 Task: Buy 5 Table Pads from Accessories section under best seller category for shipping address: Guillermo Adams, 3112 Abia Martin Drive, Panther Burn, Mississippi 38765, Cell Number 6314971043. Pay from credit card ending with 6759, CVV 506
Action: Mouse moved to (16, 77)
Screenshot: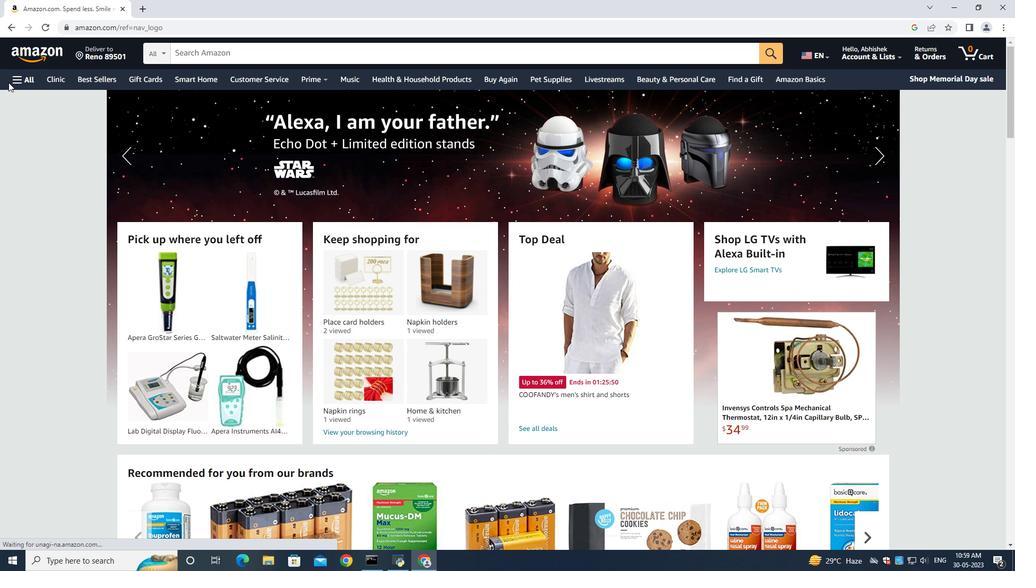 
Action: Mouse pressed left at (16, 77)
Screenshot: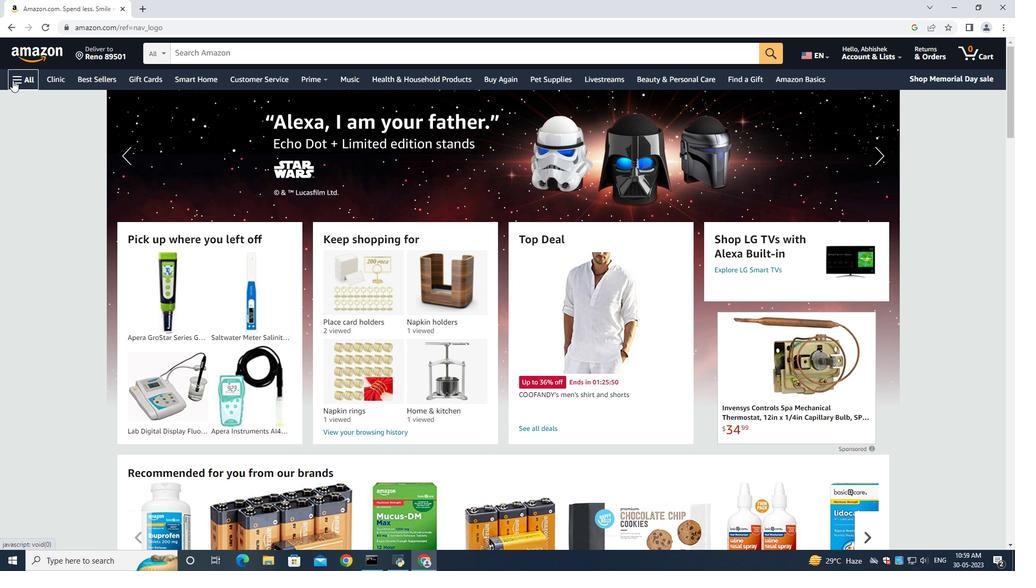 
Action: Mouse moved to (43, 102)
Screenshot: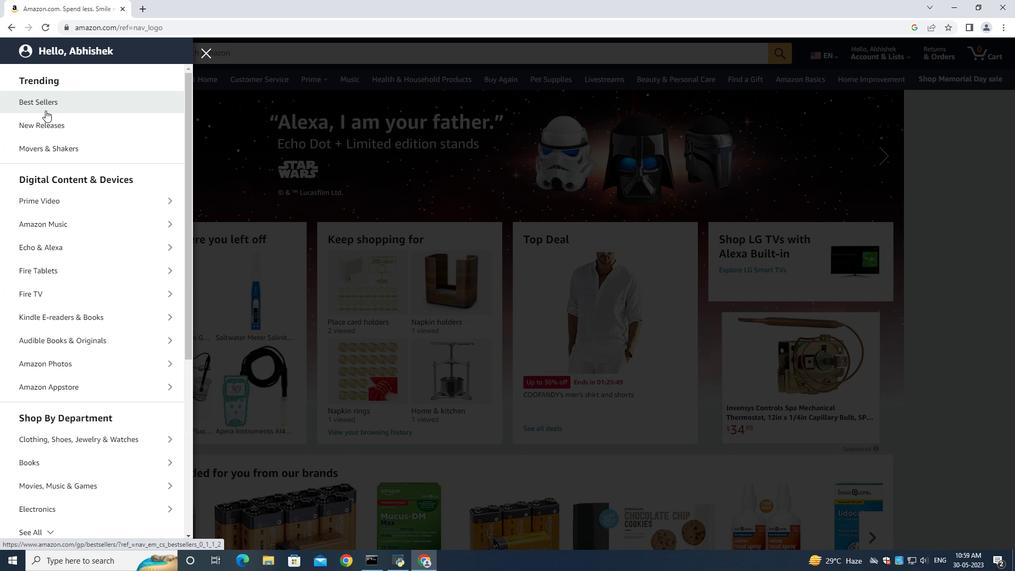
Action: Mouse pressed left at (43, 102)
Screenshot: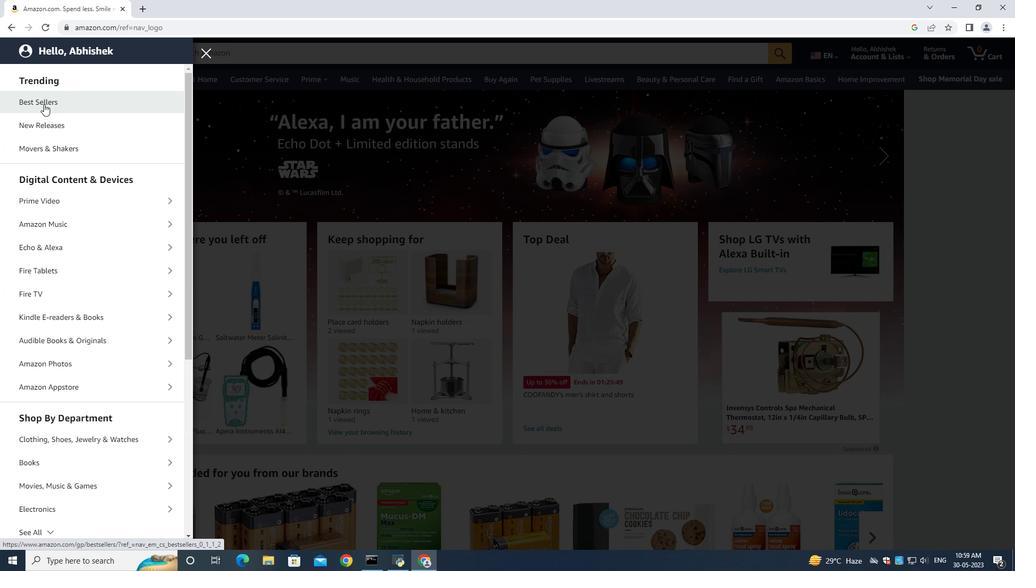 
Action: Mouse moved to (185, 51)
Screenshot: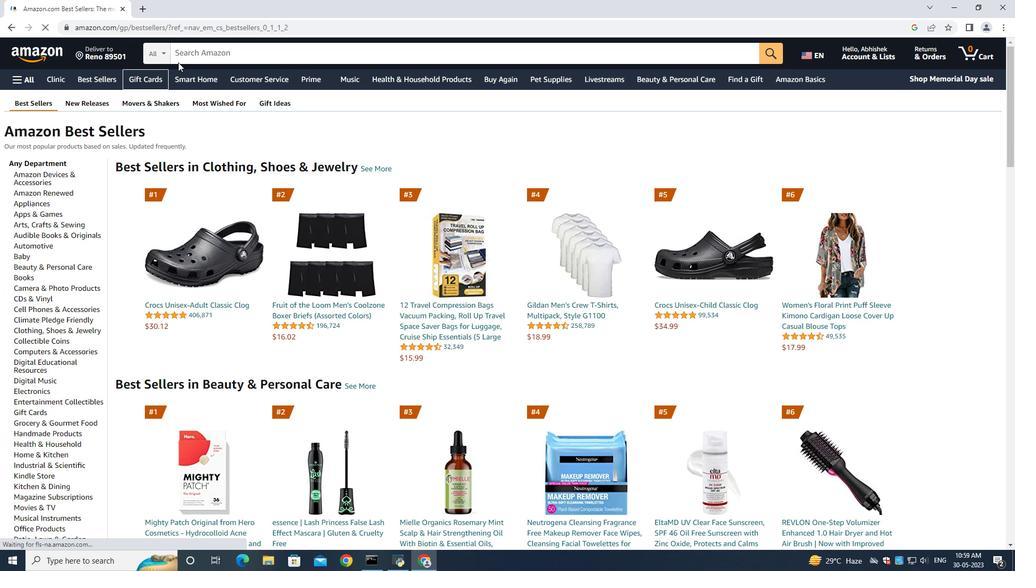 
Action: Mouse pressed left at (185, 51)
Screenshot: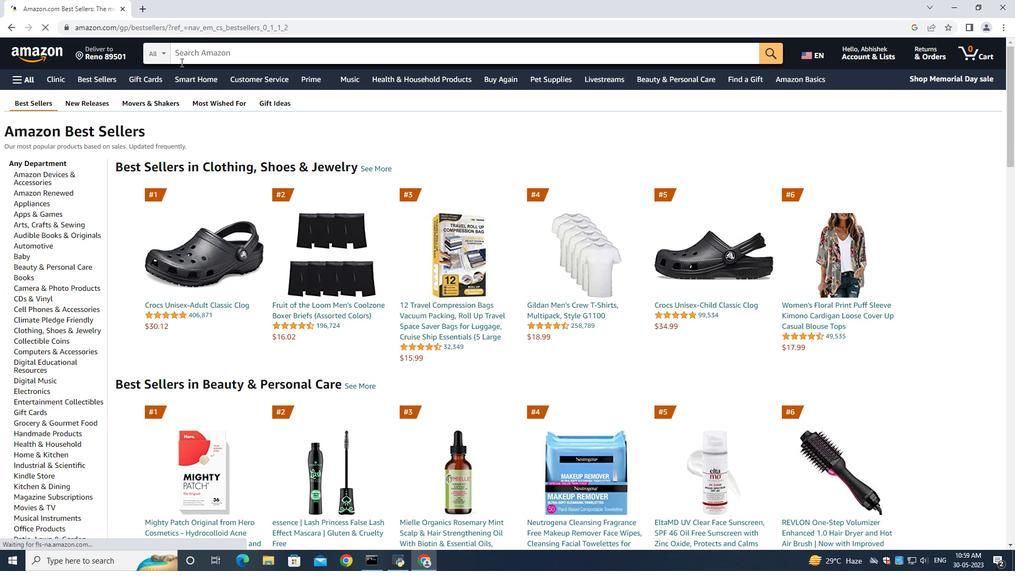 
Action: Key pressed <Key.shift>Tavle<Key.space><Key.shift><Key.shift><Key.shift><Key.shift><Key.shift><Key.shift><Key.shift><Key.shift><Key.shift><Key.shift><Key.shift><Key.shift><Key.shift><Key.shift><Key.shift><Key.shift><Key.shift><Key.shift><Key.shift><Key.shift>Pads<Key.space><Key.enter>
Screenshot: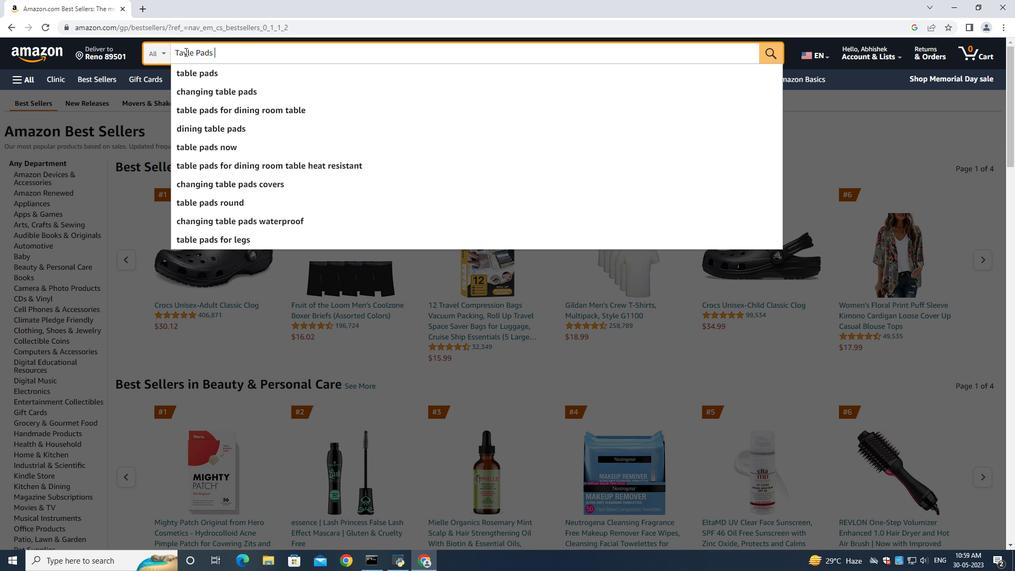 
Action: Mouse moved to (74, 338)
Screenshot: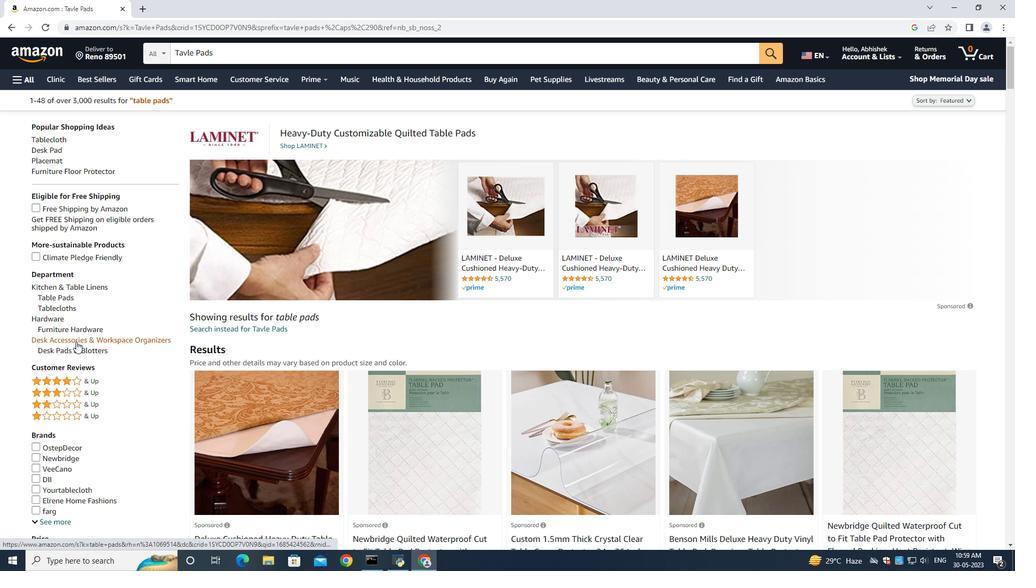 
Action: Mouse pressed left at (74, 338)
Screenshot: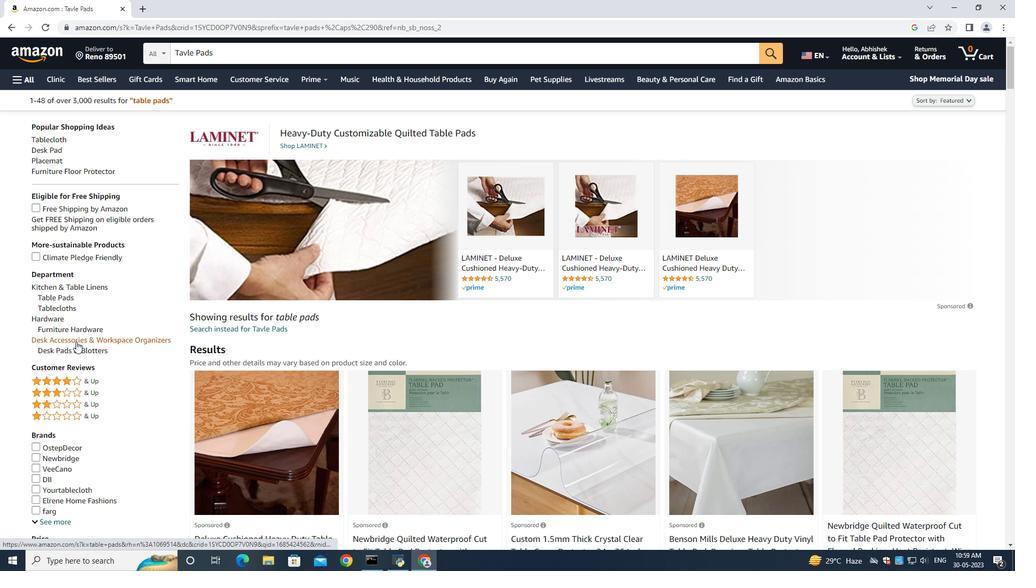 
Action: Mouse moved to (410, 327)
Screenshot: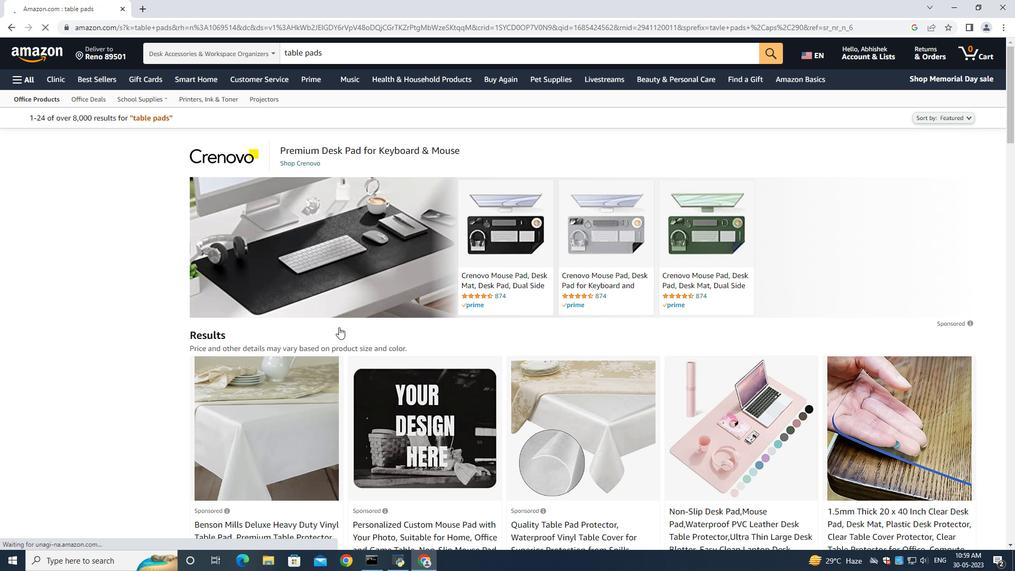 
Action: Mouse scrolled (410, 327) with delta (0, 0)
Screenshot: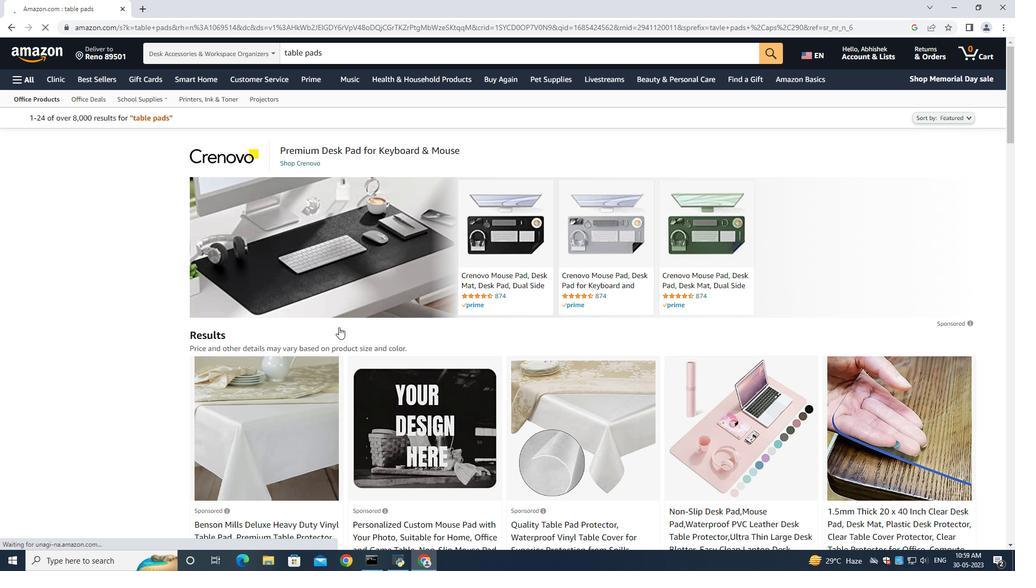 
Action: Mouse scrolled (410, 327) with delta (0, 0)
Screenshot: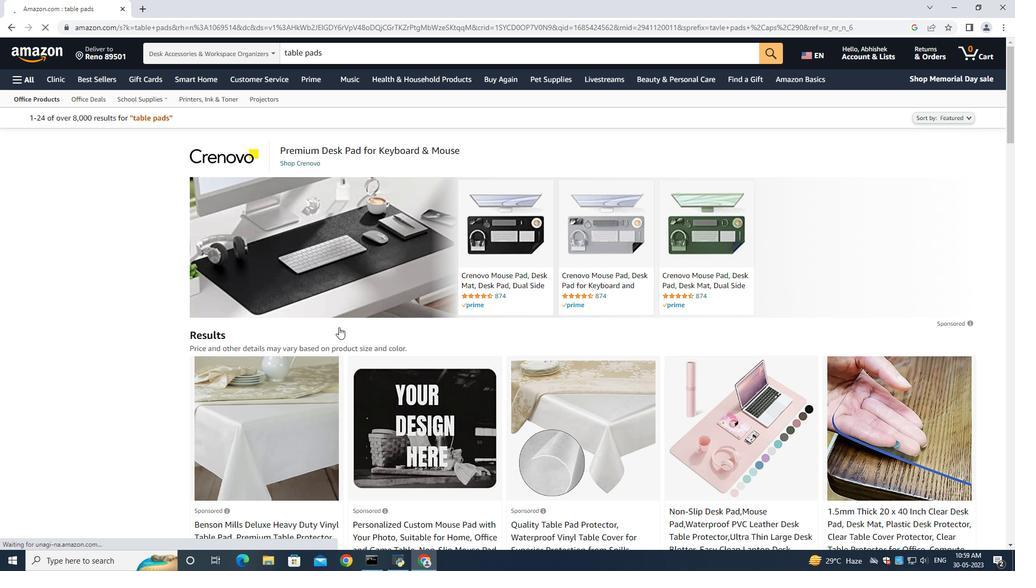 
Action: Mouse scrolled (410, 327) with delta (0, 0)
Screenshot: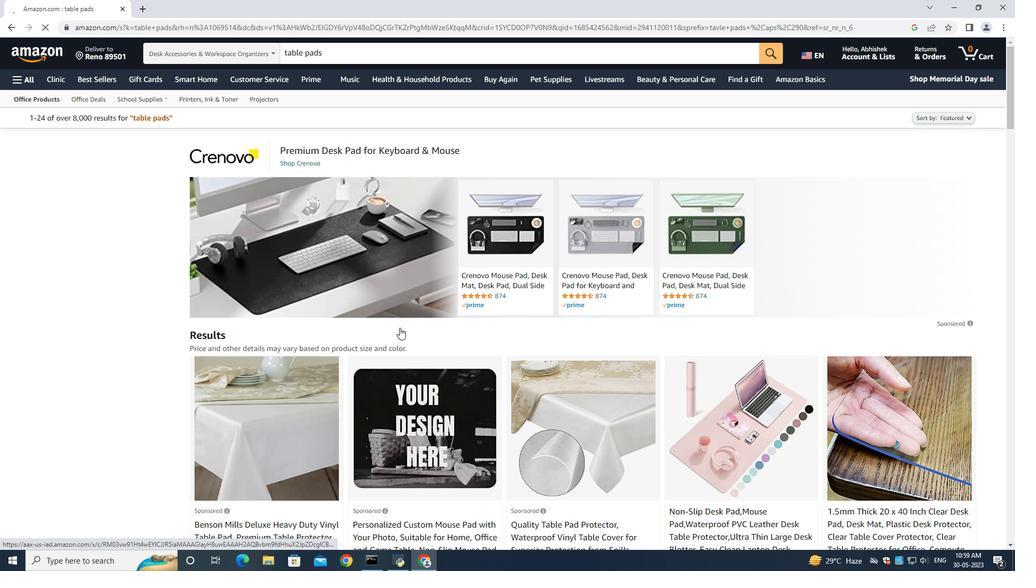 
Action: Mouse moved to (594, 373)
Screenshot: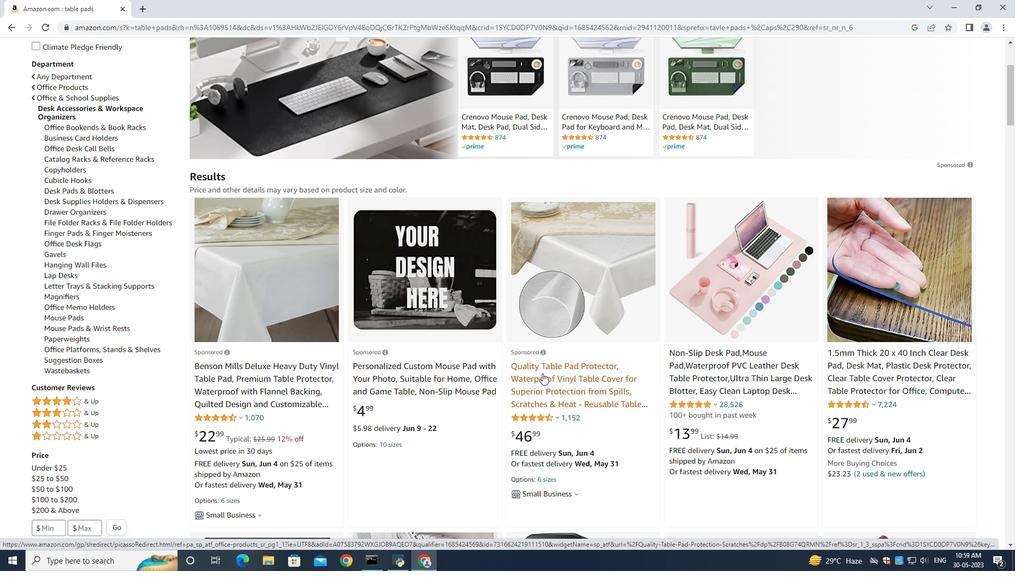 
Action: Mouse scrolled (594, 372) with delta (0, 0)
Screenshot: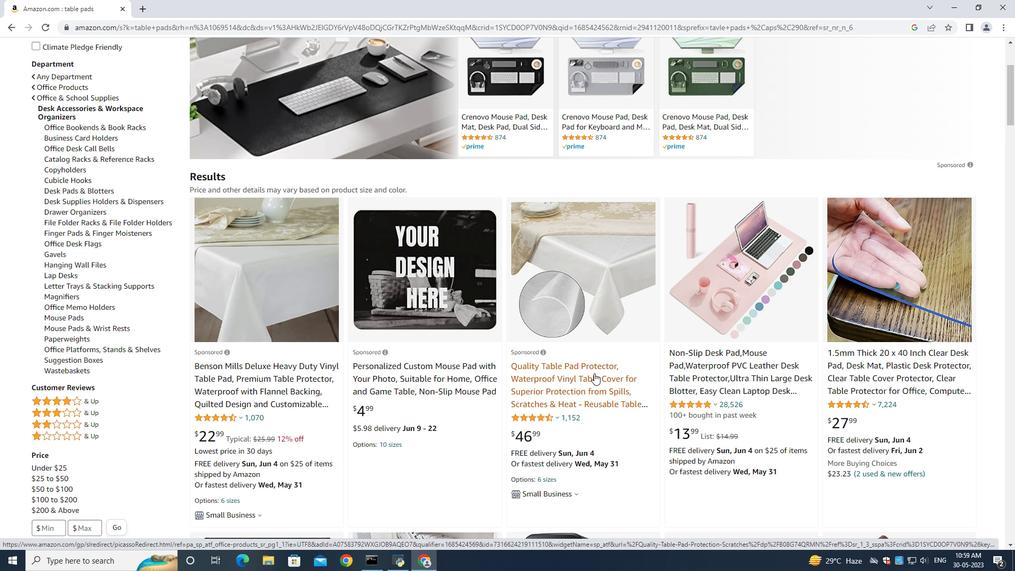 
Action: Mouse moved to (594, 372)
Screenshot: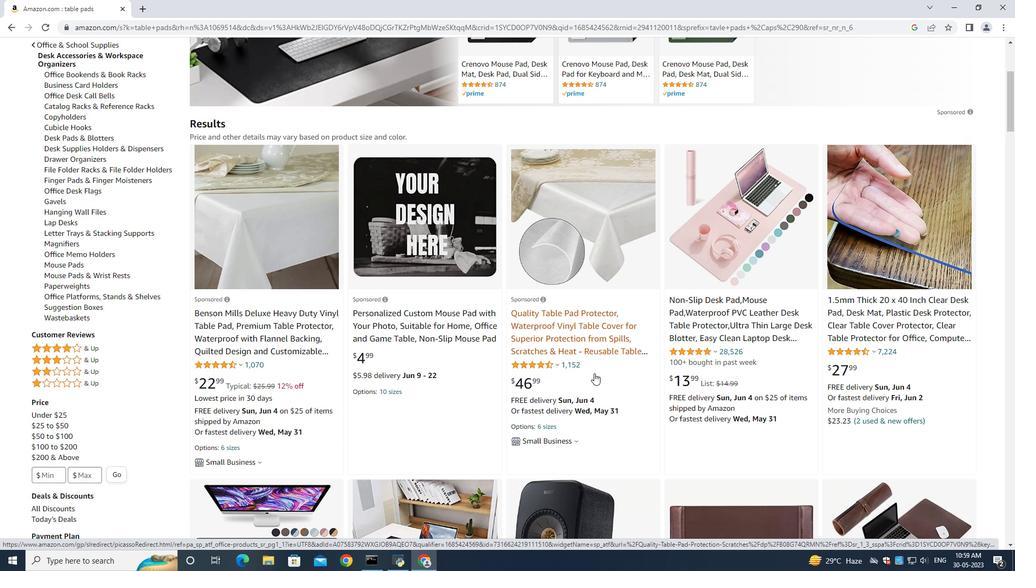 
Action: Mouse scrolled (594, 372) with delta (0, 0)
Screenshot: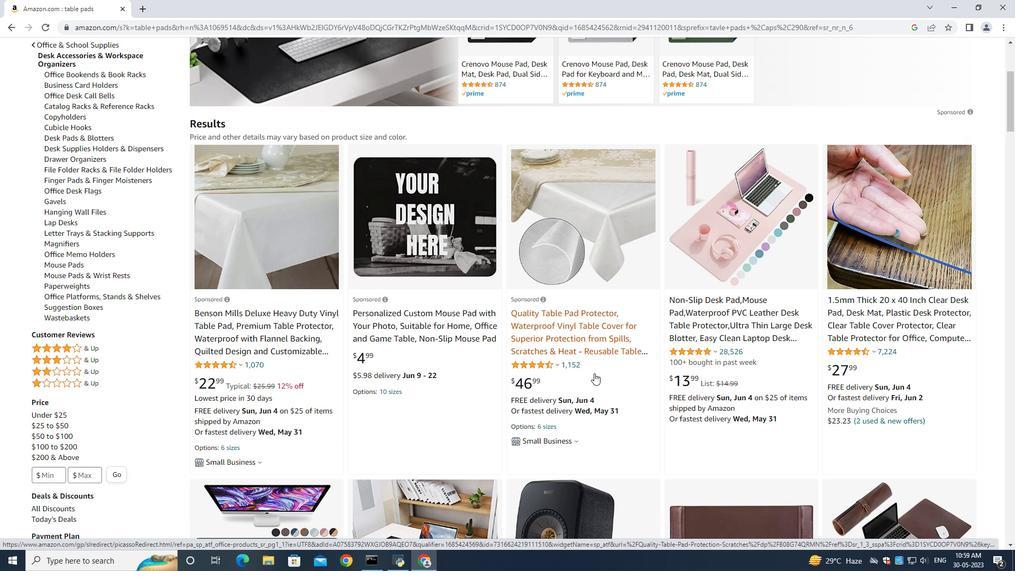 
Action: Mouse scrolled (594, 372) with delta (0, 0)
Screenshot: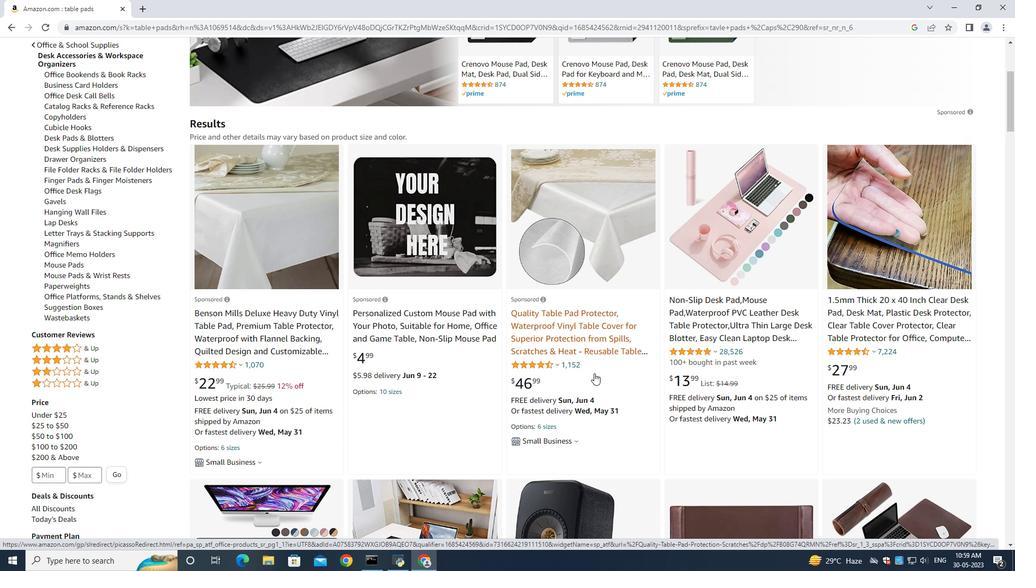 
Action: Mouse scrolled (594, 372) with delta (0, 0)
Screenshot: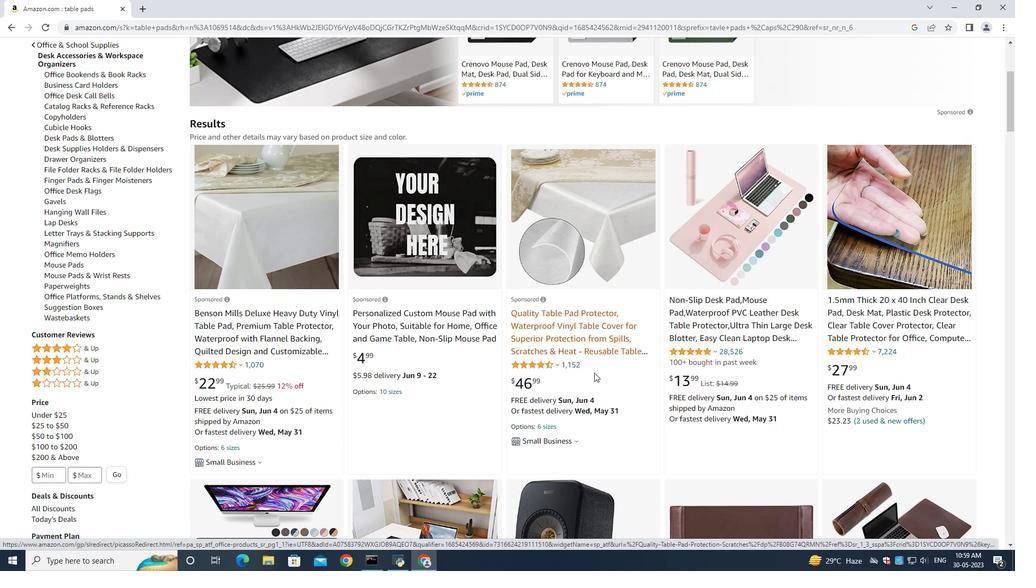 
Action: Mouse moved to (594, 372)
Screenshot: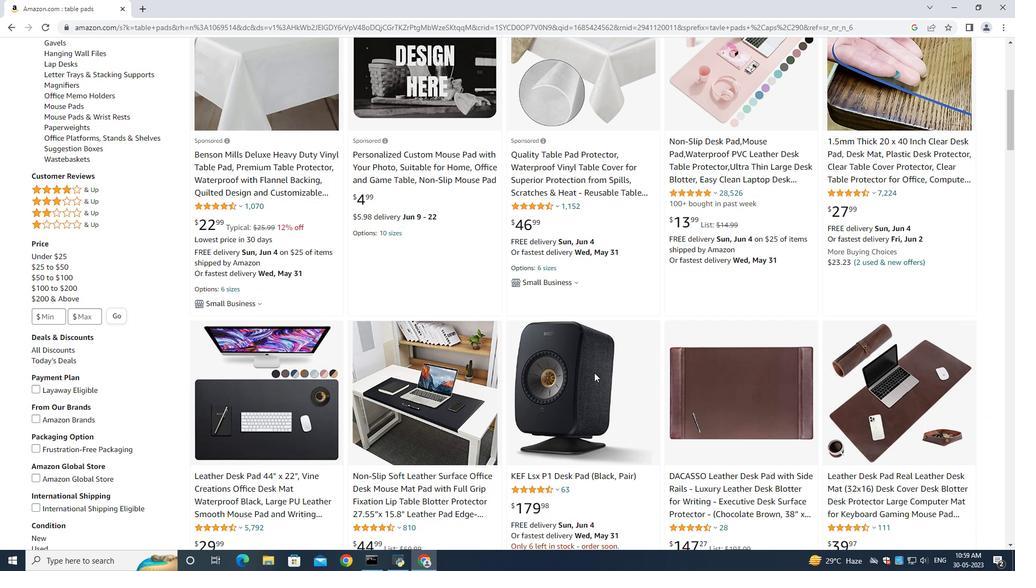 
Action: Mouse scrolled (594, 373) with delta (0, 0)
Screenshot: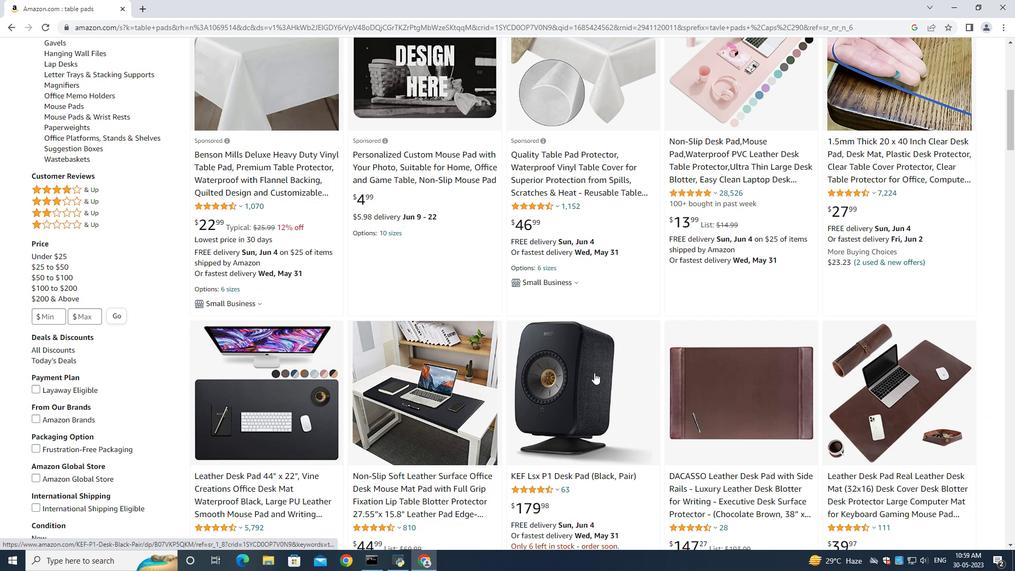 
Action: Mouse scrolled (594, 373) with delta (0, 0)
Screenshot: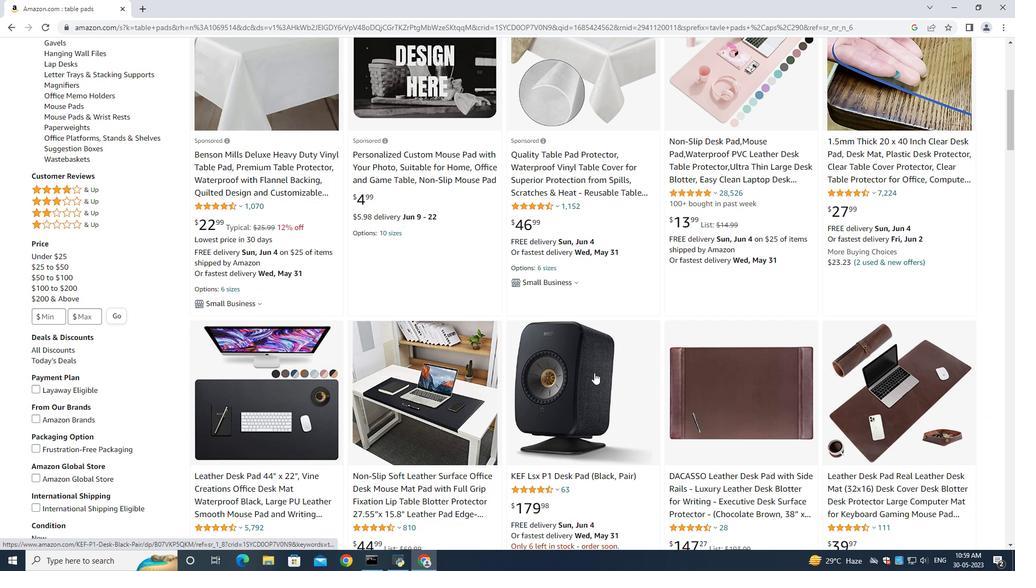 
Action: Mouse scrolled (594, 373) with delta (0, 0)
Screenshot: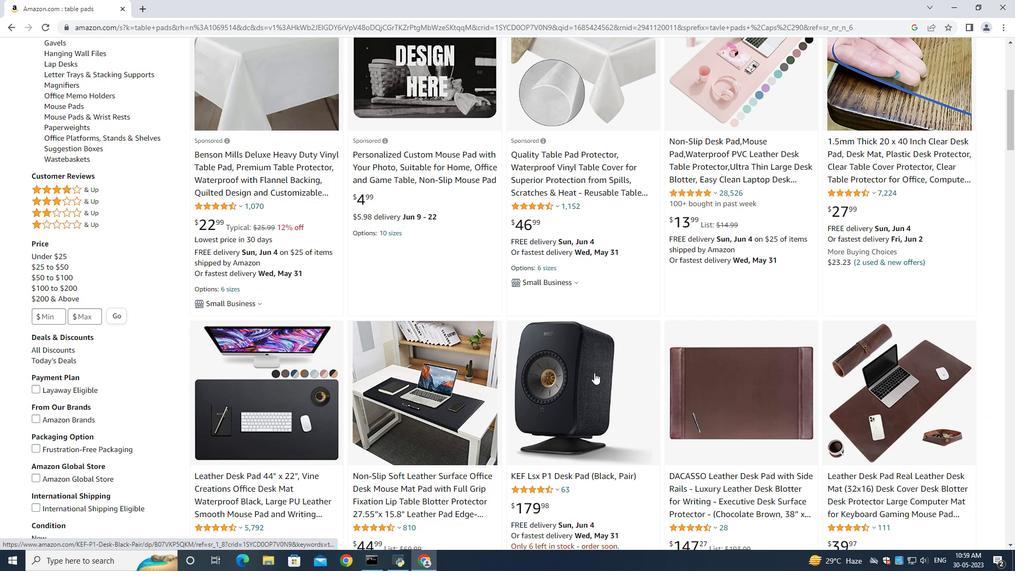 
Action: Mouse scrolled (594, 373) with delta (0, 0)
Screenshot: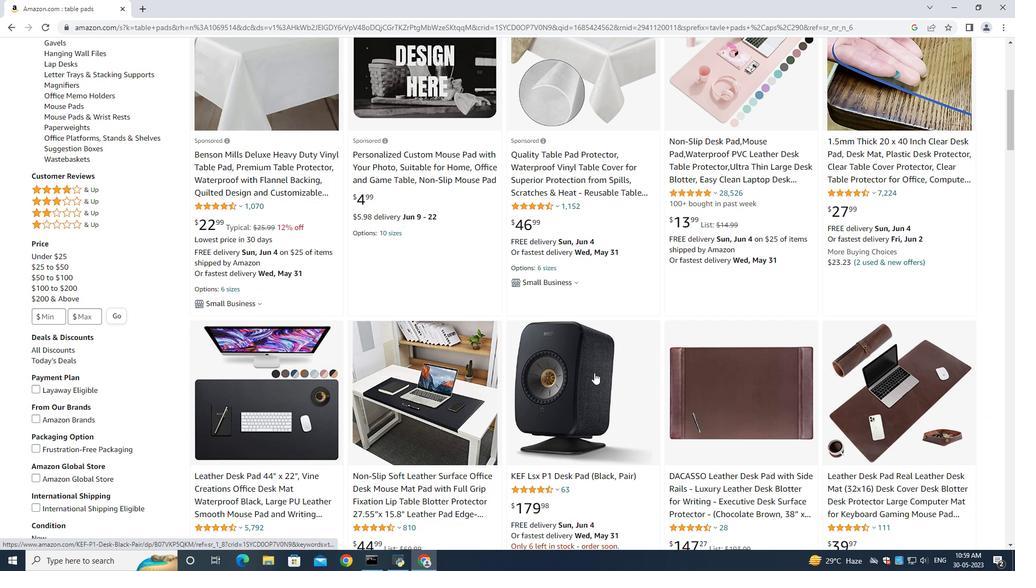 
Action: Mouse moved to (573, 364)
Screenshot: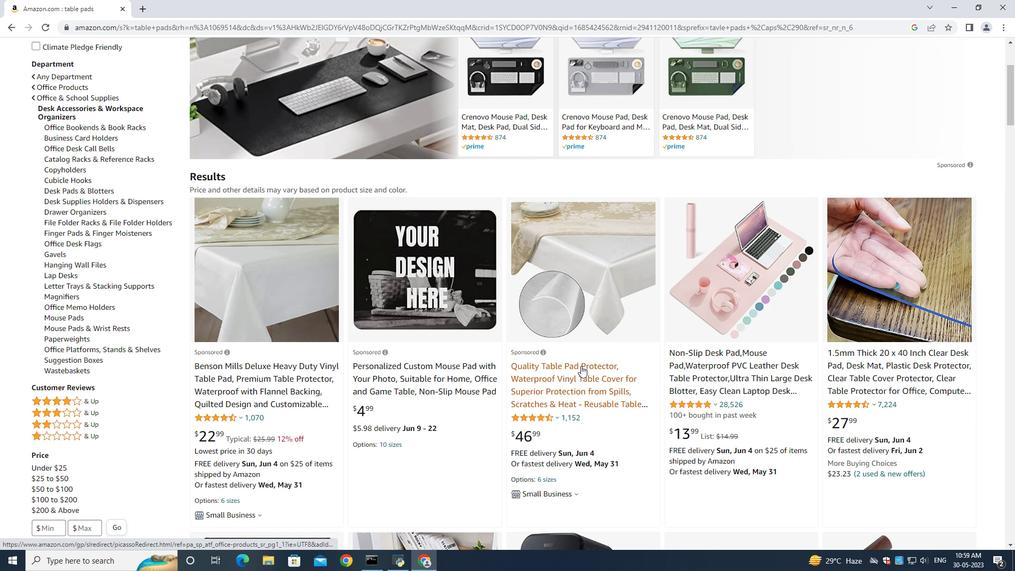
Action: Mouse pressed left at (573, 364)
Screenshot: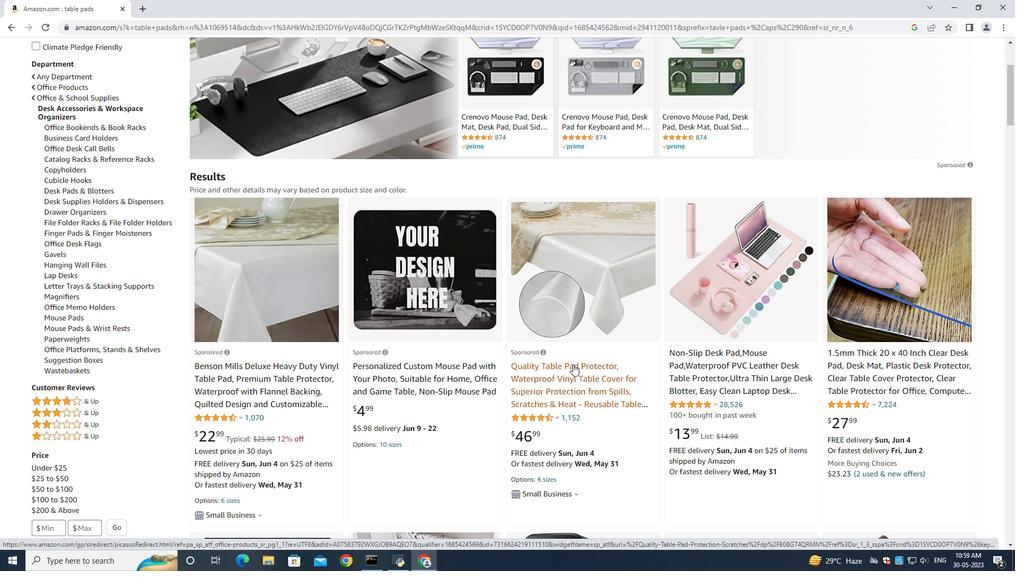 
Action: Mouse moved to (784, 346)
Screenshot: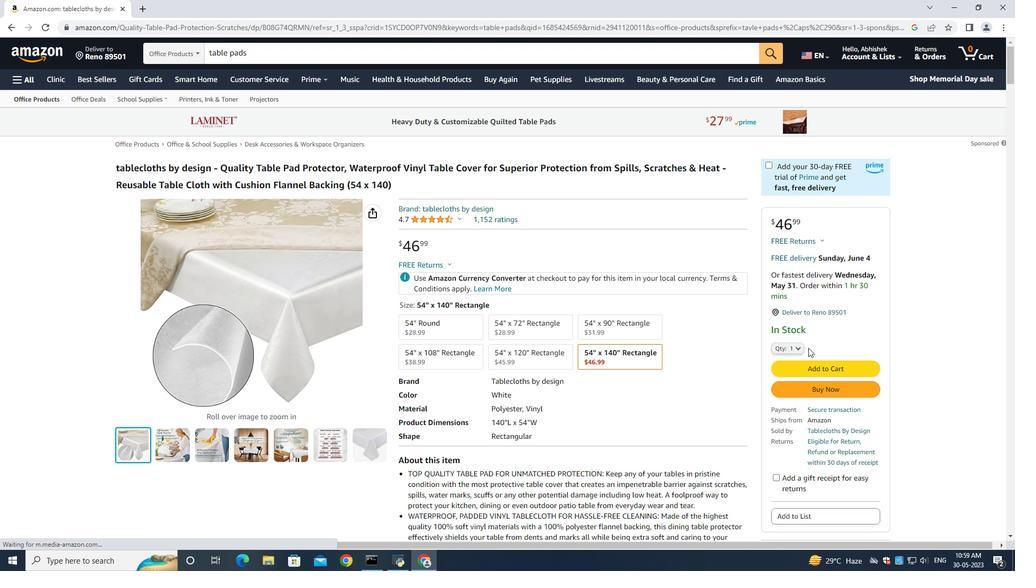 
Action: Mouse pressed left at (784, 346)
Screenshot: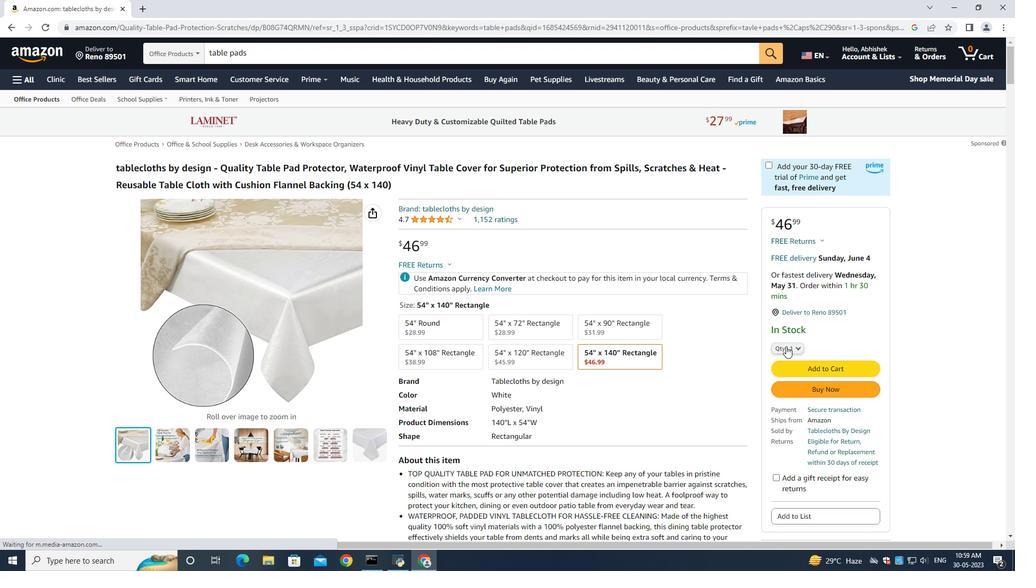 
Action: Mouse moved to (777, 113)
Screenshot: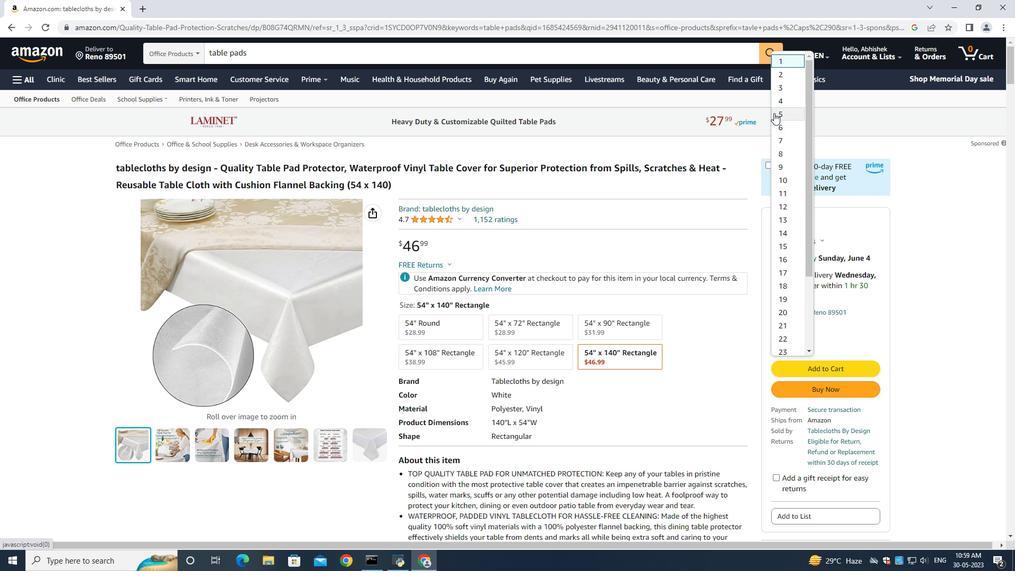 
Action: Mouse pressed left at (777, 113)
Screenshot: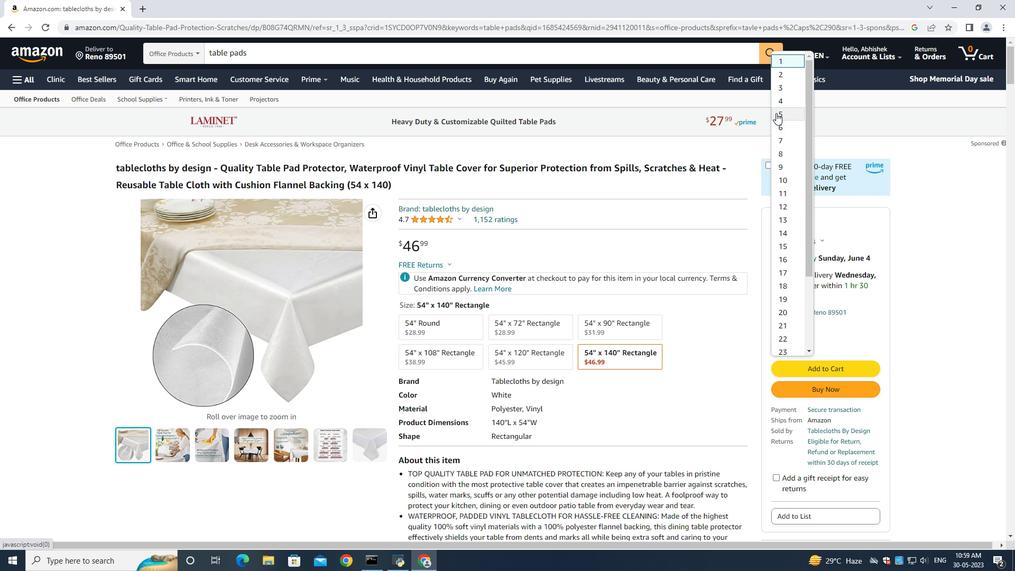 
Action: Mouse moved to (805, 385)
Screenshot: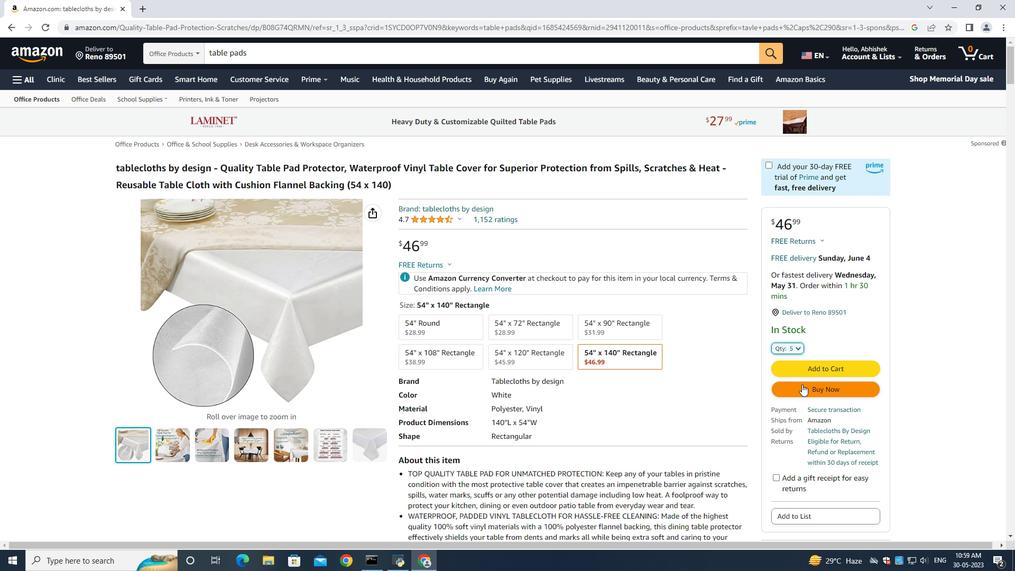 
Action: Mouse pressed left at (805, 385)
Screenshot: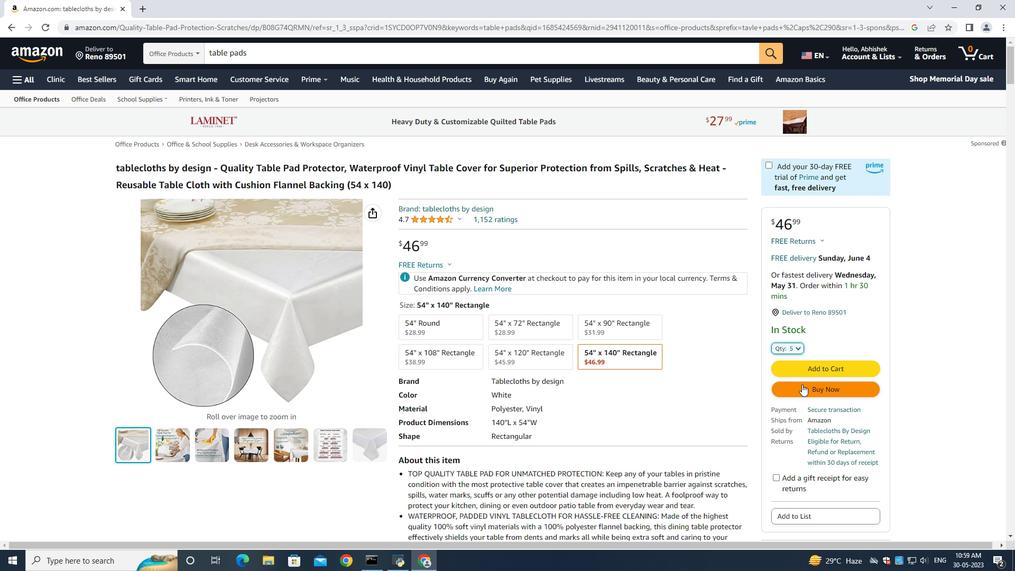
Action: Mouse moved to (512, 298)
Screenshot: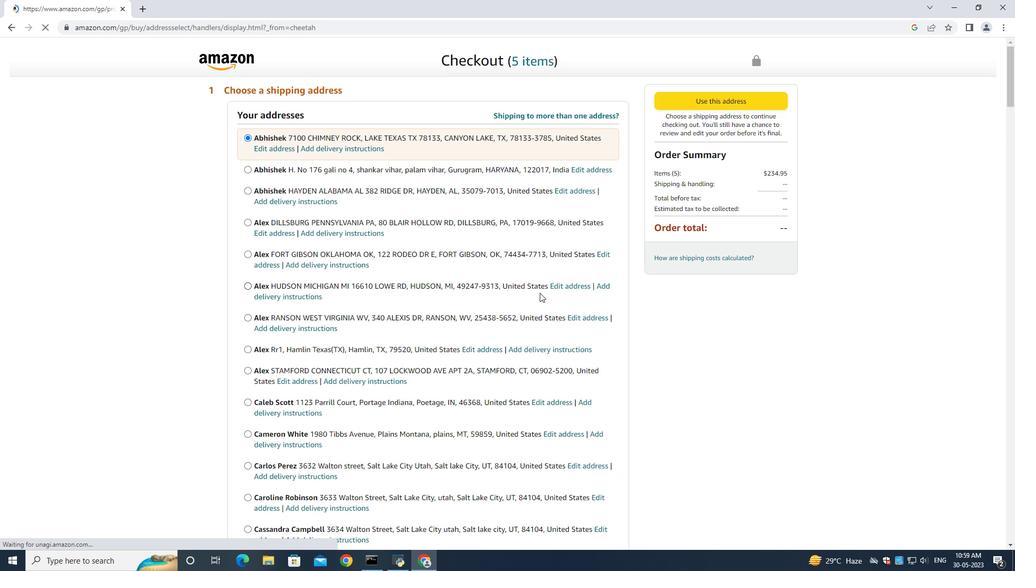 
Action: Mouse scrolled (512, 297) with delta (0, 0)
Screenshot: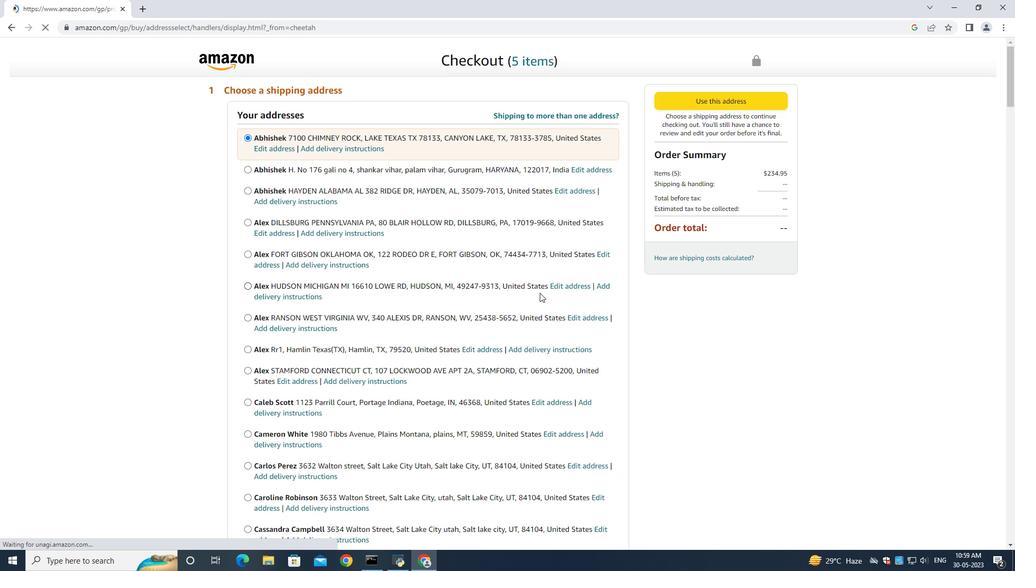 
Action: Mouse moved to (509, 300)
Screenshot: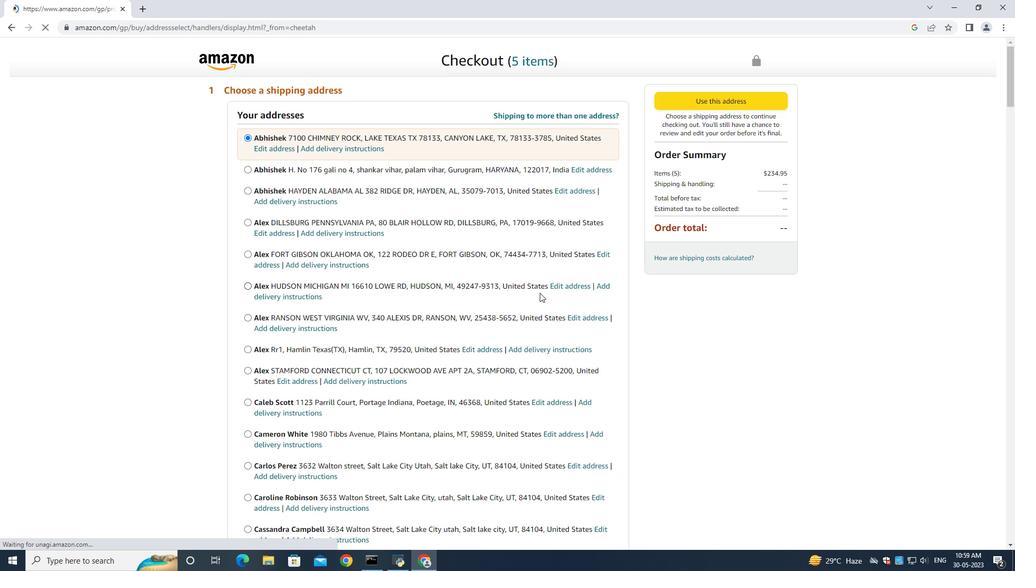 
Action: Mouse scrolled (509, 300) with delta (0, 0)
Screenshot: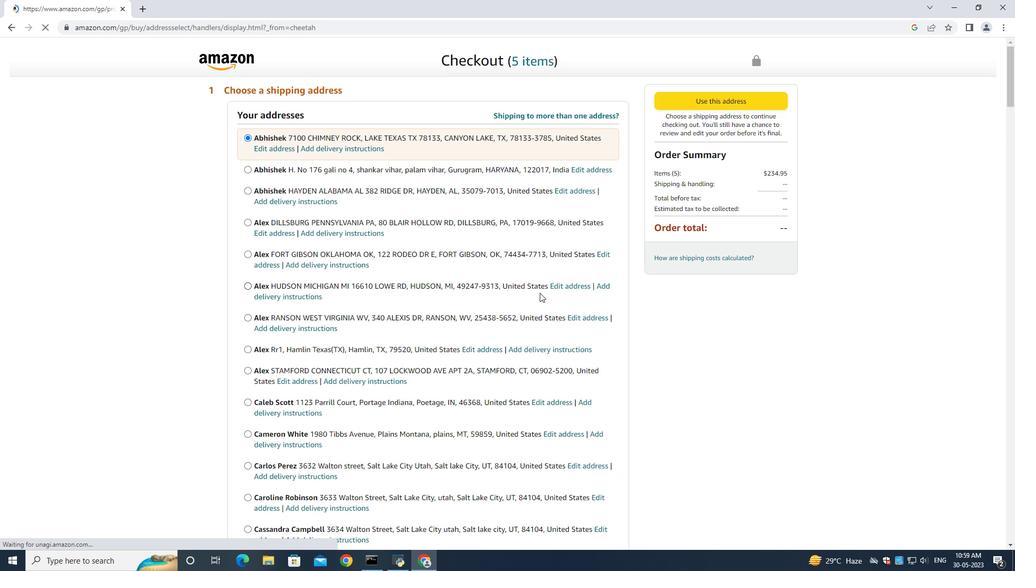 
Action: Mouse moved to (507, 301)
Screenshot: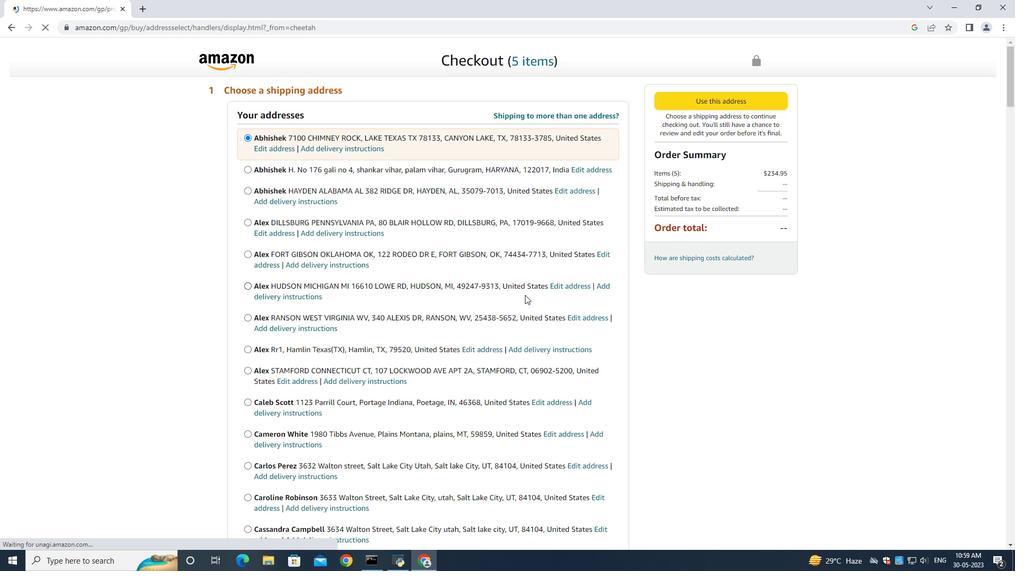
Action: Mouse scrolled (507, 301) with delta (0, 0)
Screenshot: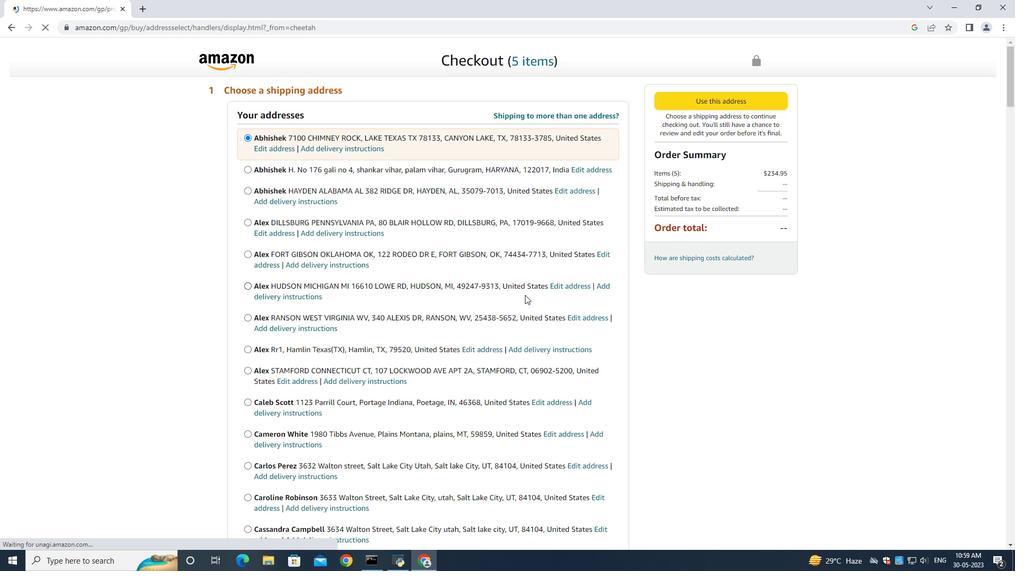 
Action: Mouse moved to (506, 301)
Screenshot: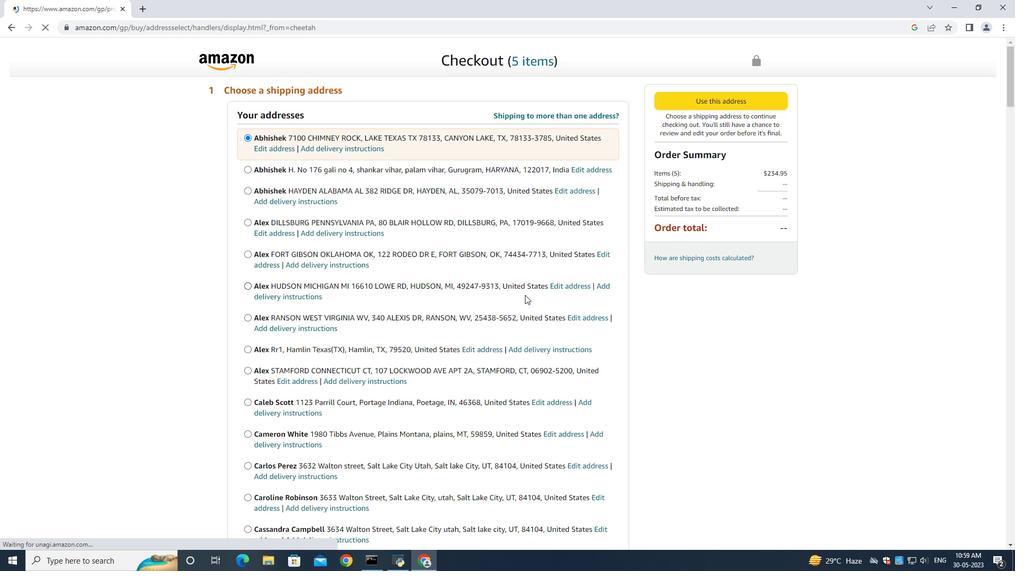 
Action: Mouse scrolled (507, 301) with delta (0, 0)
Screenshot: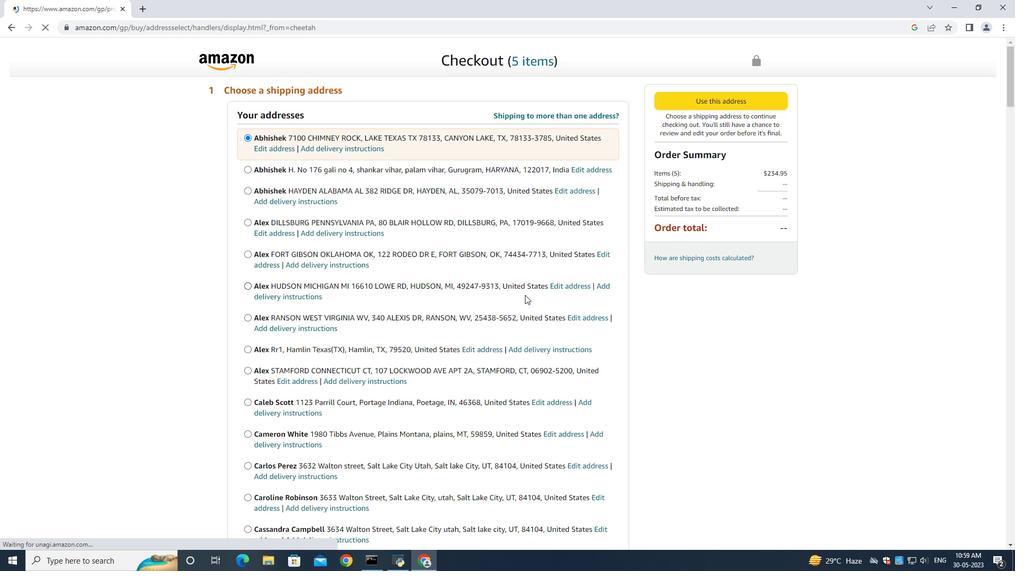 
Action: Mouse moved to (506, 301)
Screenshot: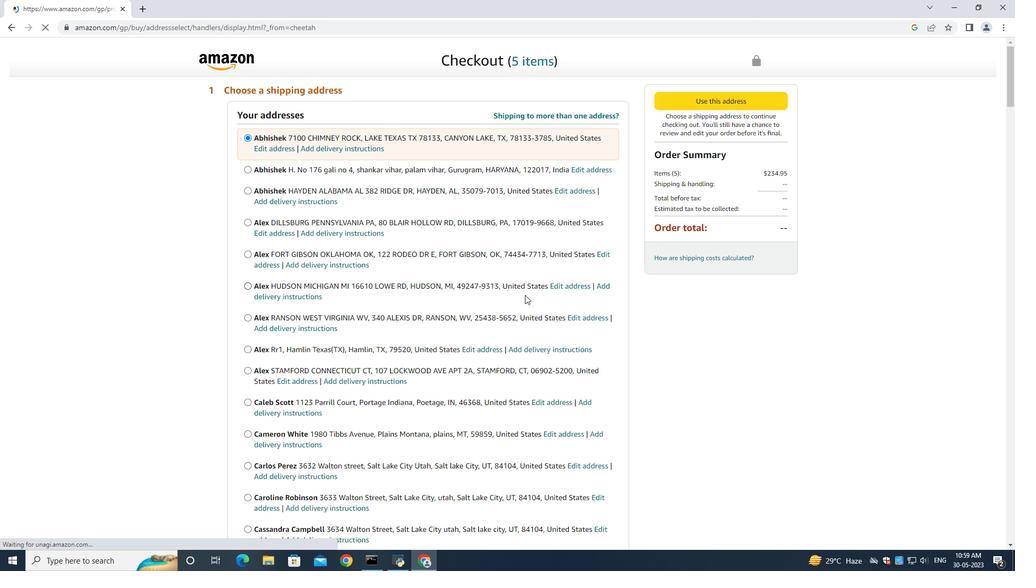 
Action: Mouse scrolled (506, 301) with delta (0, 0)
Screenshot: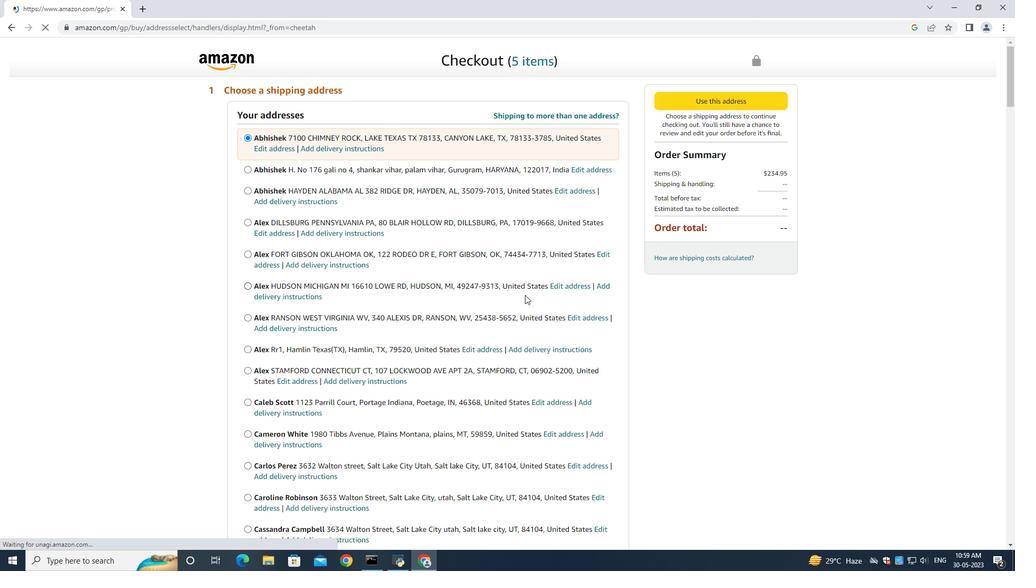 
Action: Mouse moved to (505, 301)
Screenshot: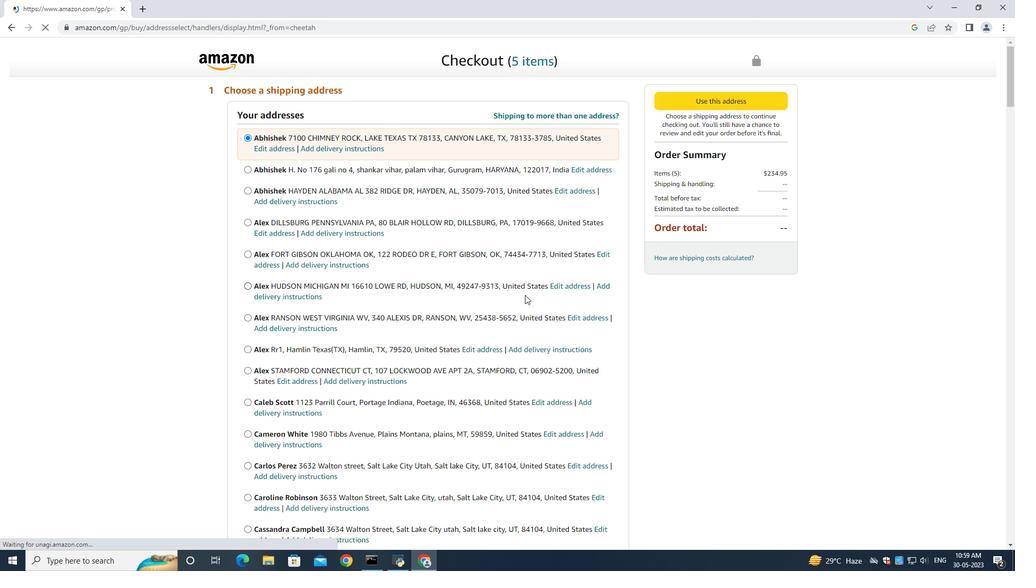 
Action: Mouse scrolled (506, 301) with delta (0, 0)
Screenshot: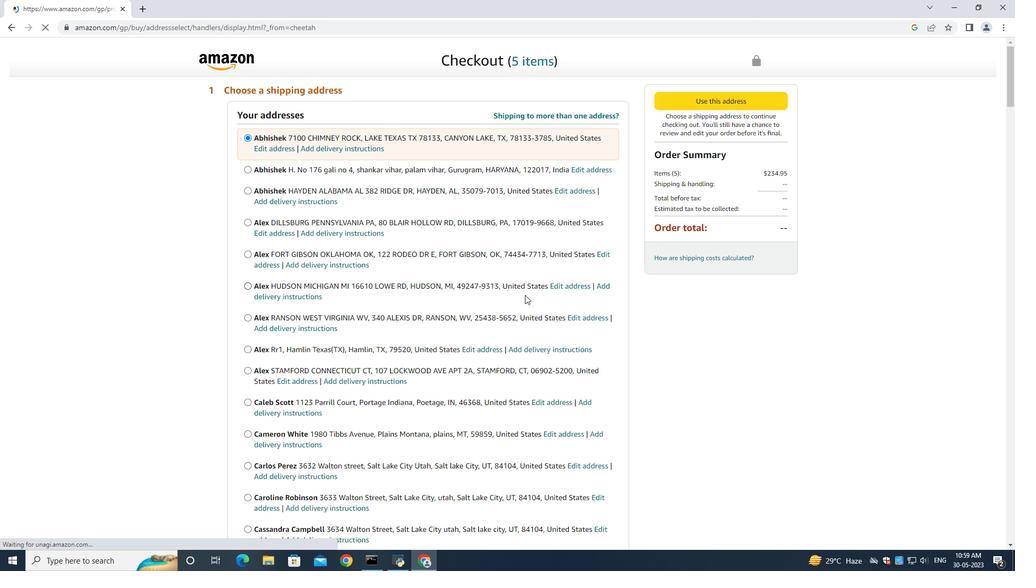 
Action: Mouse moved to (502, 301)
Screenshot: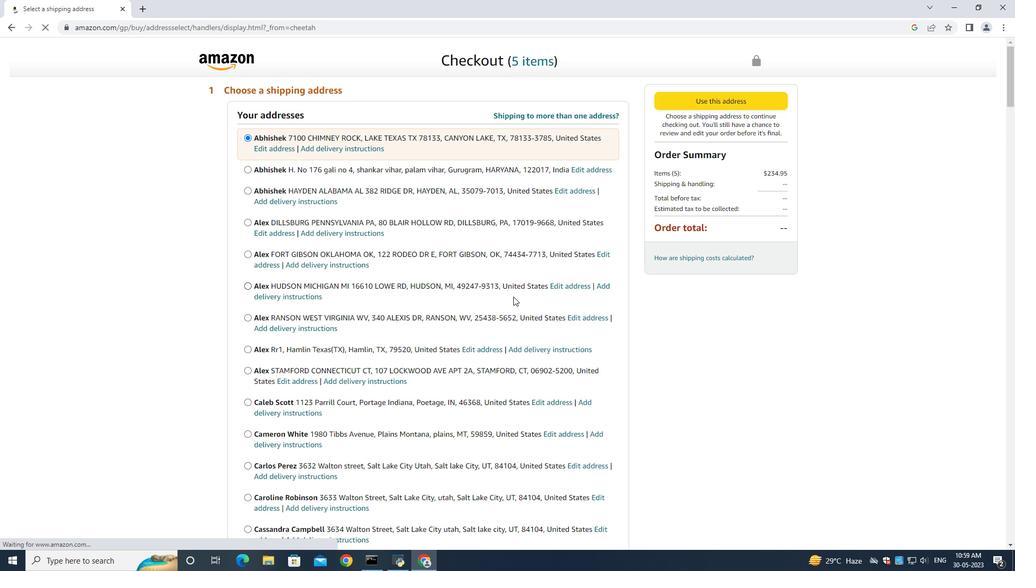 
Action: Mouse scrolled (505, 301) with delta (0, 0)
Screenshot: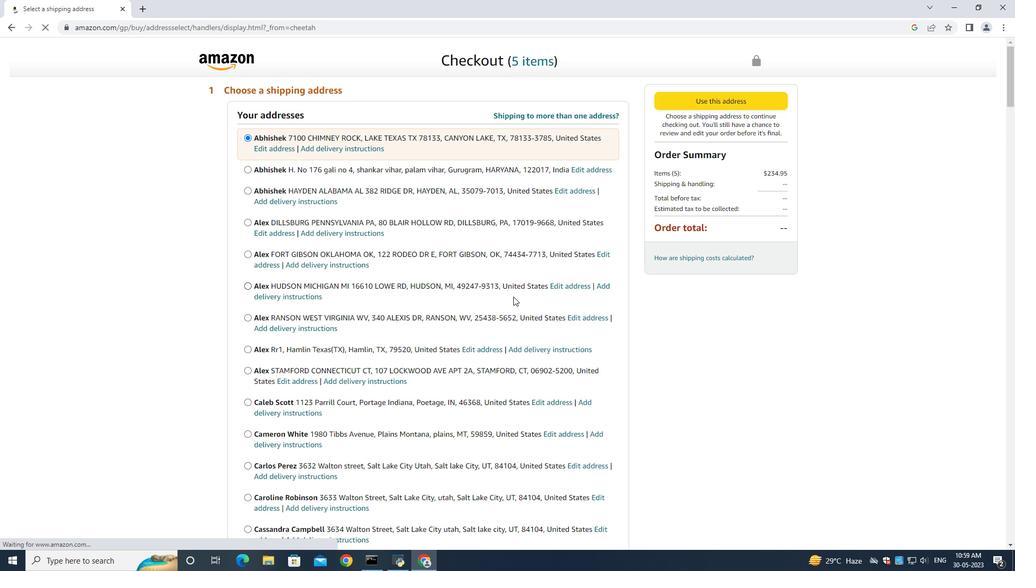 
Action: Mouse moved to (497, 300)
Screenshot: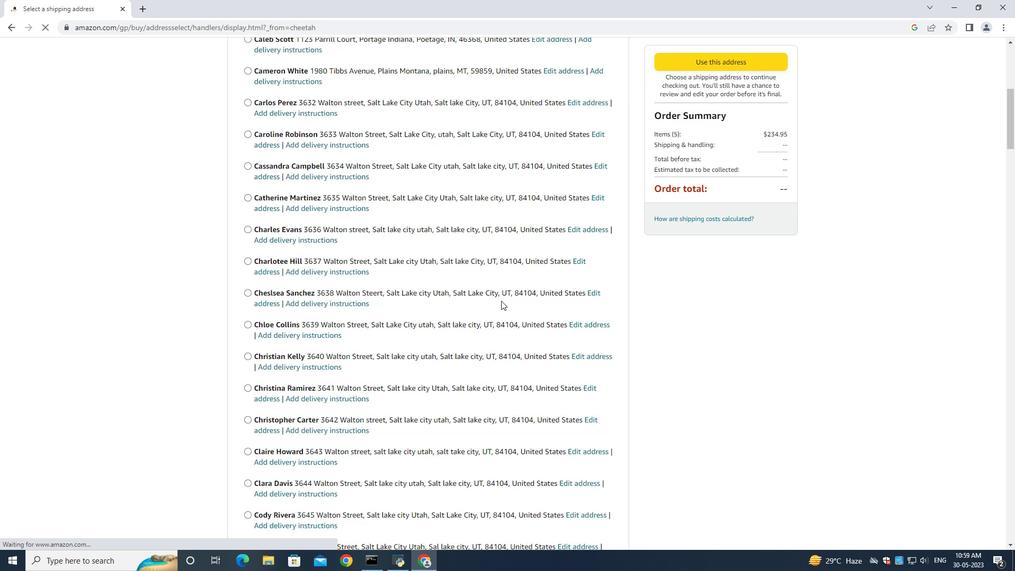 
Action: Mouse scrolled (497, 300) with delta (0, 0)
Screenshot: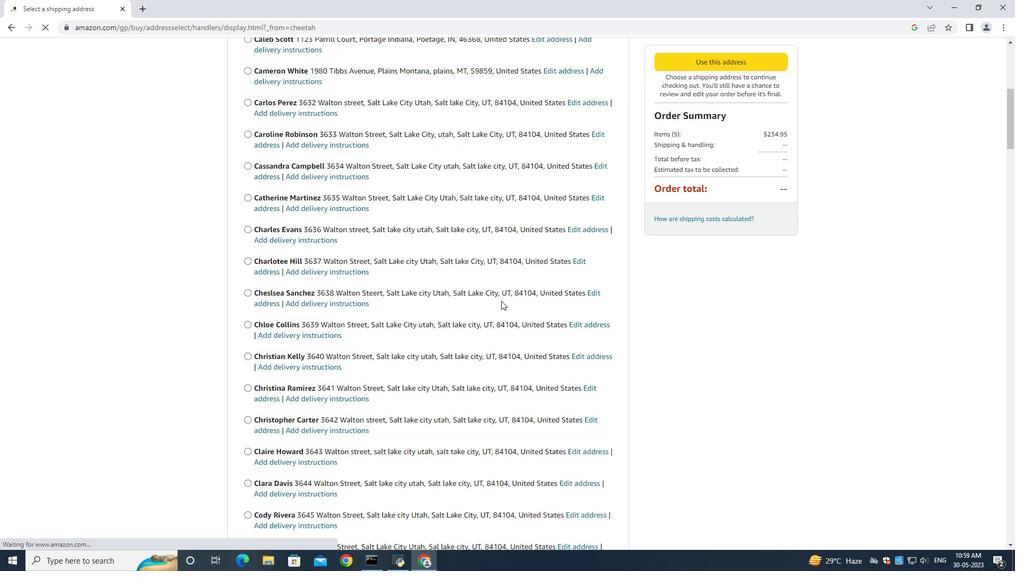 
Action: Mouse moved to (497, 301)
Screenshot: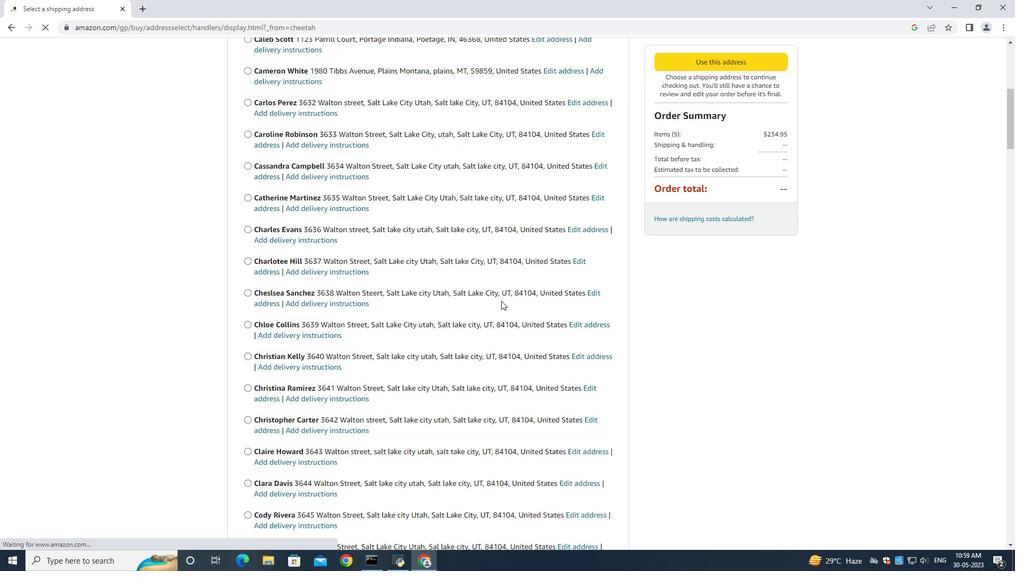 
Action: Mouse scrolled (497, 300) with delta (0, 0)
Screenshot: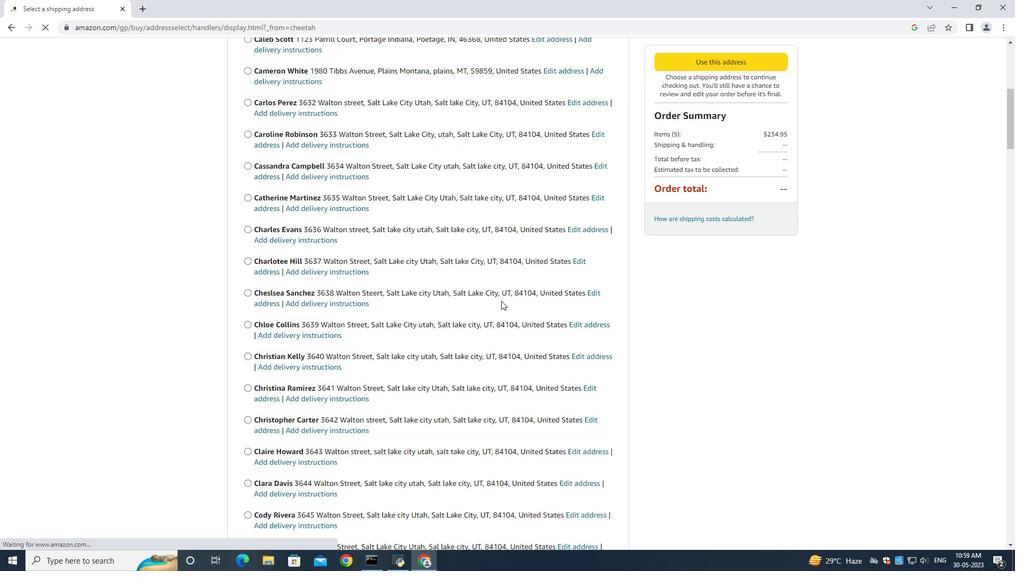 
Action: Mouse moved to (496, 302)
Screenshot: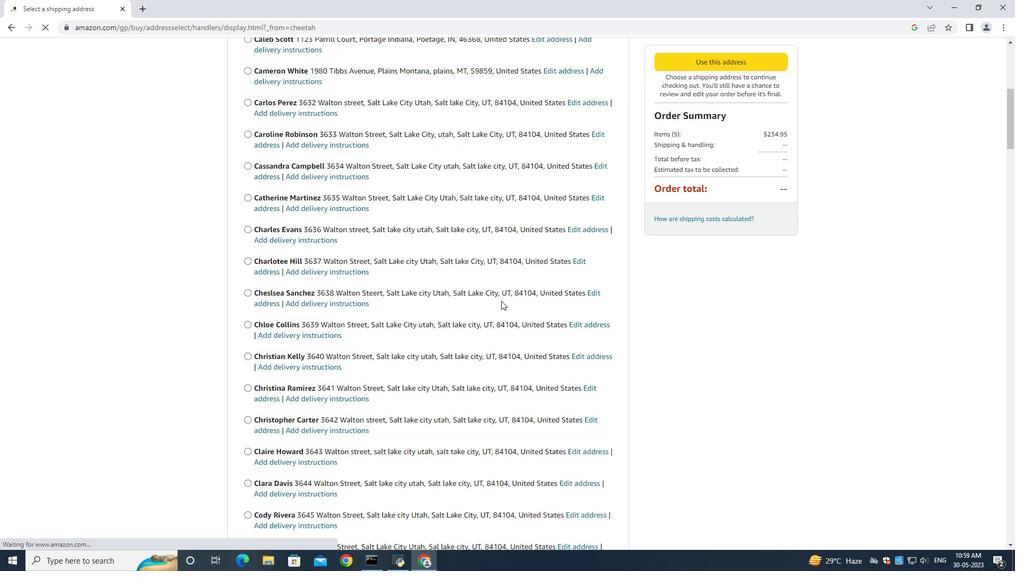 
Action: Mouse scrolled (496, 301) with delta (0, 0)
Screenshot: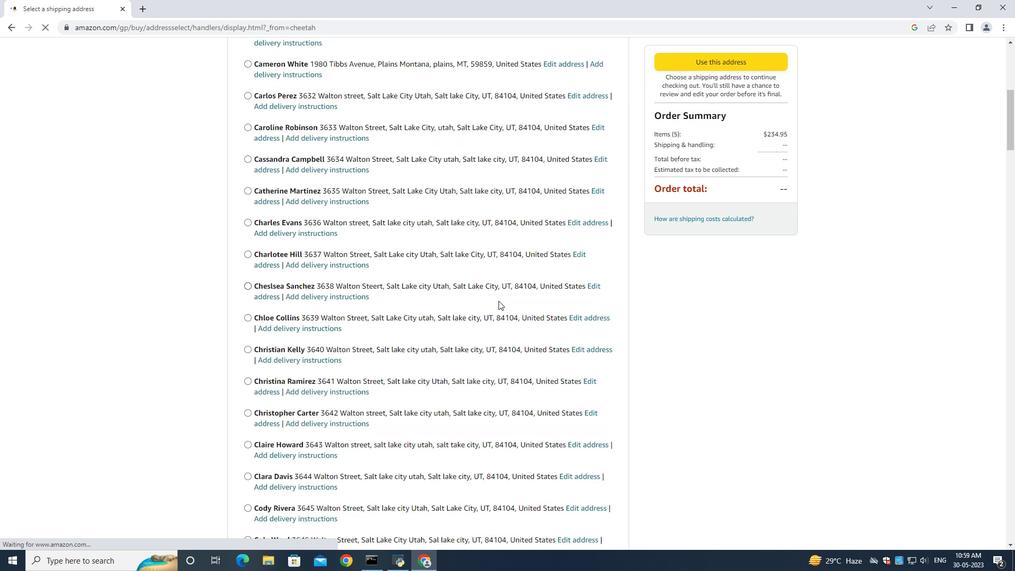 
Action: Mouse moved to (496, 302)
Screenshot: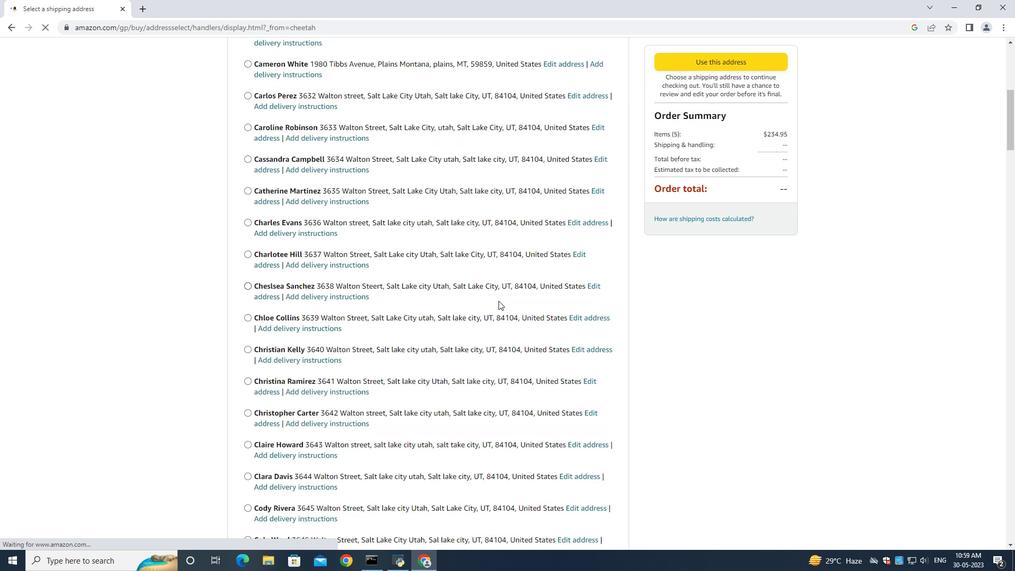 
Action: Mouse scrolled (496, 301) with delta (0, 0)
Screenshot: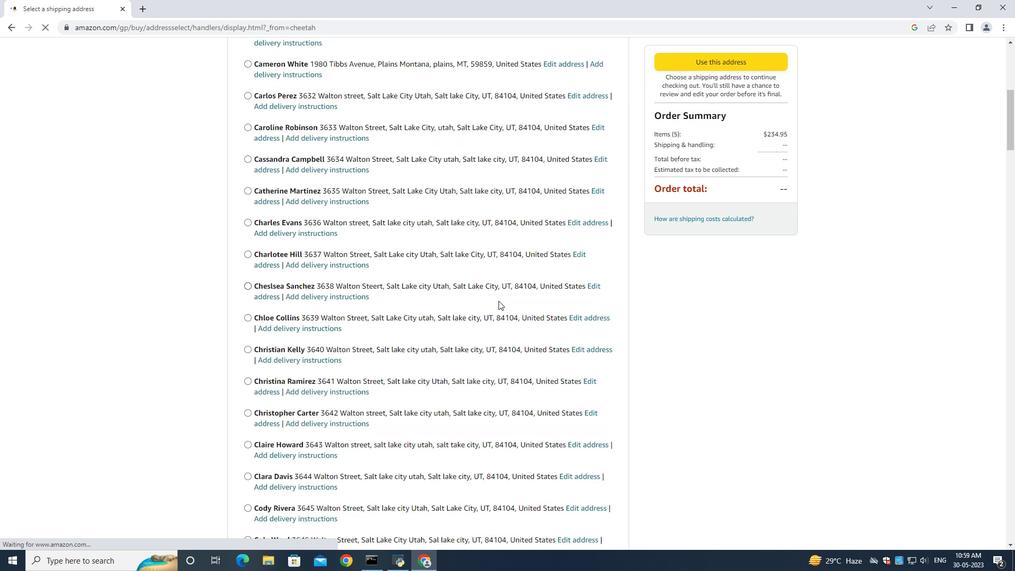 
Action: Mouse moved to (495, 302)
Screenshot: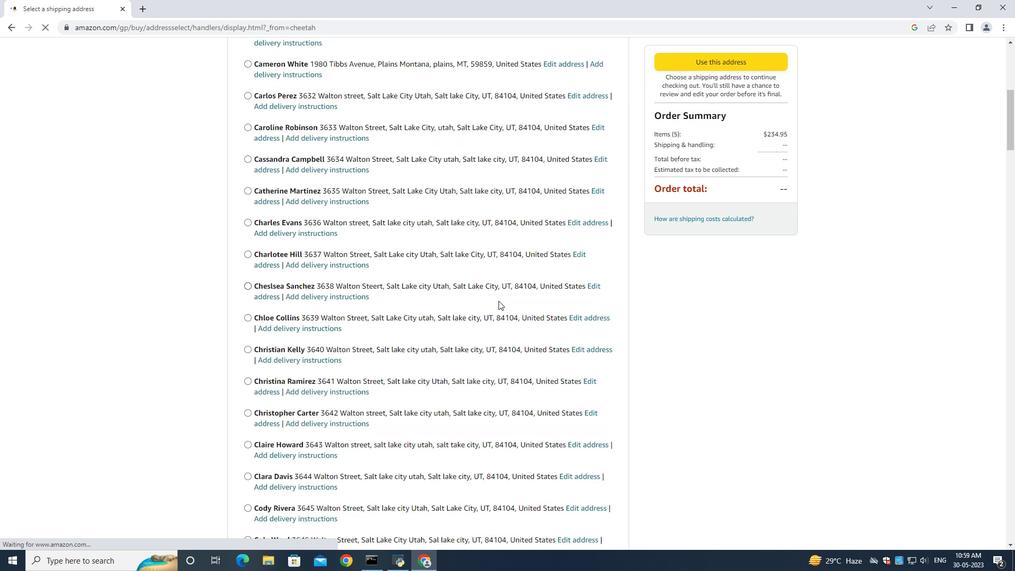 
Action: Mouse scrolled (495, 301) with delta (0, 0)
Screenshot: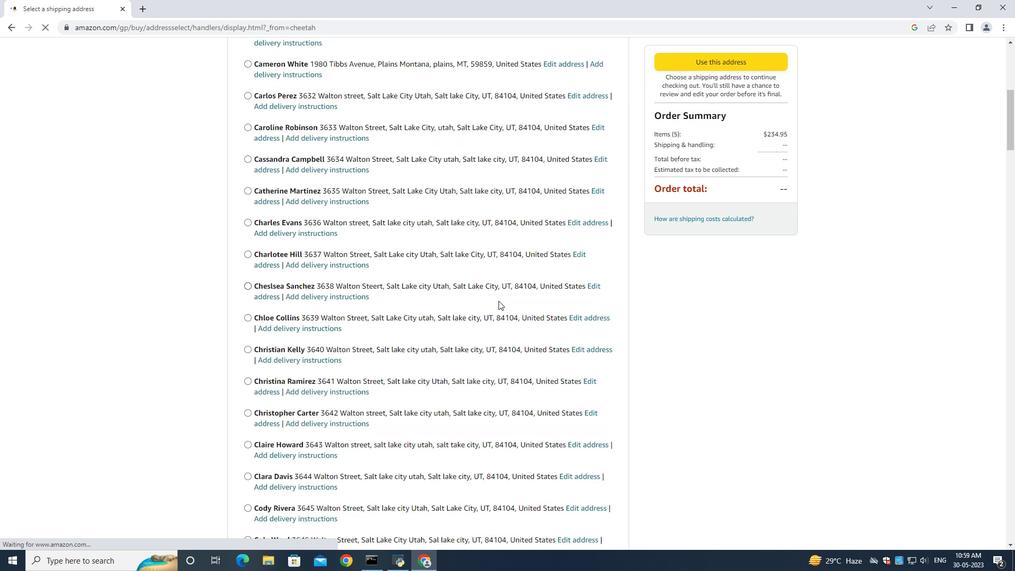 
Action: Mouse moved to (494, 302)
Screenshot: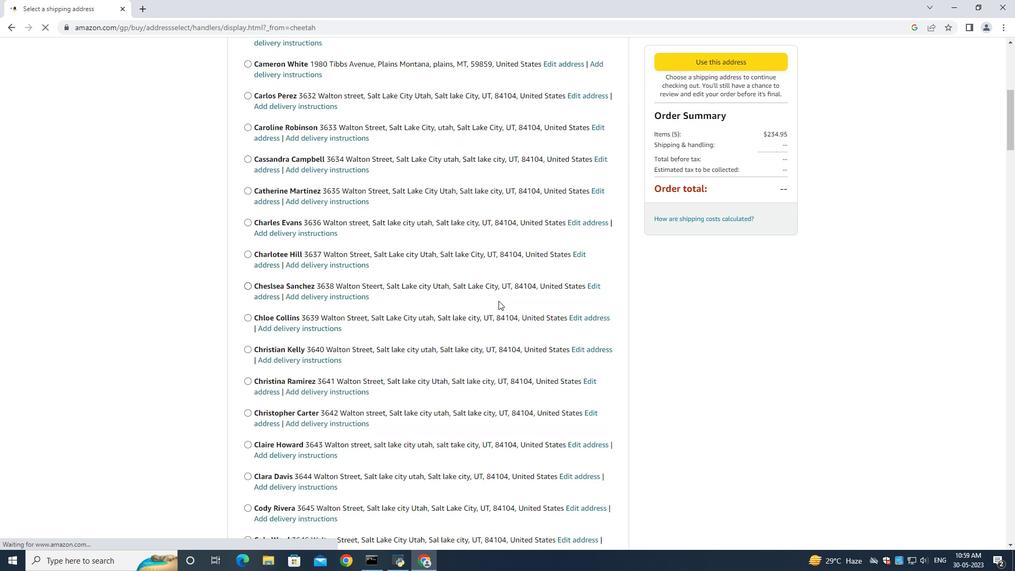 
Action: Mouse scrolled (494, 301) with delta (0, 0)
Screenshot: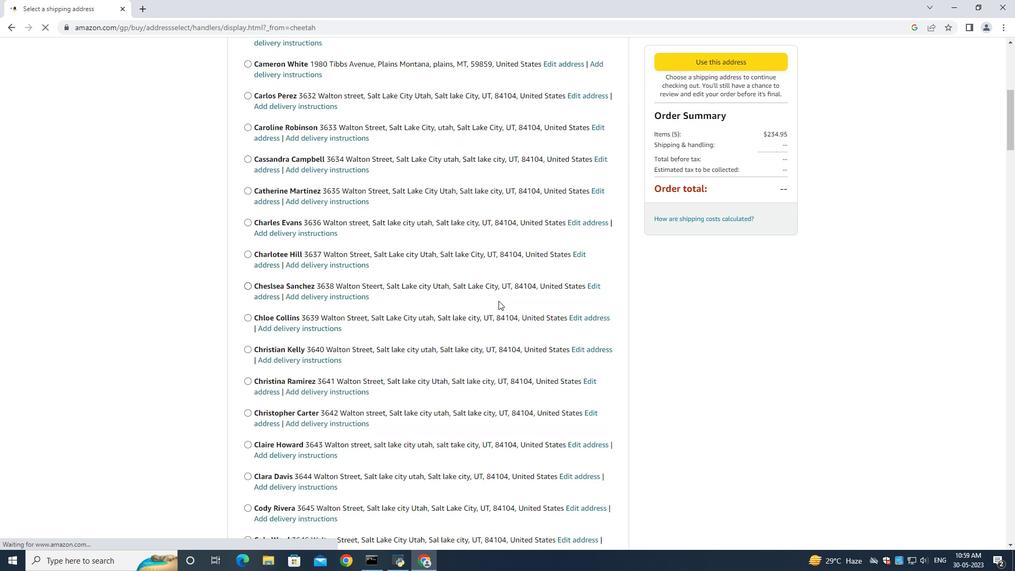 
Action: Mouse scrolled (494, 301) with delta (0, 0)
Screenshot: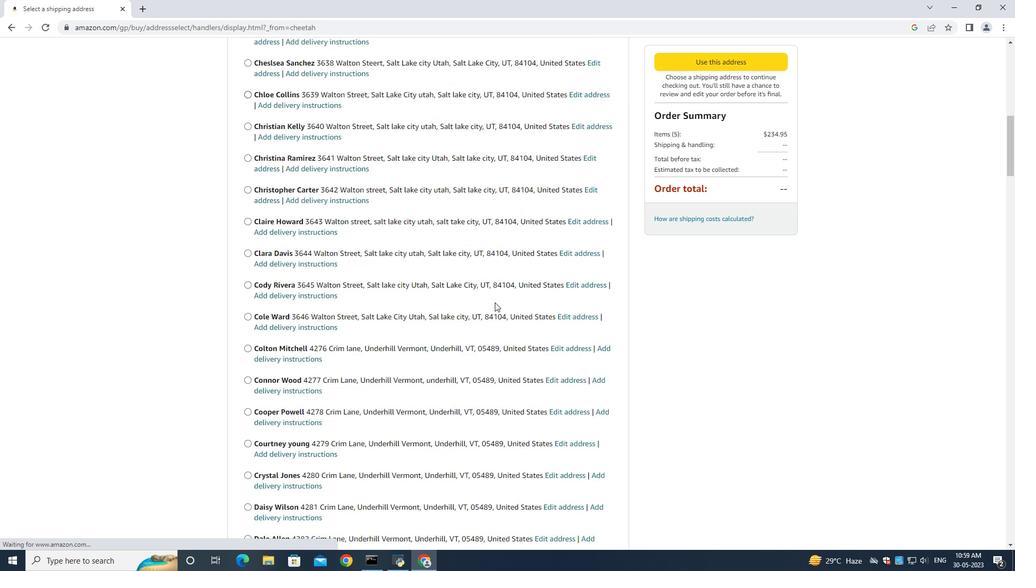 
Action: Mouse scrolled (494, 301) with delta (0, 0)
Screenshot: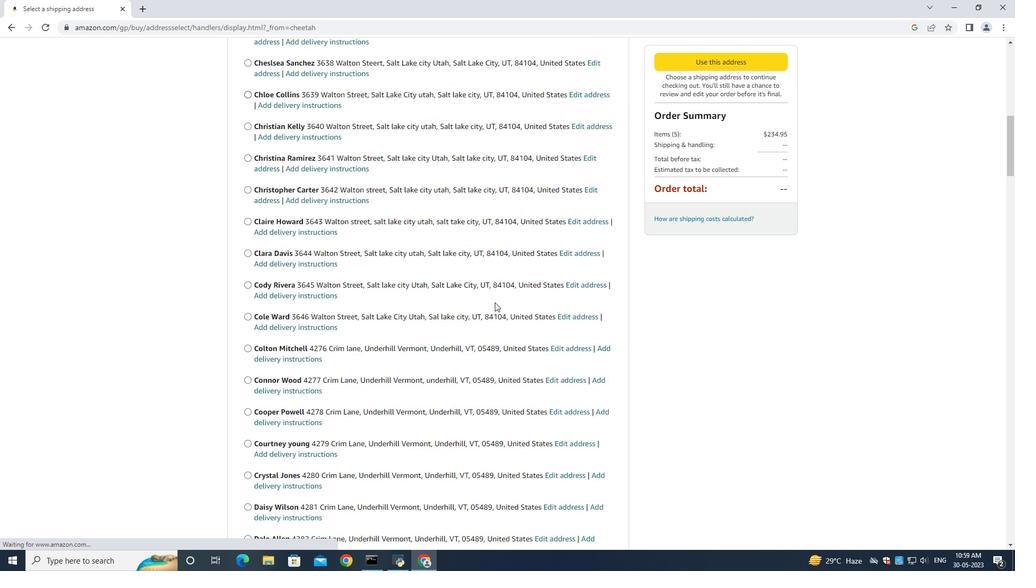 
Action: Mouse scrolled (494, 301) with delta (0, 0)
Screenshot: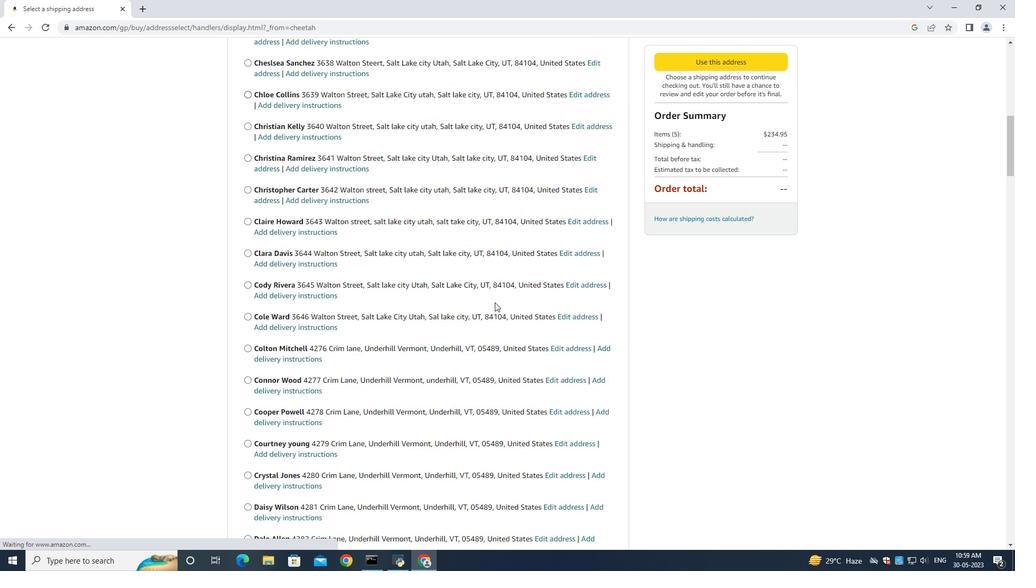 
Action: Mouse scrolled (494, 301) with delta (0, 0)
Screenshot: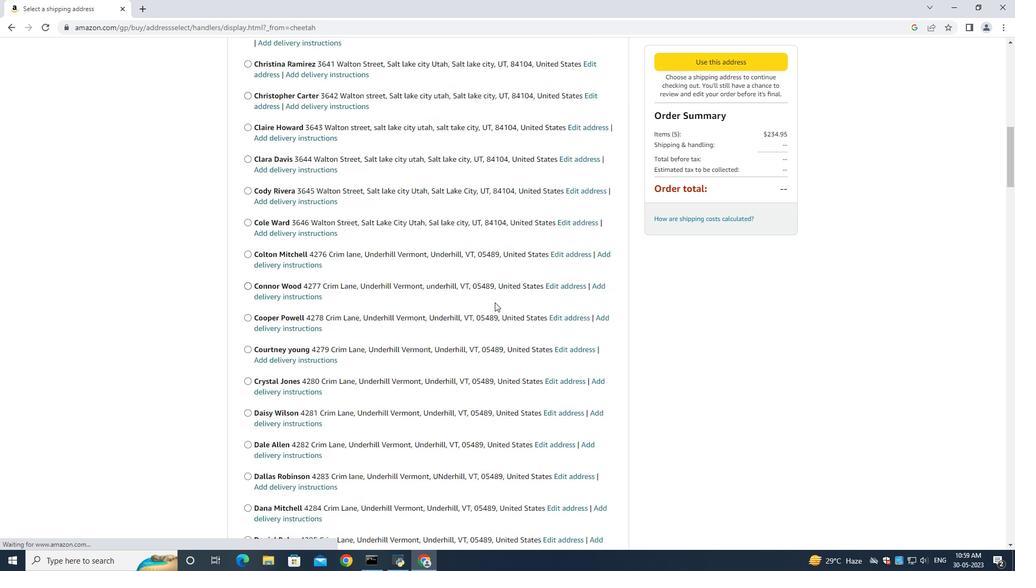 
Action: Mouse moved to (495, 302)
Screenshot: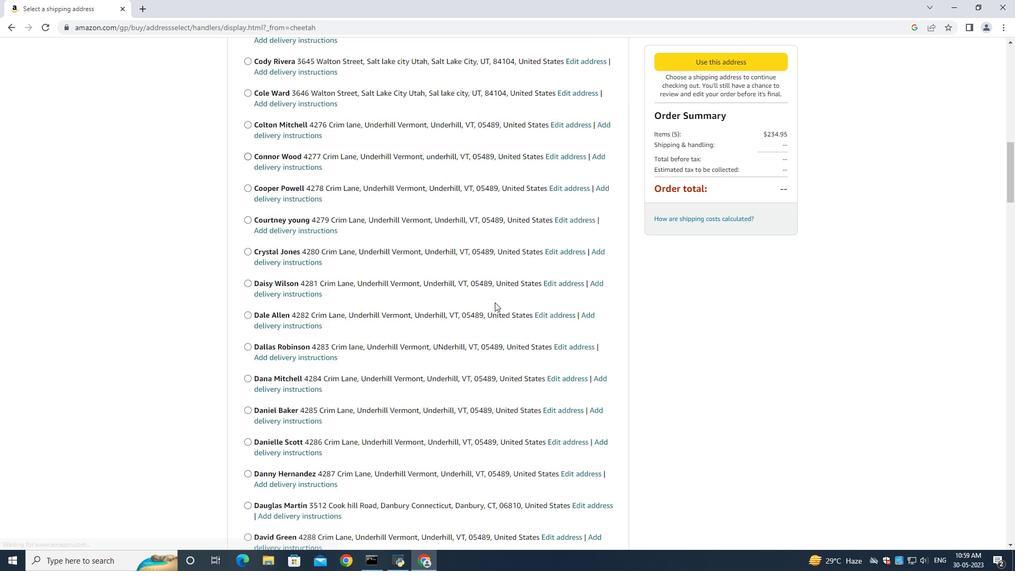 
Action: Mouse scrolled (495, 301) with delta (0, 0)
Screenshot: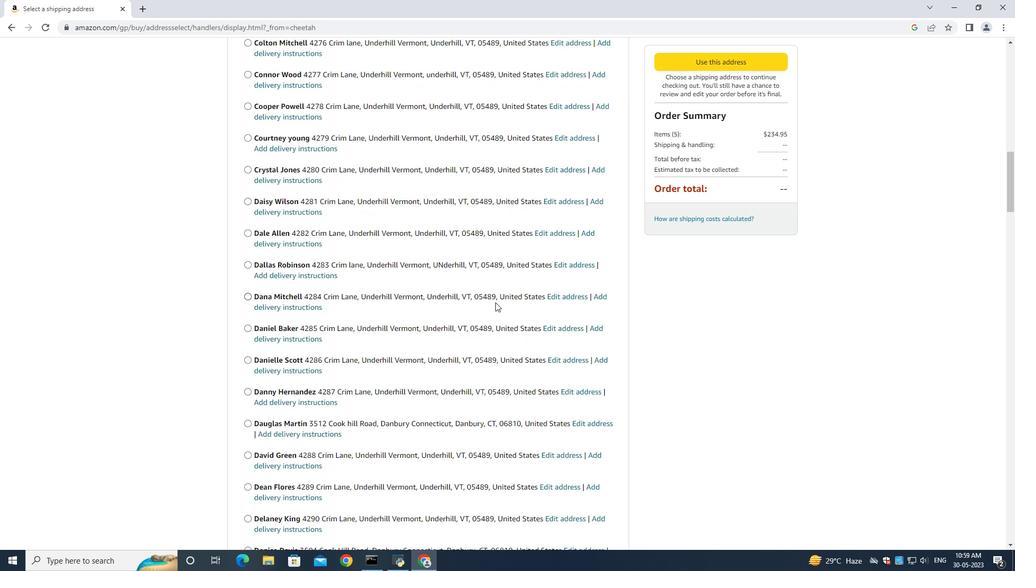 
Action: Mouse scrolled (495, 301) with delta (0, 0)
Screenshot: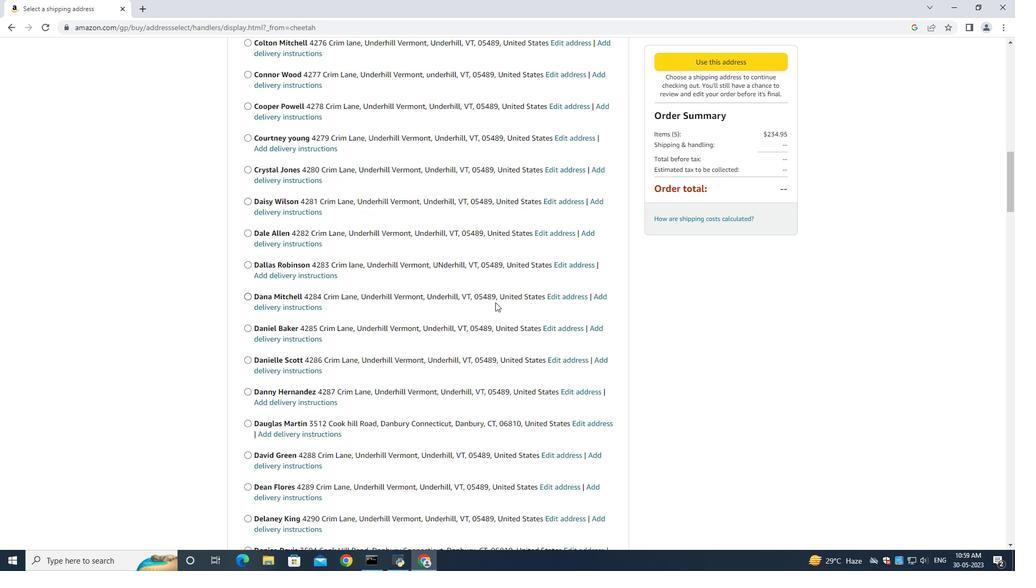 
Action: Mouse scrolled (495, 301) with delta (0, 0)
Screenshot: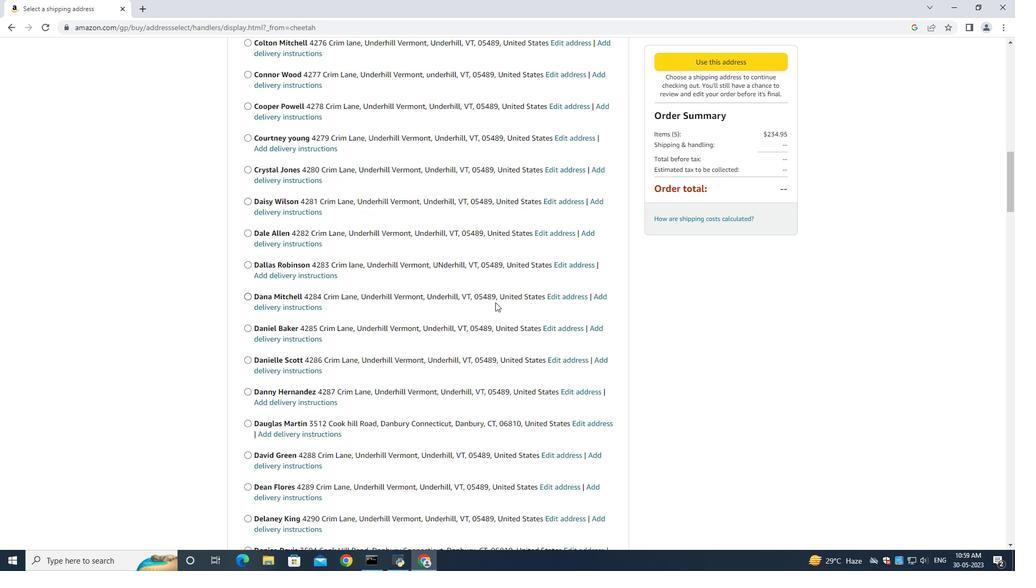 
Action: Mouse moved to (495, 303)
Screenshot: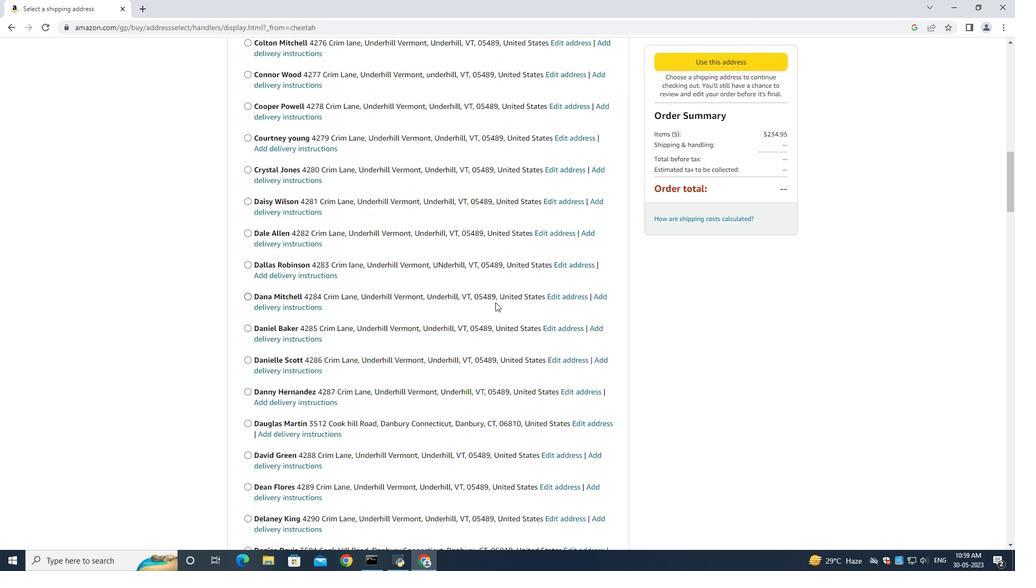 
Action: Mouse scrolled (495, 302) with delta (0, 0)
Screenshot: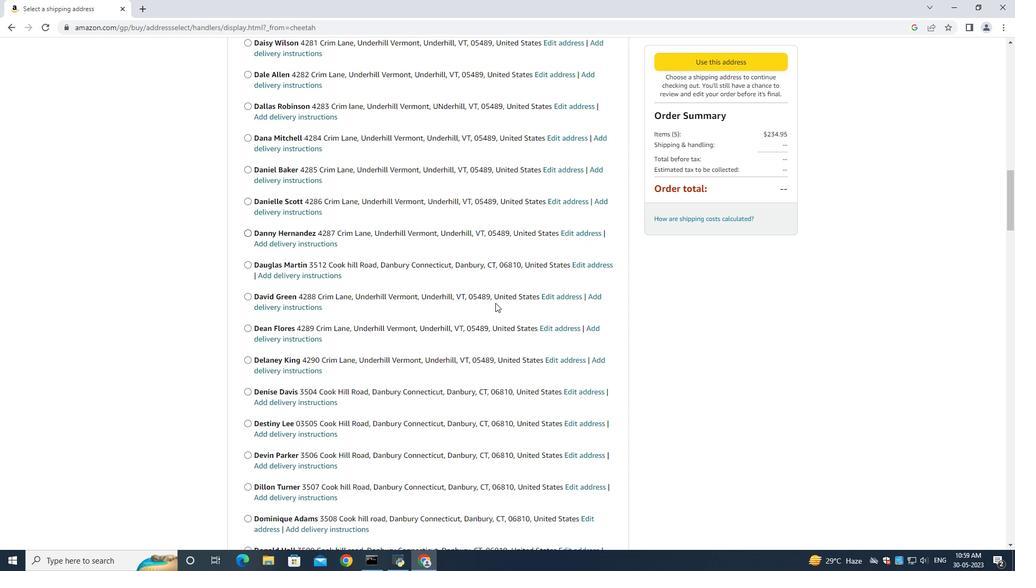
Action: Mouse scrolled (495, 302) with delta (0, 0)
Screenshot: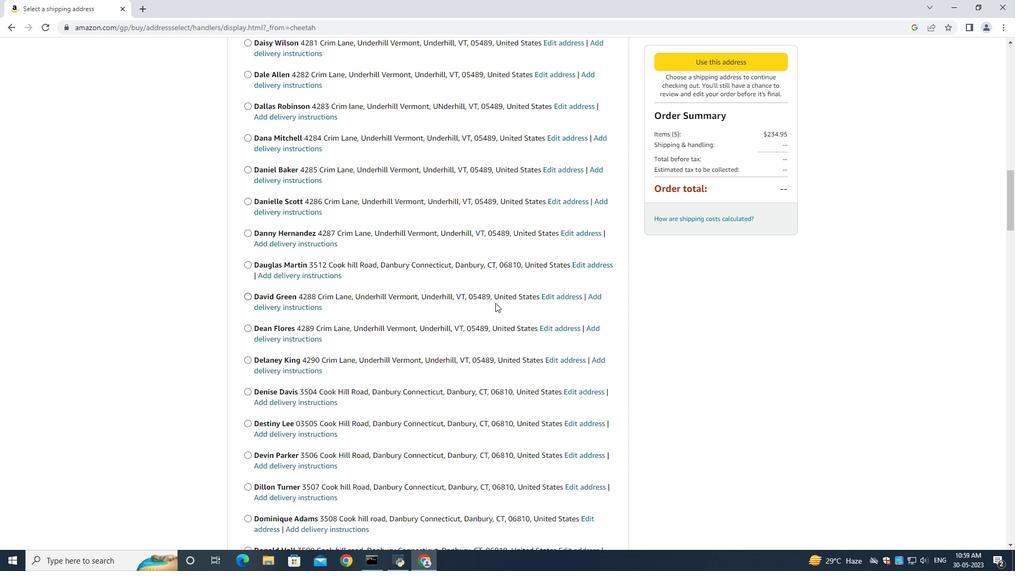 
Action: Mouse scrolled (495, 302) with delta (0, 0)
Screenshot: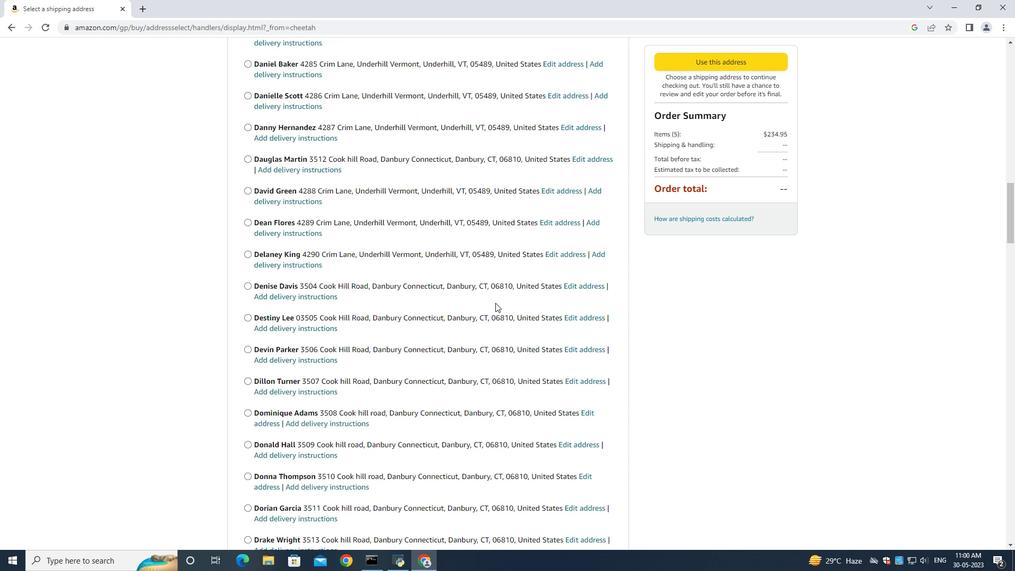 
Action: Mouse scrolled (495, 302) with delta (0, 0)
Screenshot: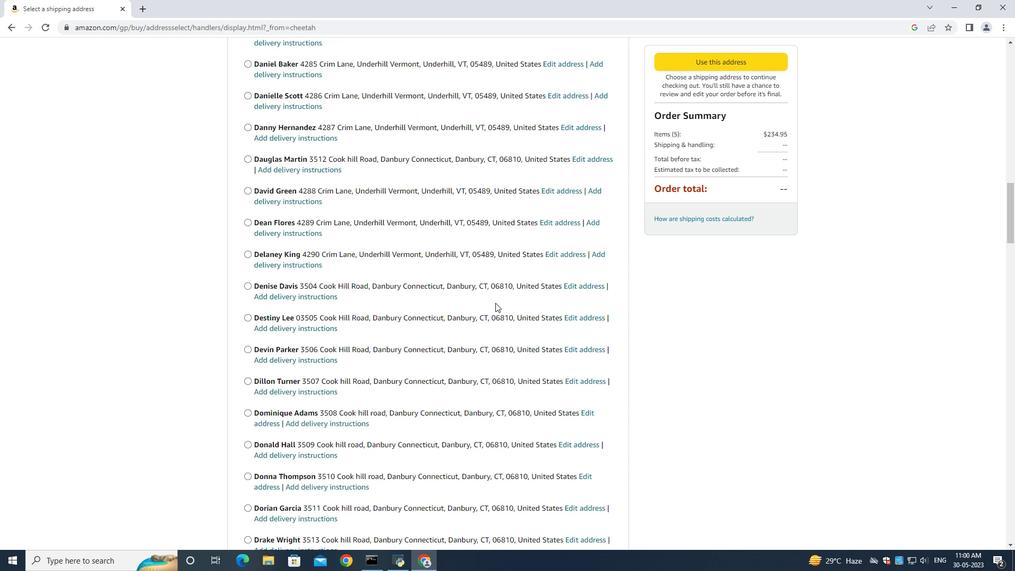 
Action: Mouse moved to (455, 310)
Screenshot: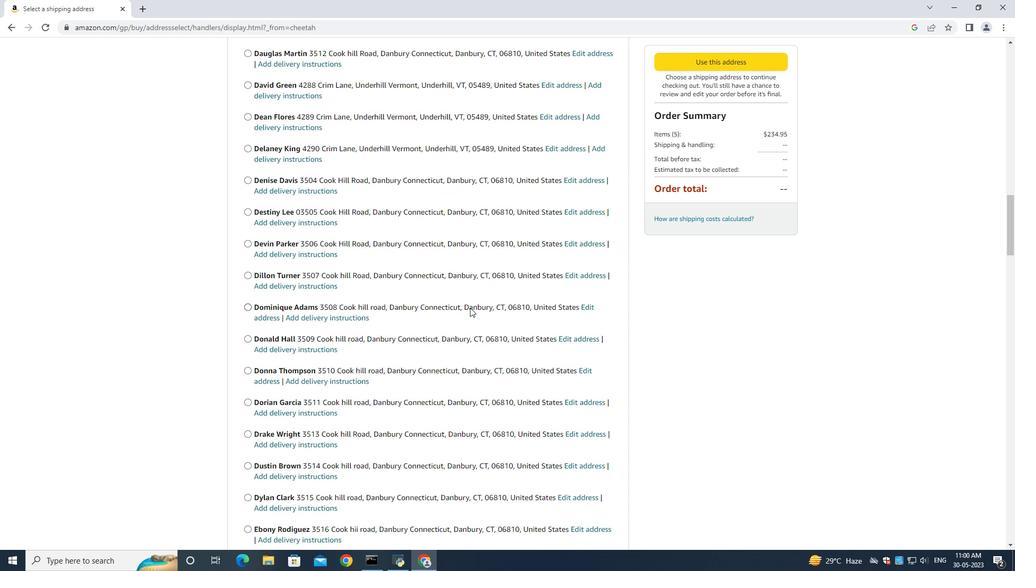 
Action: Mouse scrolled (455, 310) with delta (0, 0)
Screenshot: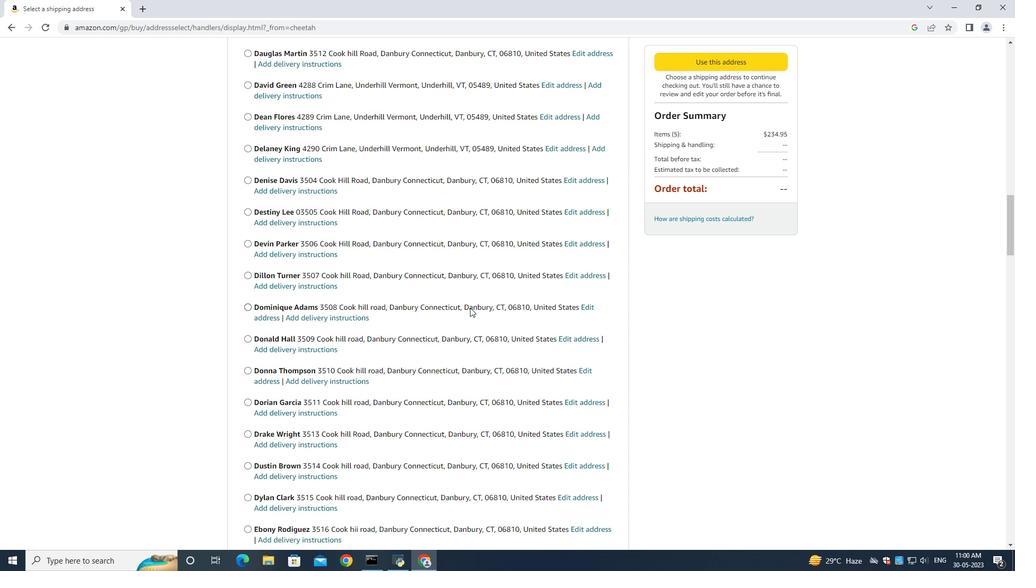 
Action: Mouse moved to (455, 310)
Screenshot: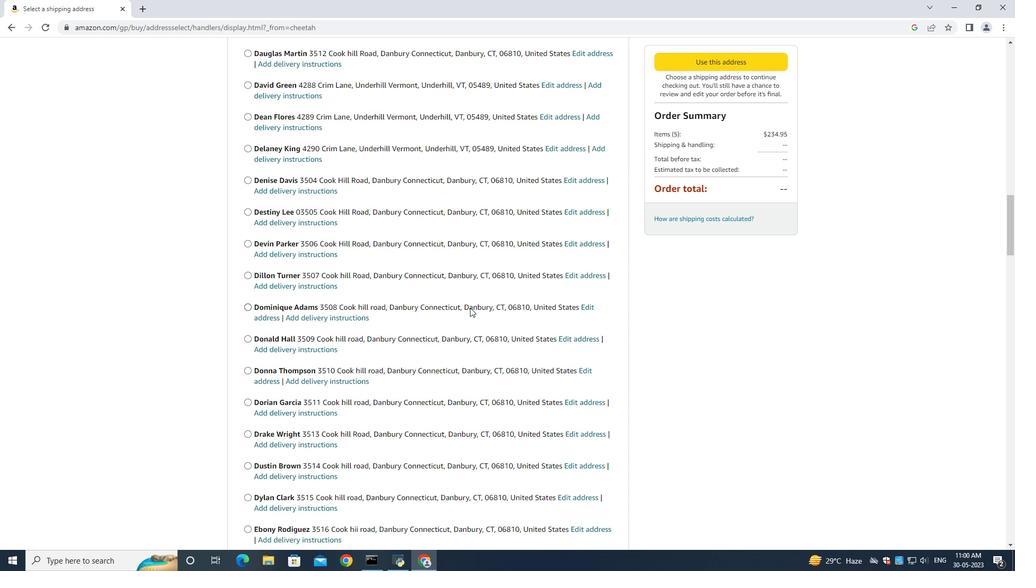
Action: Mouse scrolled (455, 310) with delta (0, 0)
Screenshot: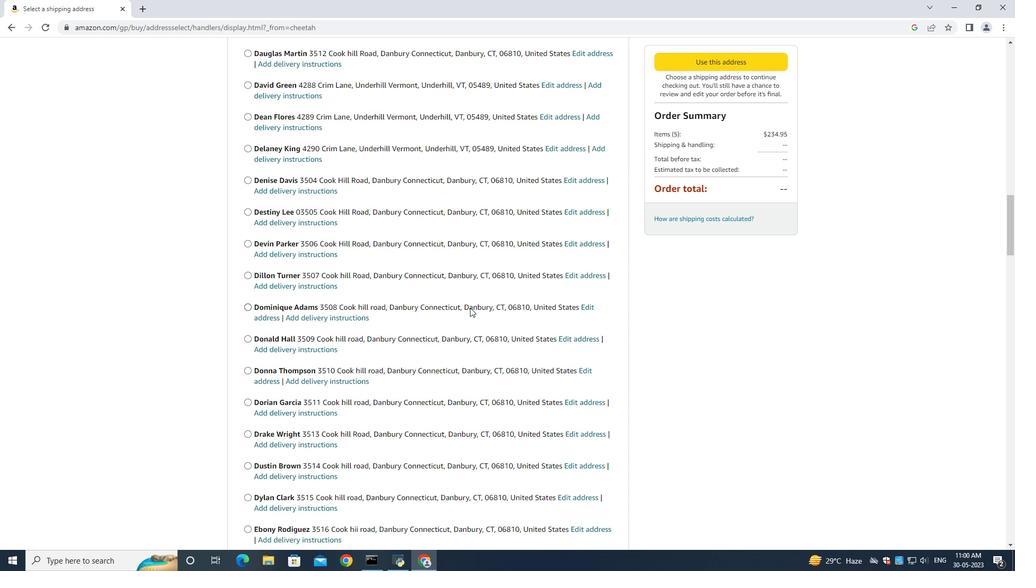 
Action: Mouse moved to (455, 310)
Screenshot: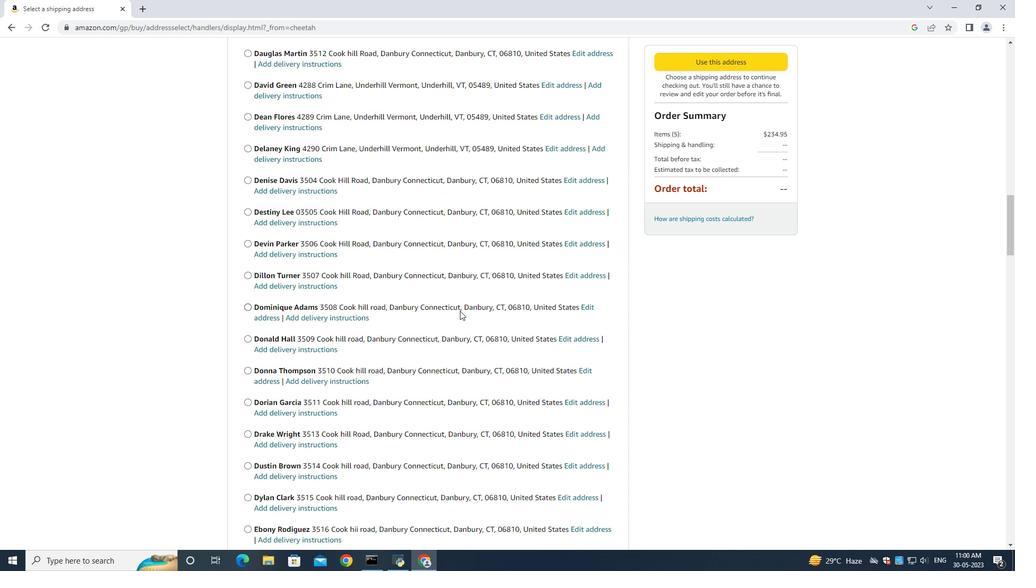 
Action: Mouse scrolled (455, 310) with delta (0, 0)
Screenshot: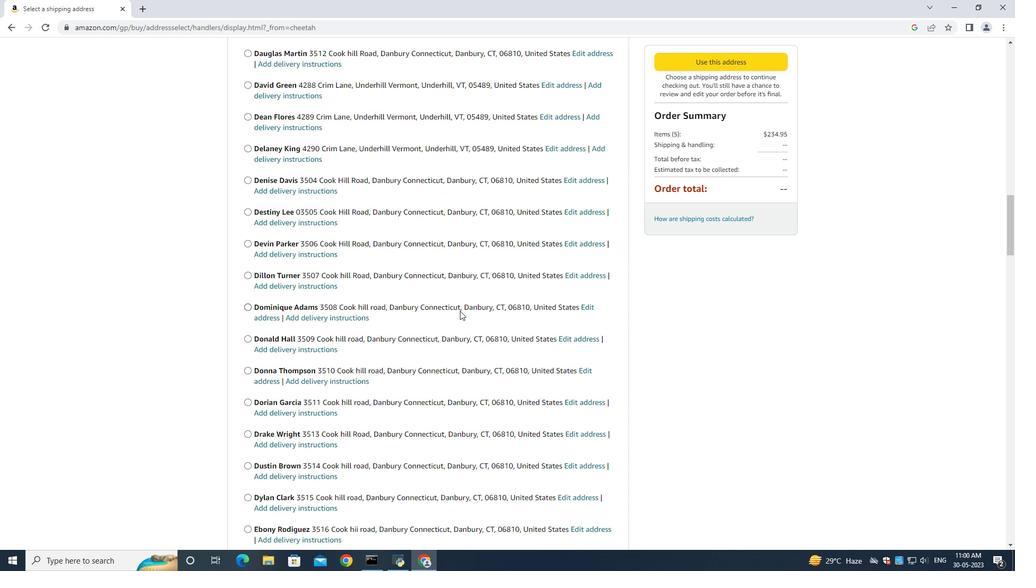
Action: Mouse moved to (454, 311)
Screenshot: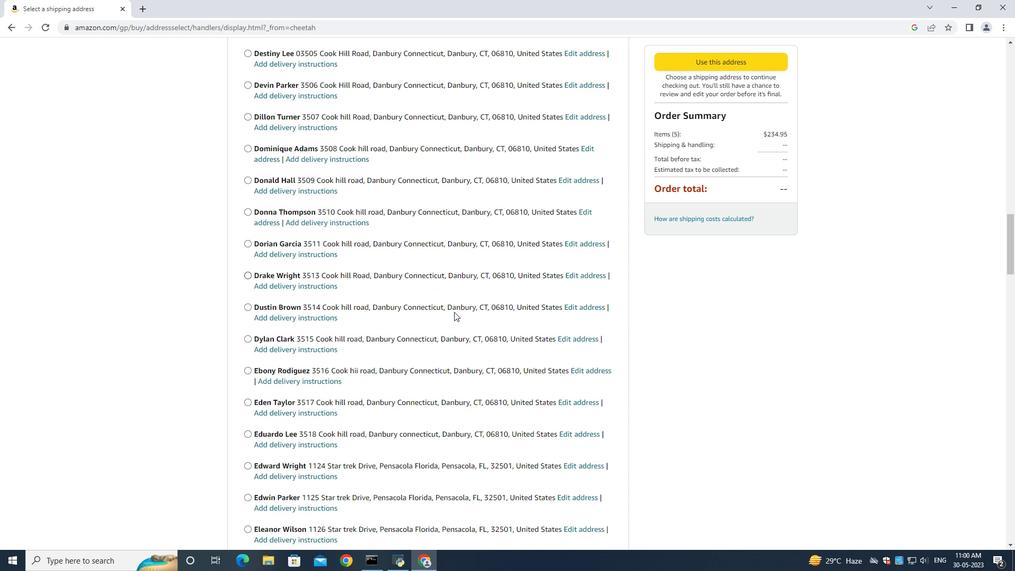 
Action: Mouse scrolled (454, 311) with delta (0, 0)
Screenshot: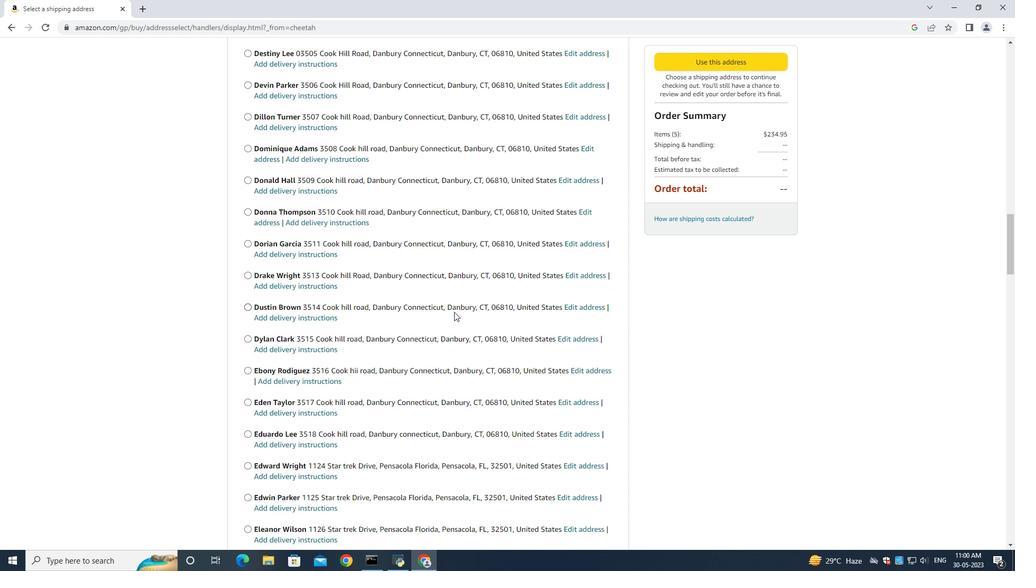 
Action: Mouse scrolled (454, 311) with delta (0, 0)
Screenshot: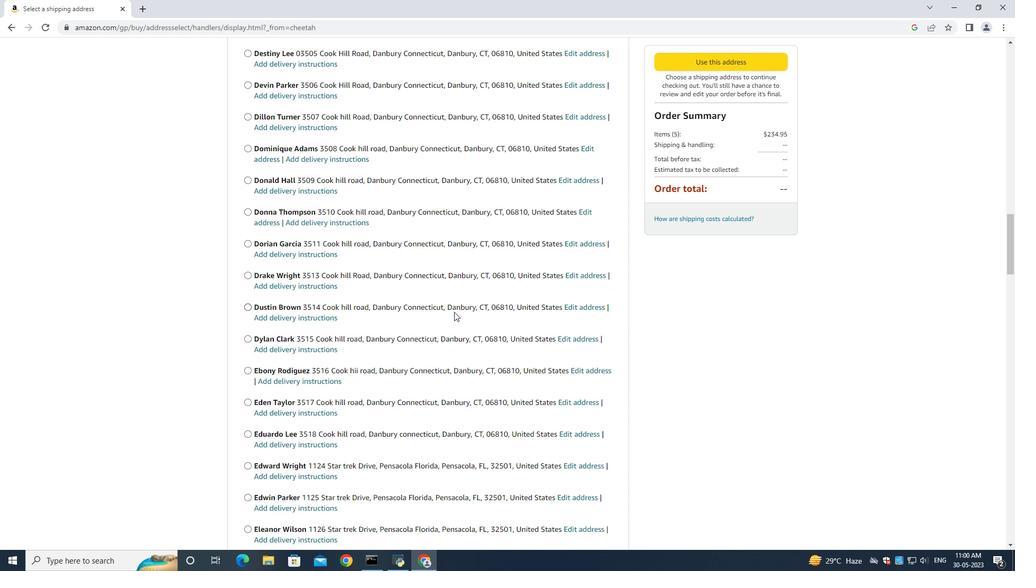 
Action: Mouse moved to (455, 311)
Screenshot: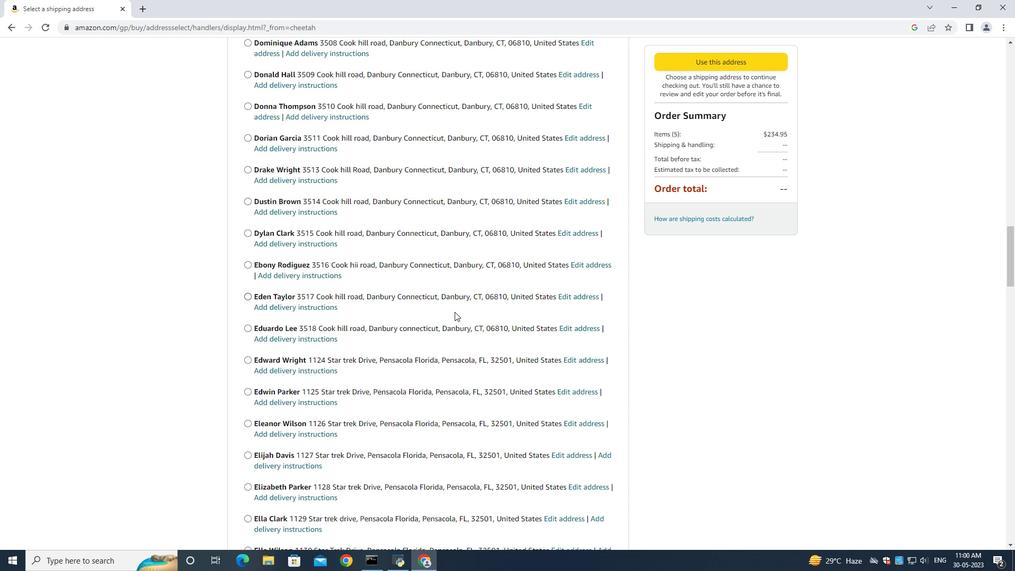 
Action: Mouse scrolled (455, 311) with delta (0, 0)
Screenshot: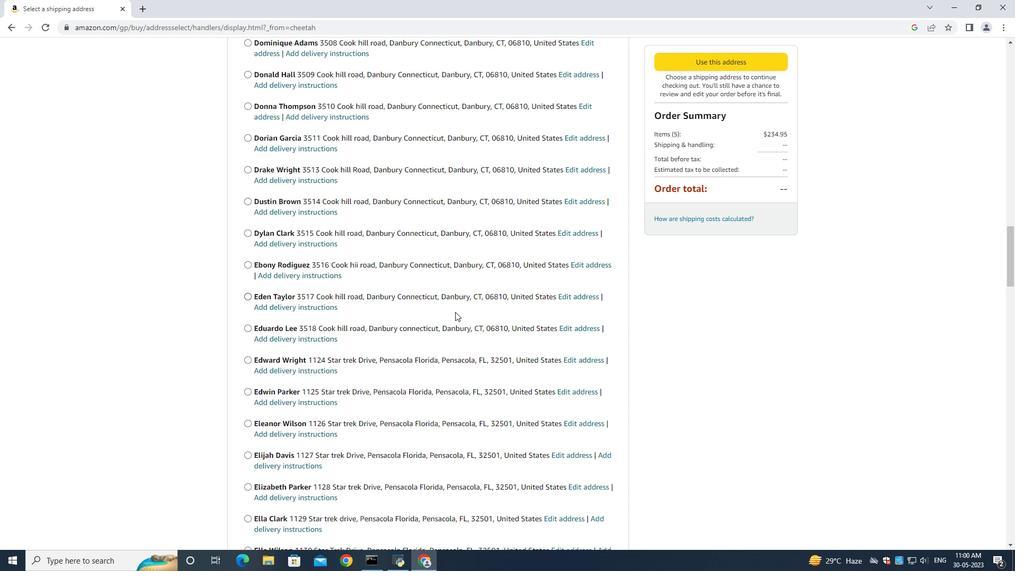 
Action: Mouse scrolled (455, 311) with delta (0, 0)
Screenshot: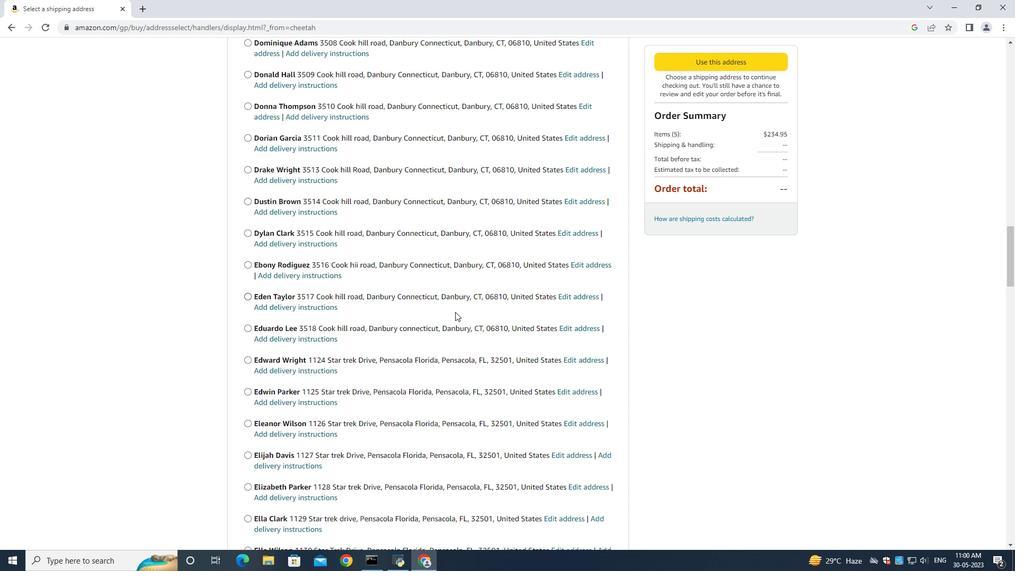 
Action: Mouse moved to (455, 312)
Screenshot: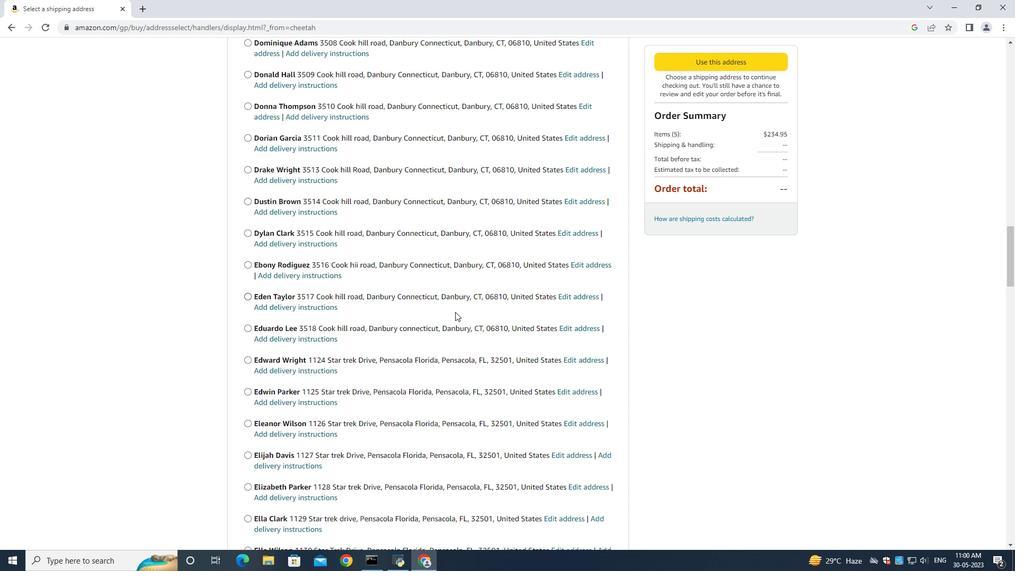 
Action: Mouse scrolled (455, 311) with delta (0, 0)
Screenshot: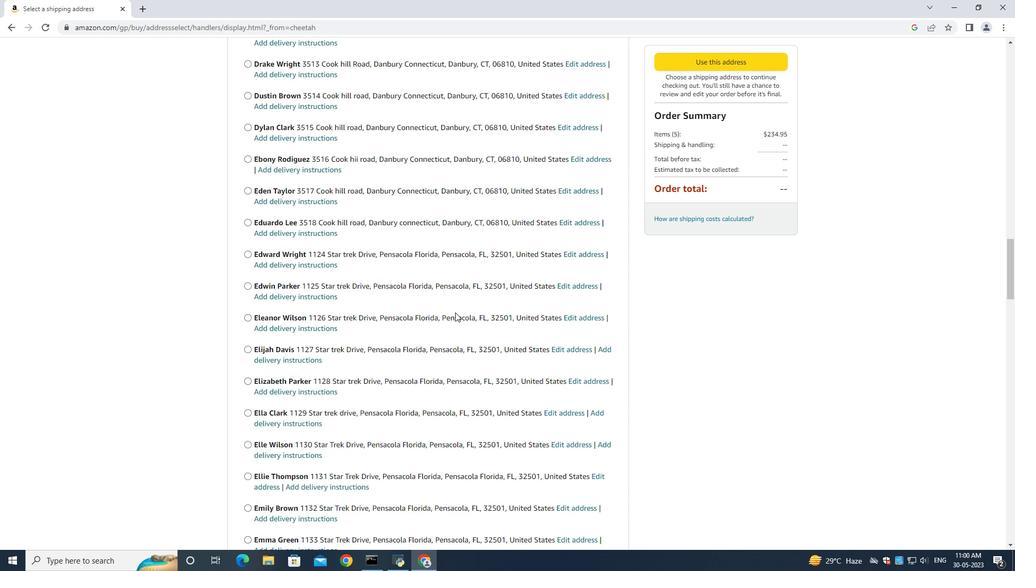 
Action: Mouse scrolled (455, 311) with delta (0, 0)
Screenshot: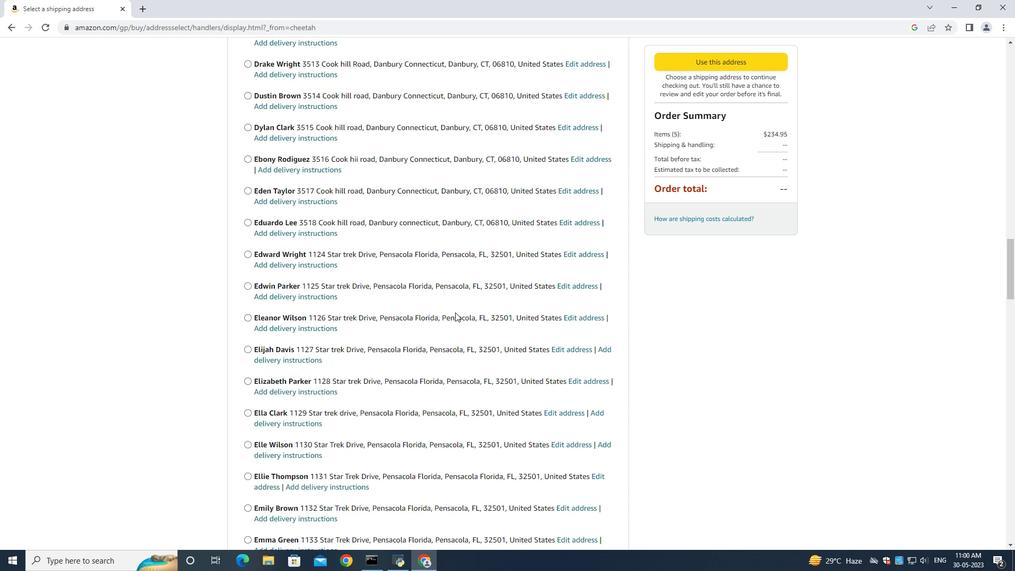 
Action: Mouse scrolled (455, 311) with delta (0, 0)
Screenshot: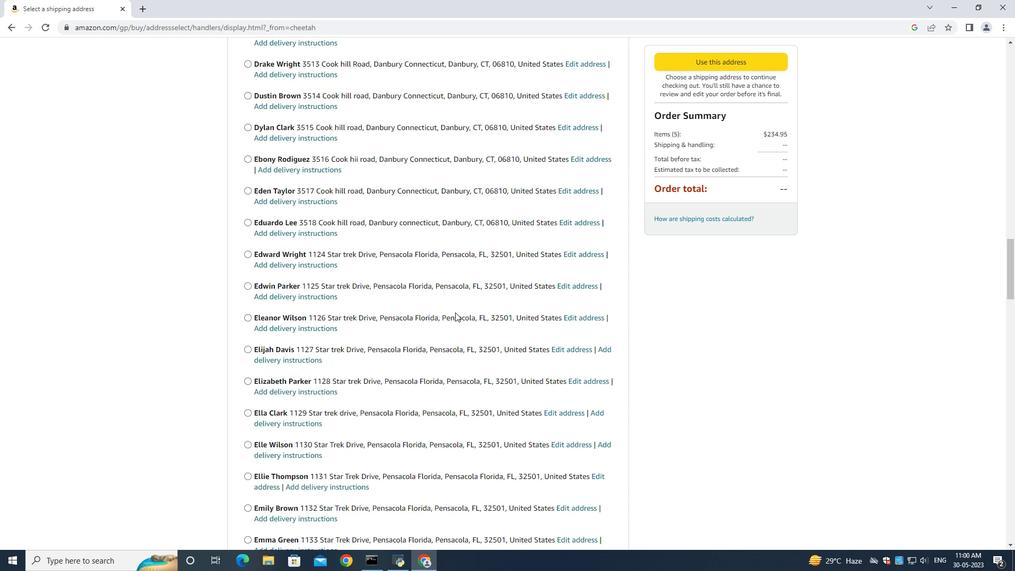 
Action: Mouse scrolled (455, 311) with delta (0, 0)
Screenshot: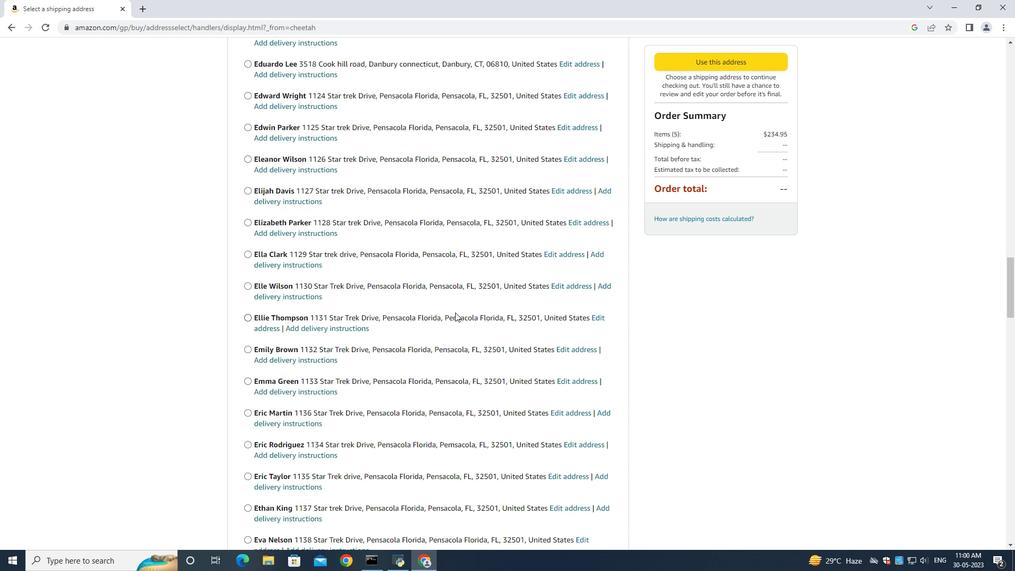 
Action: Mouse scrolled (455, 311) with delta (0, 0)
Screenshot: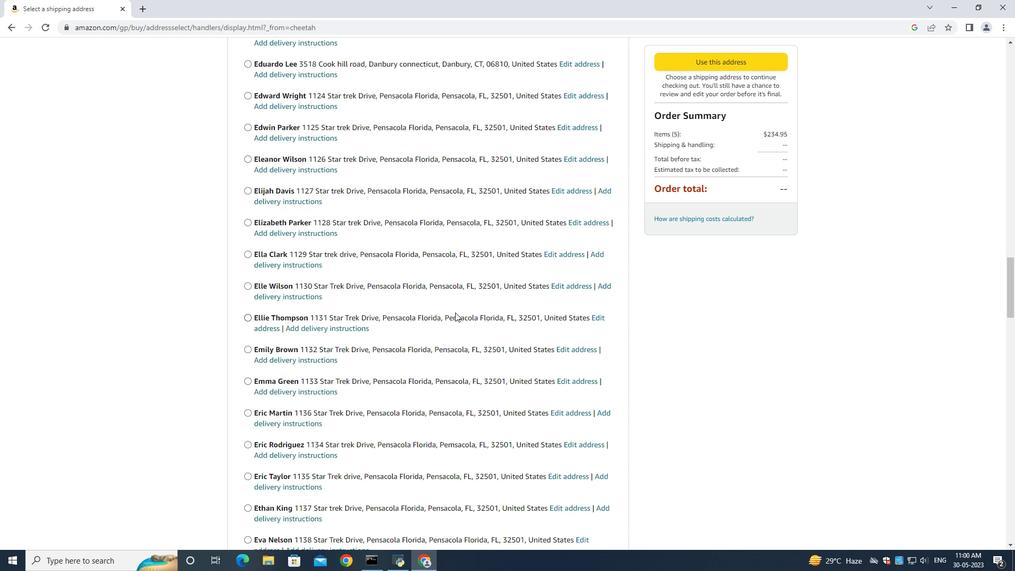 
Action: Mouse moved to (455, 312)
Screenshot: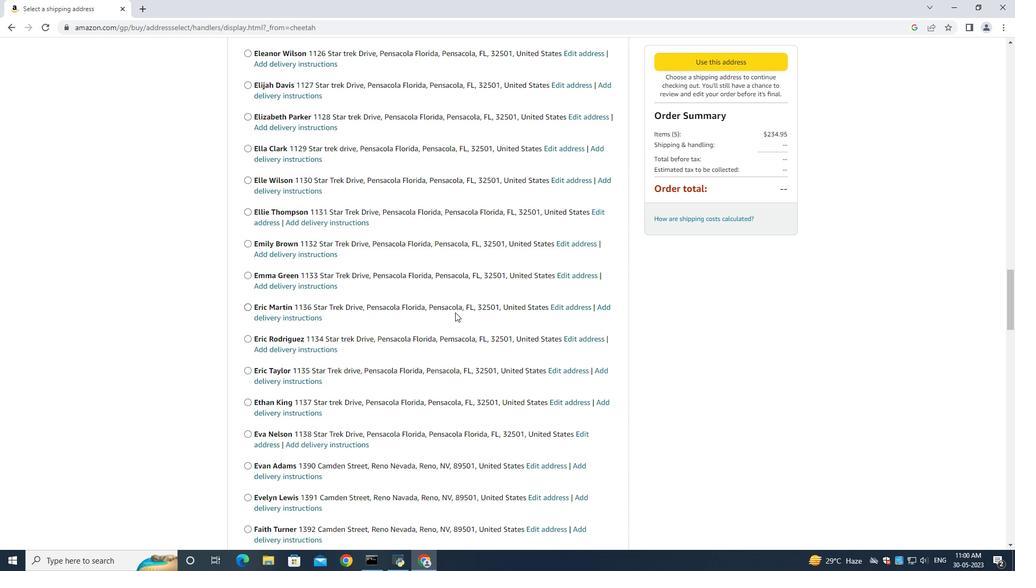 
Action: Mouse scrolled (455, 311) with delta (0, 0)
Screenshot: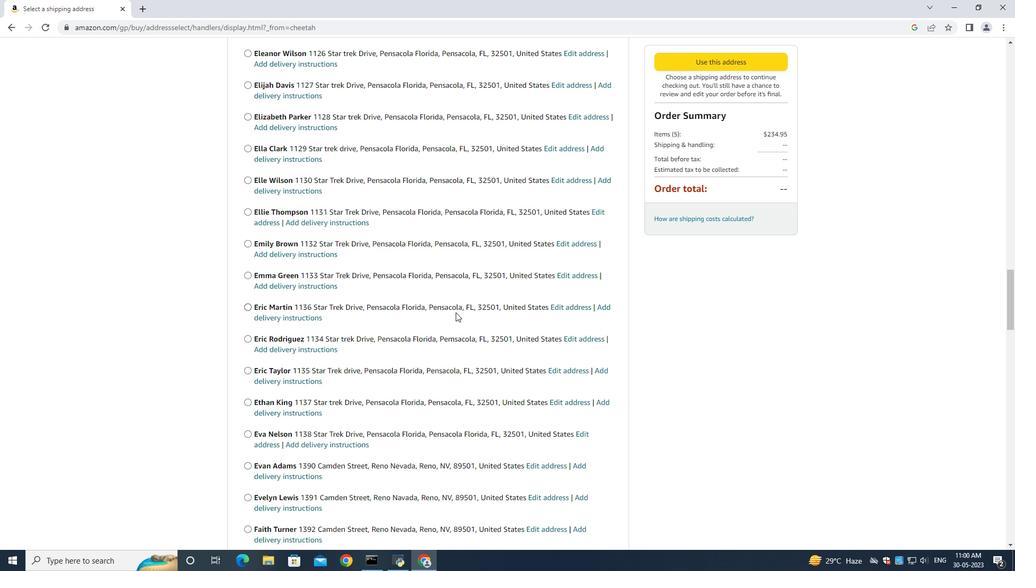 
Action: Mouse scrolled (455, 311) with delta (0, 0)
Screenshot: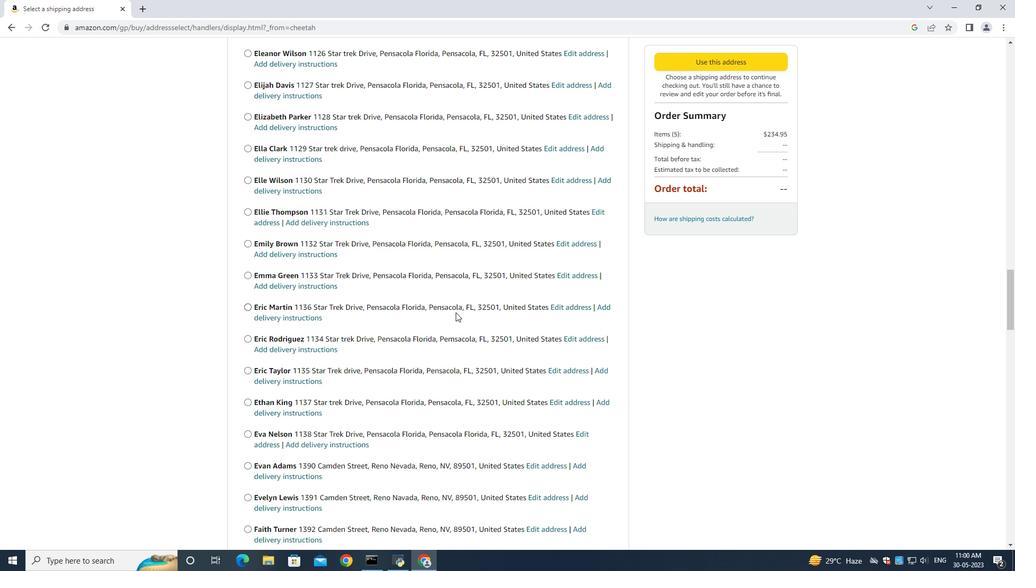 
Action: Mouse scrolled (455, 311) with delta (0, 0)
Screenshot: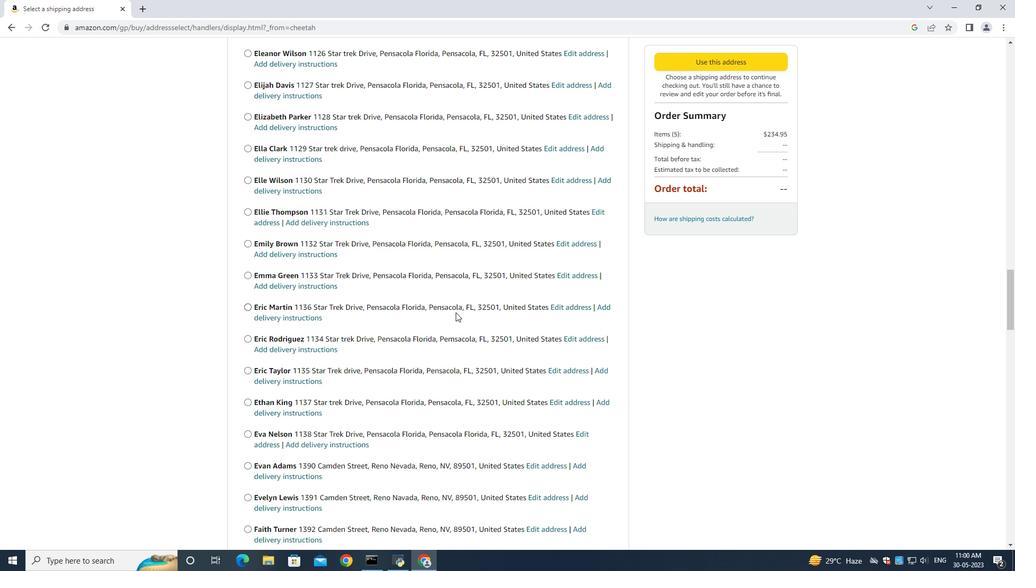 
Action: Mouse moved to (456, 312)
Screenshot: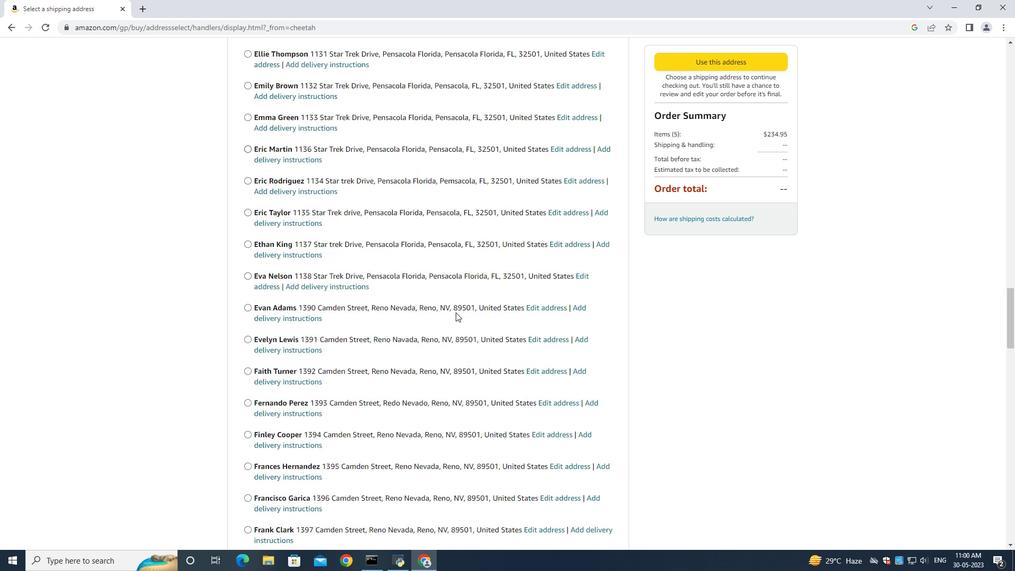 
Action: Mouse scrolled (456, 311) with delta (0, 0)
Screenshot: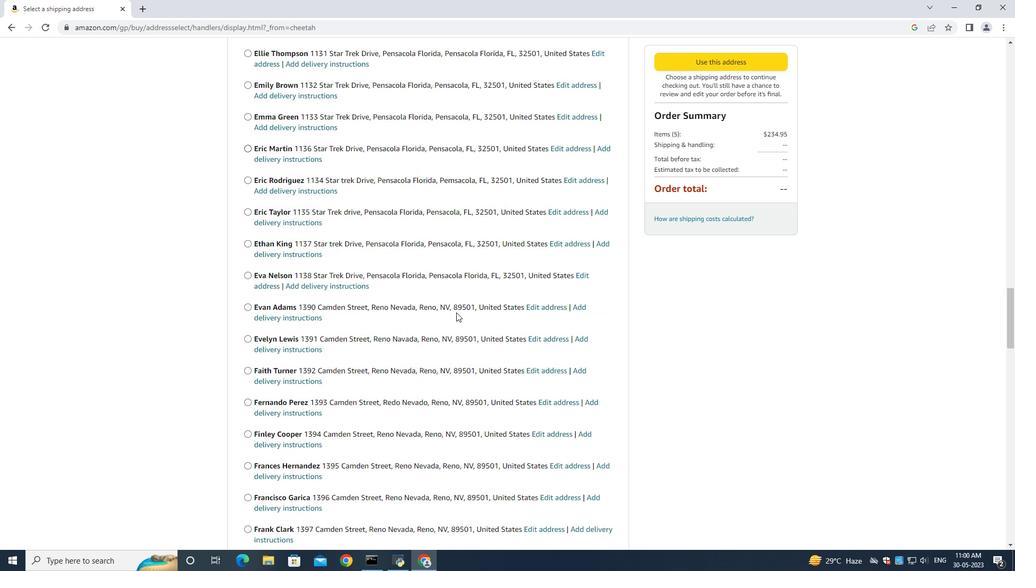 
Action: Mouse scrolled (456, 311) with delta (0, 0)
Screenshot: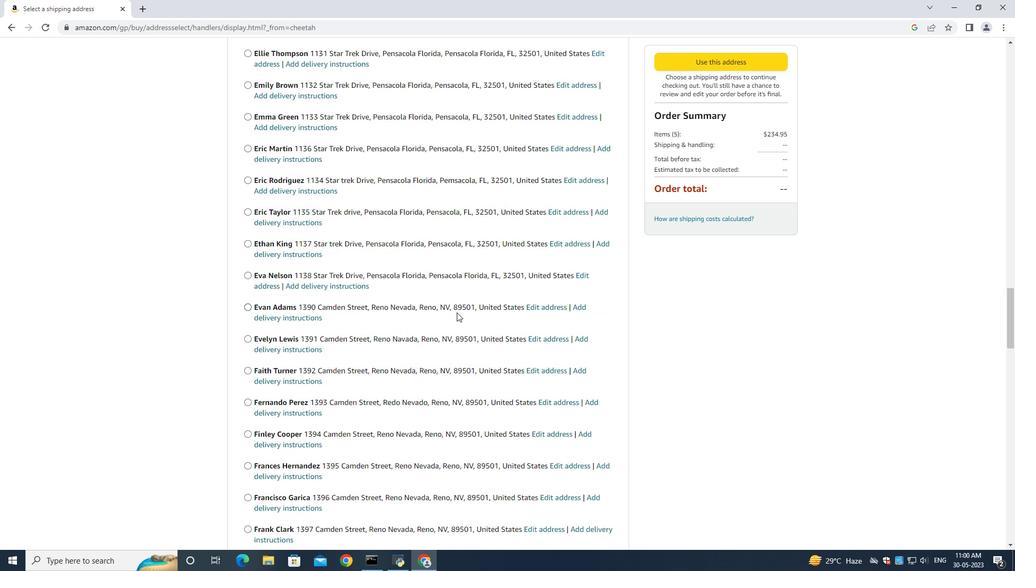 
Action: Mouse scrolled (456, 311) with delta (0, 0)
Screenshot: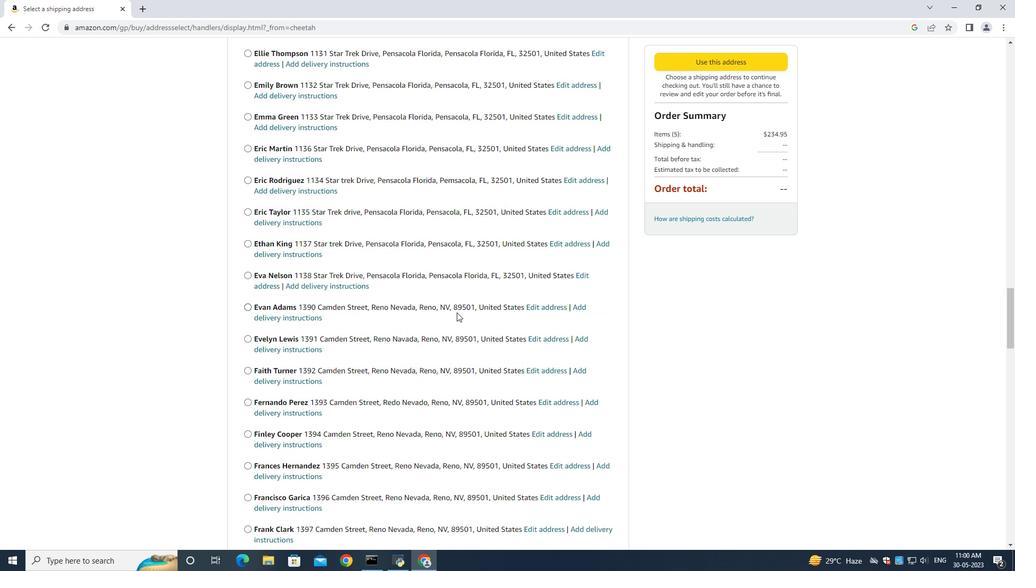 
Action: Mouse moved to (456, 313)
Screenshot: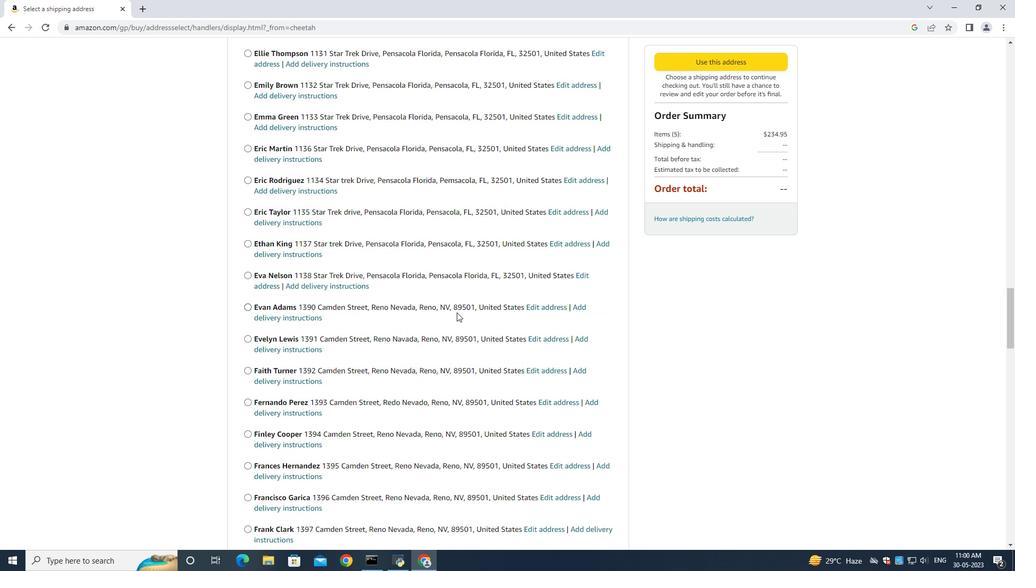 
Action: Mouse scrolled (456, 313) with delta (0, 0)
Screenshot: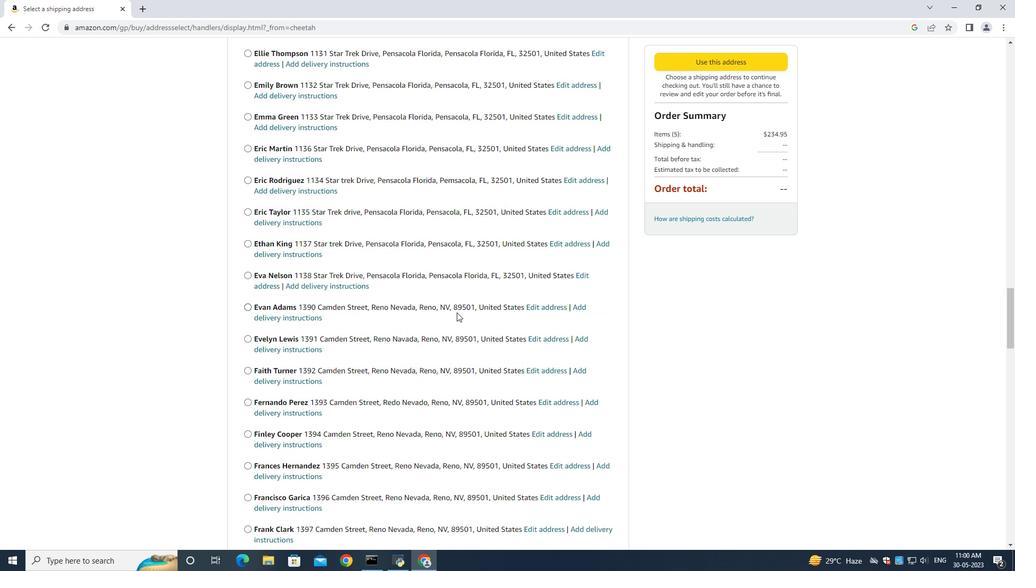
Action: Mouse moved to (456, 313)
Screenshot: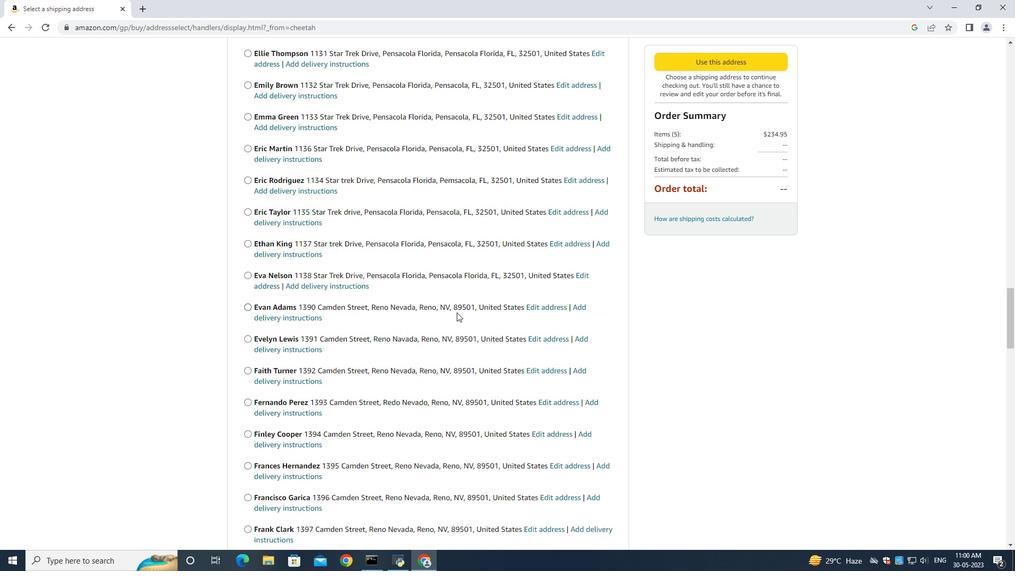 
Action: Mouse scrolled (456, 313) with delta (0, 0)
Screenshot: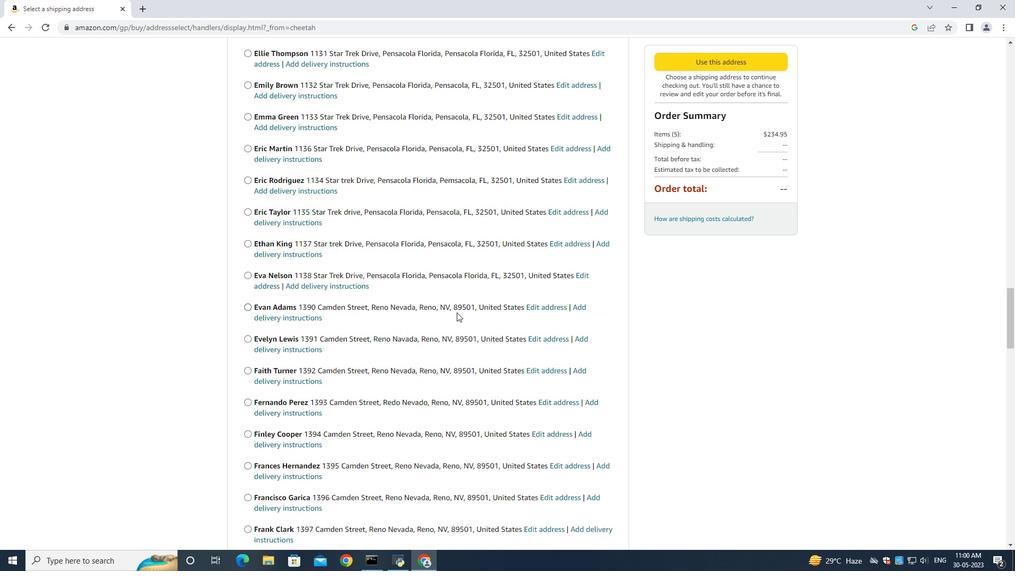 
Action: Mouse scrolled (456, 313) with delta (0, 0)
Screenshot: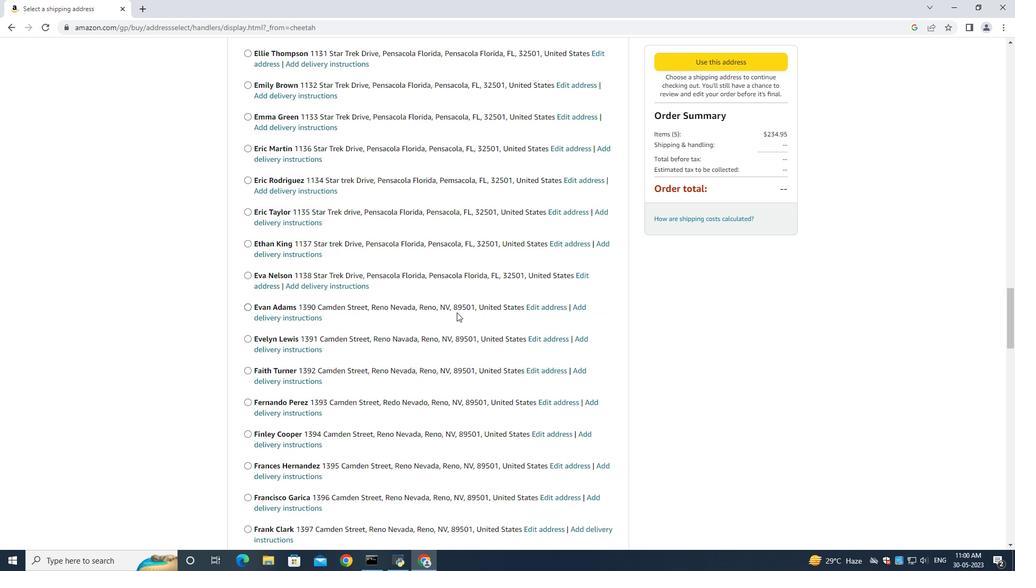 
Action: Mouse moved to (455, 313)
Screenshot: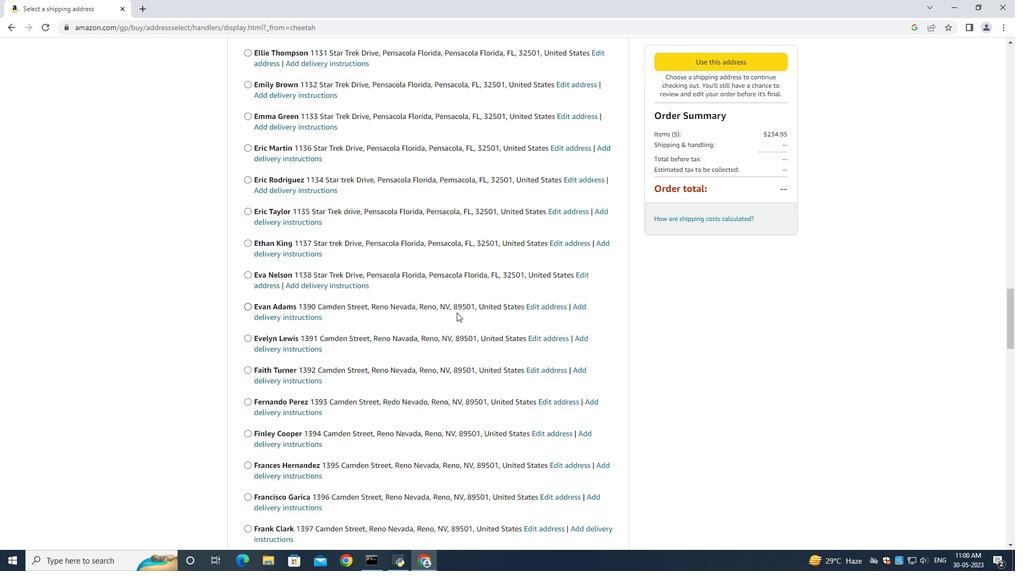 
Action: Mouse scrolled (455, 313) with delta (0, 0)
Screenshot: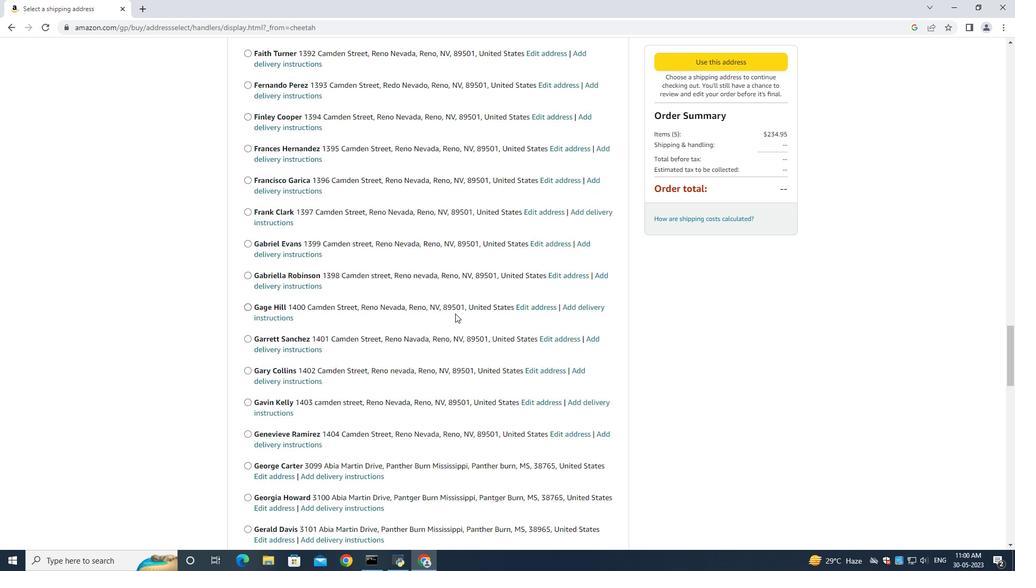 
Action: Mouse scrolled (455, 313) with delta (0, 0)
Screenshot: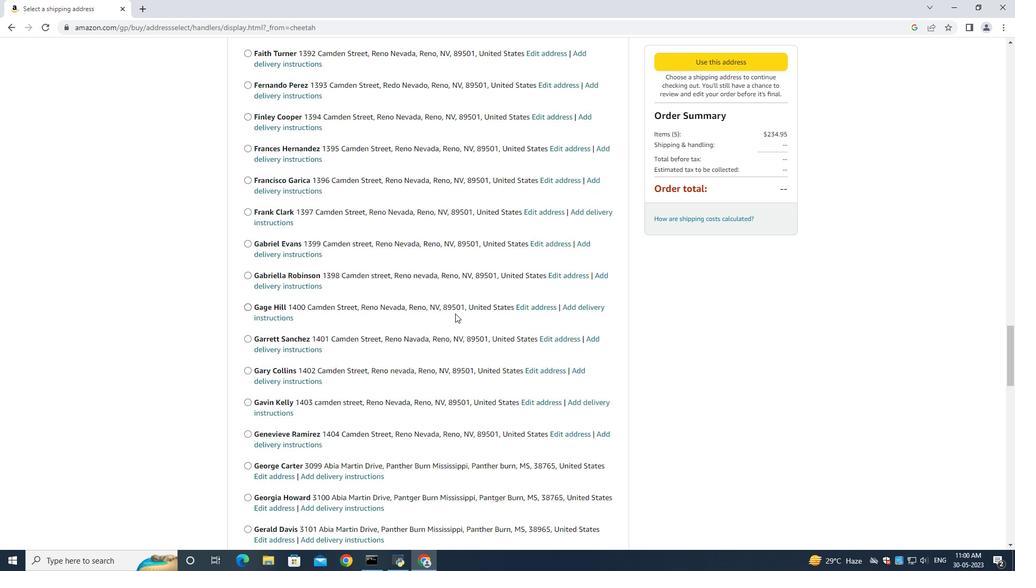 
Action: Mouse moved to (454, 313)
Screenshot: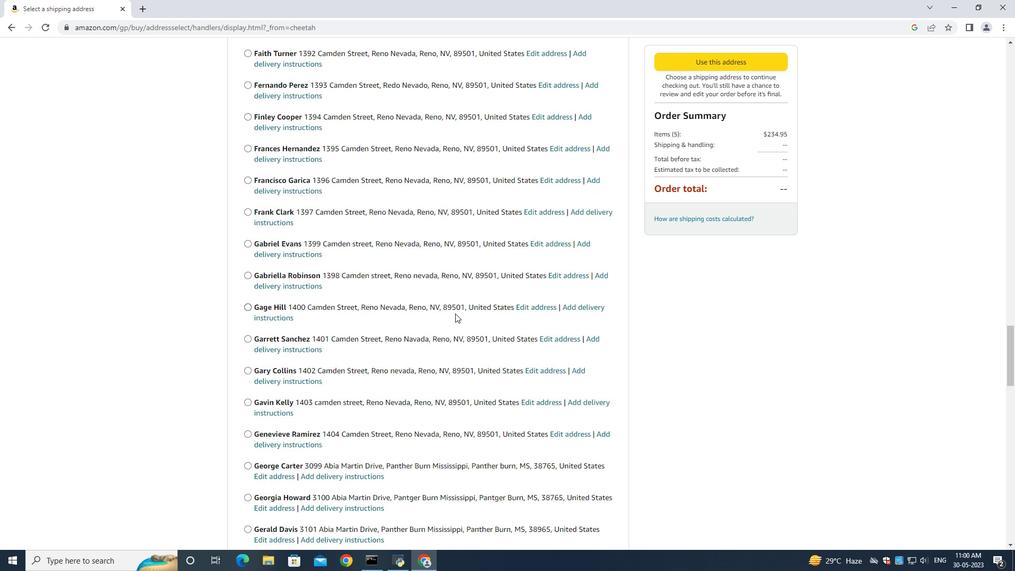 
Action: Mouse scrolled (454, 313) with delta (0, 0)
Screenshot: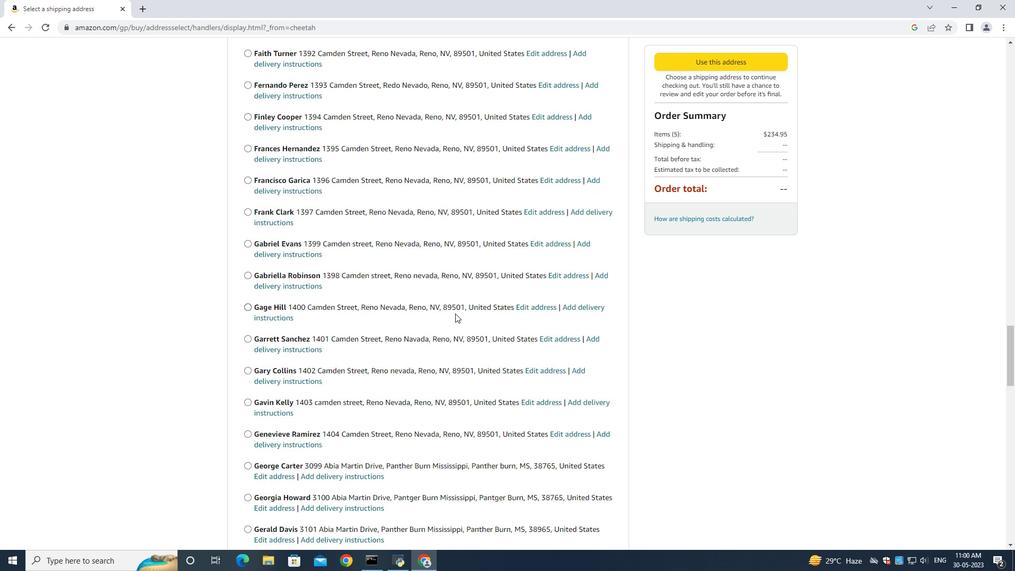 
Action: Mouse moved to (452, 314)
Screenshot: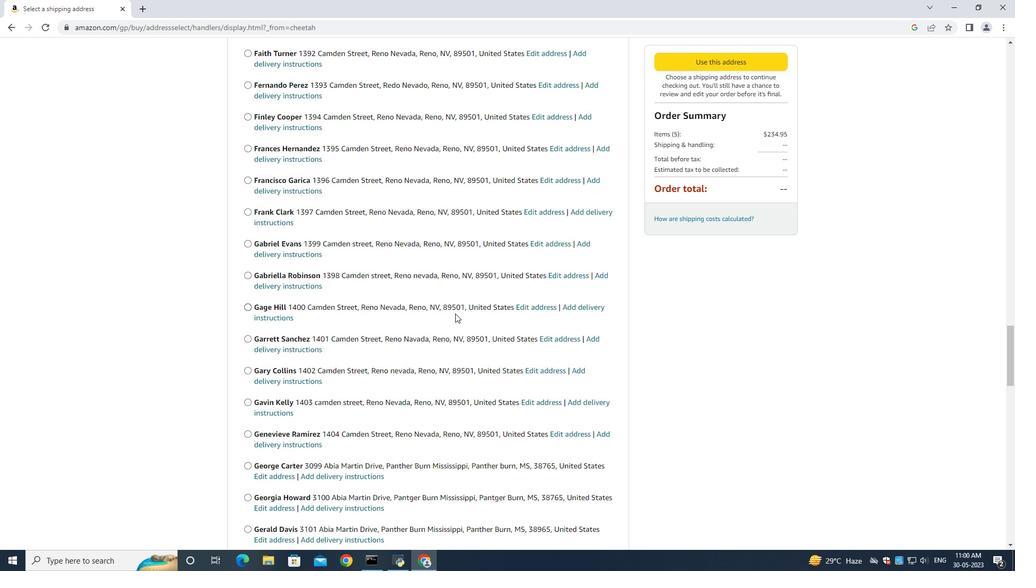 
Action: Mouse scrolled (453, 313) with delta (0, 0)
Screenshot: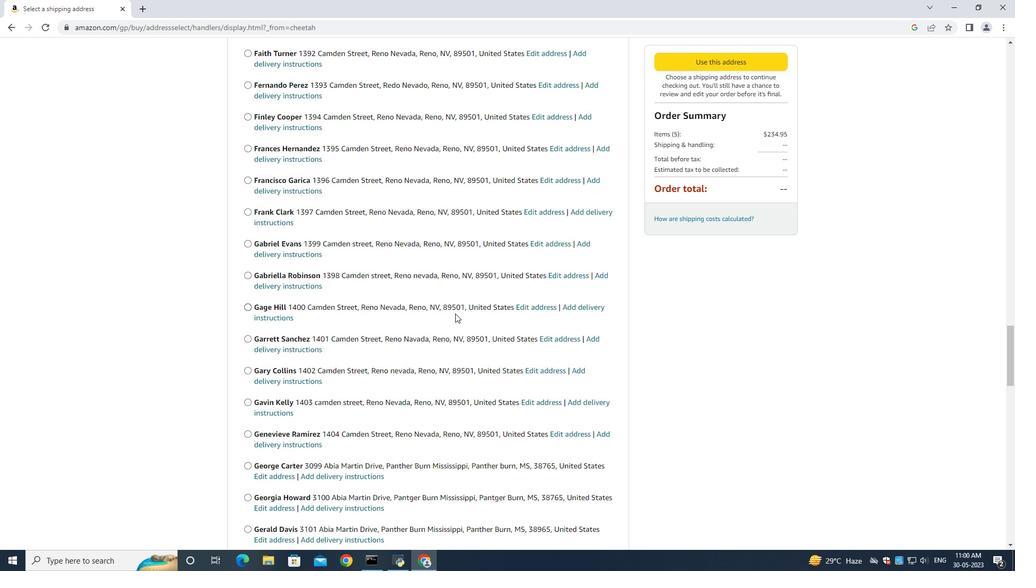 
Action: Mouse moved to (437, 315)
Screenshot: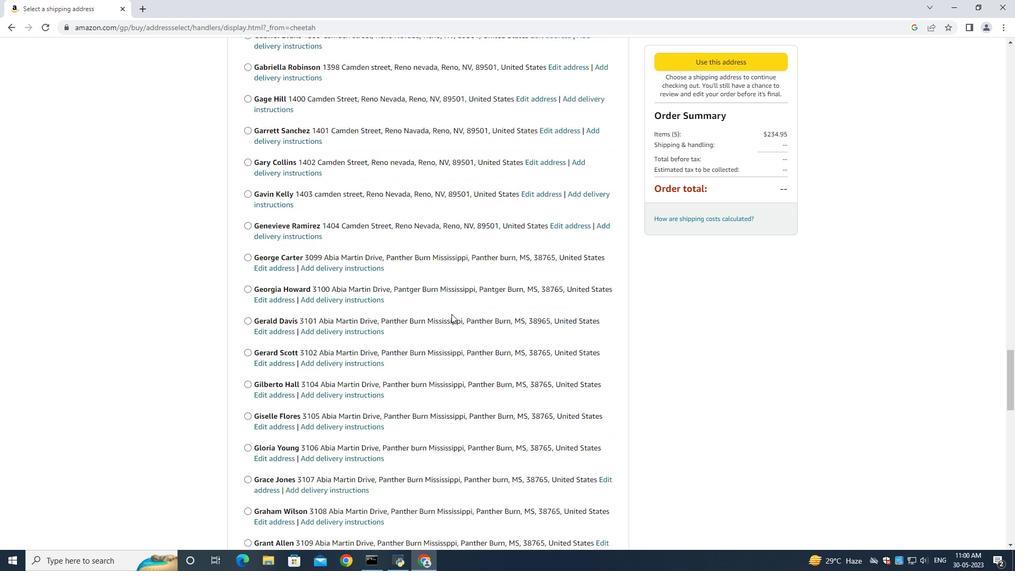 
Action: Mouse scrolled (437, 315) with delta (0, 0)
Screenshot: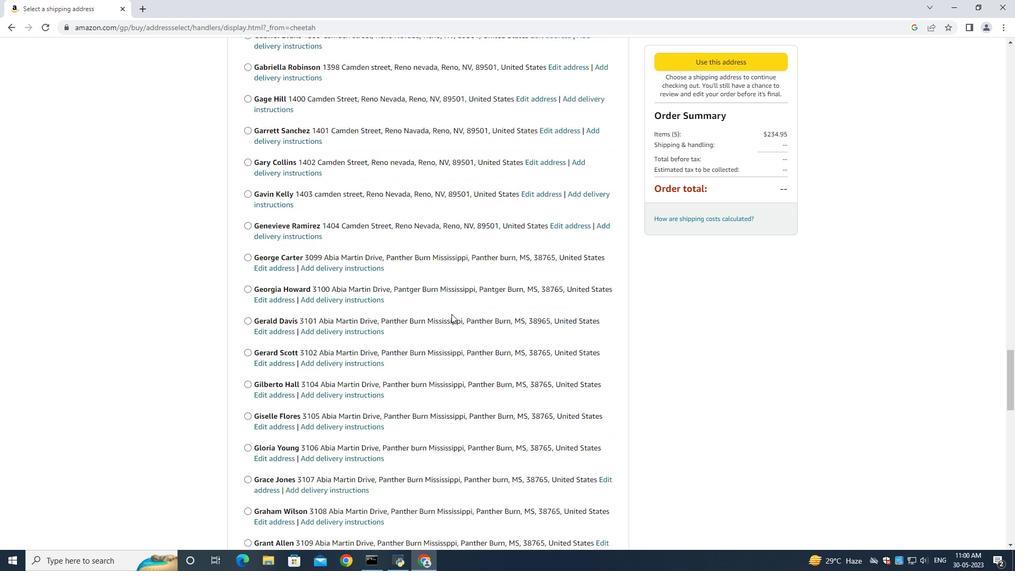 
Action: Mouse moved to (437, 316)
Screenshot: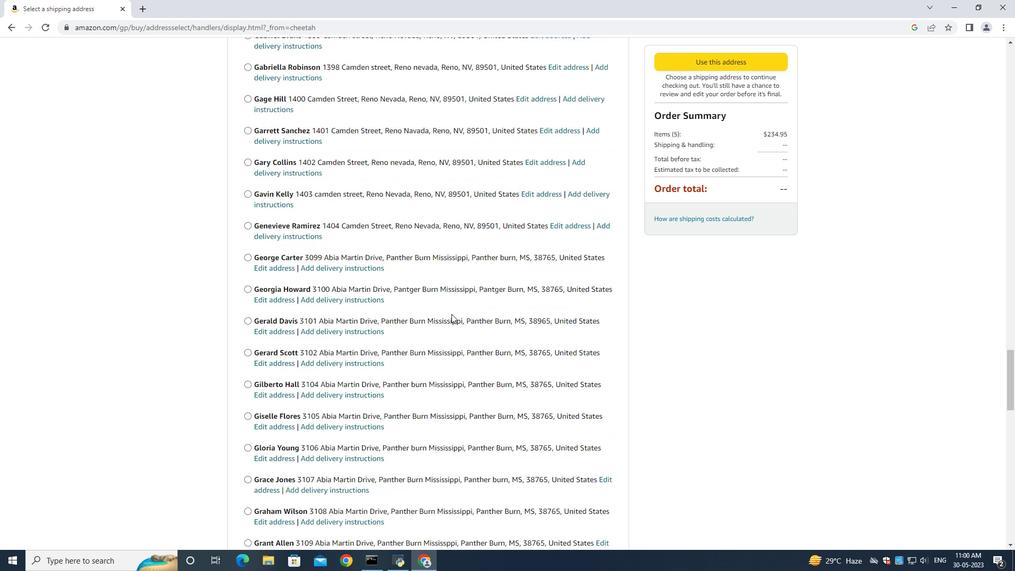 
Action: Mouse scrolled (437, 315) with delta (0, 0)
Screenshot: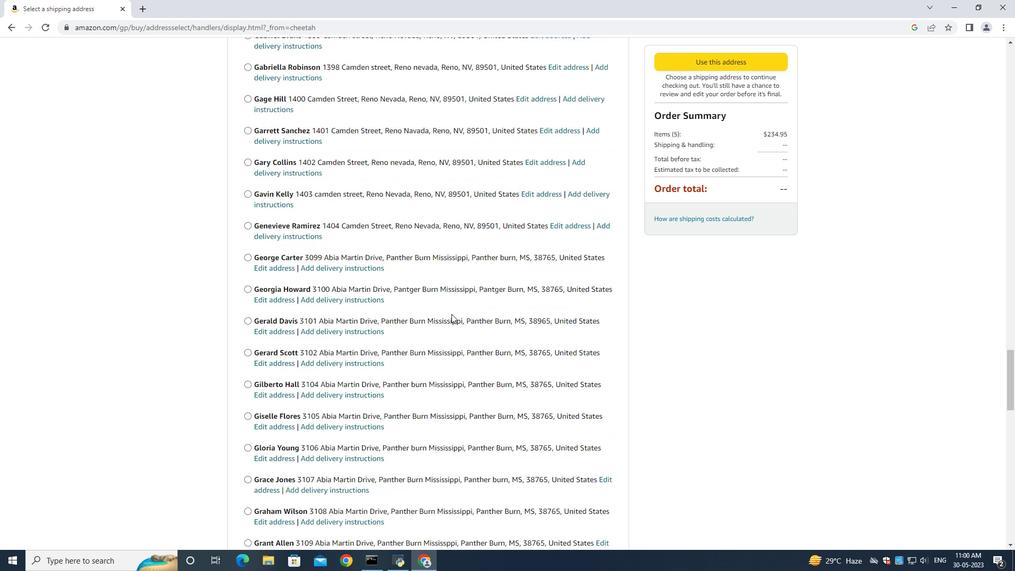 
Action: Mouse moved to (436, 317)
Screenshot: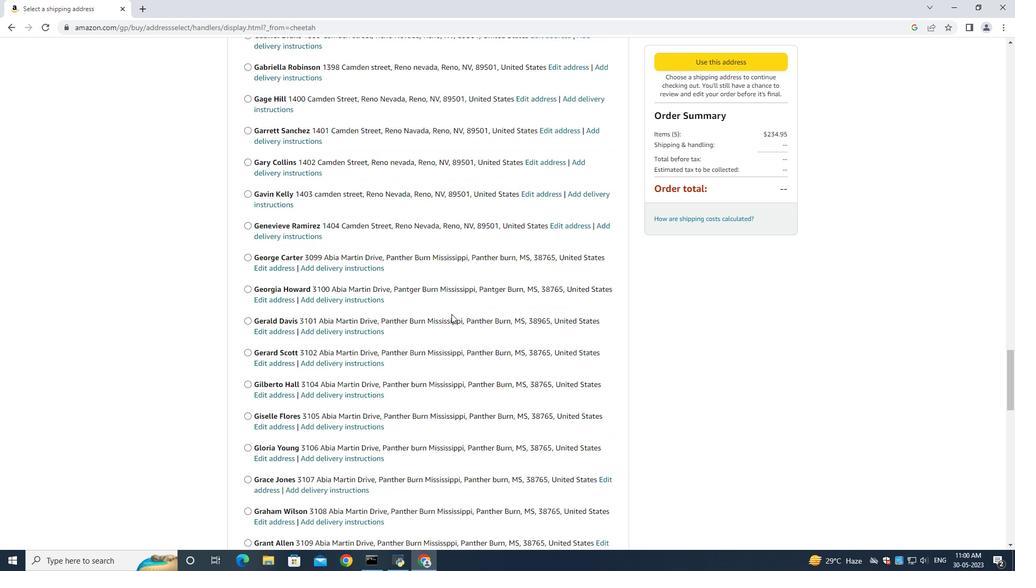 
Action: Mouse scrolled (436, 316) with delta (0, 0)
Screenshot: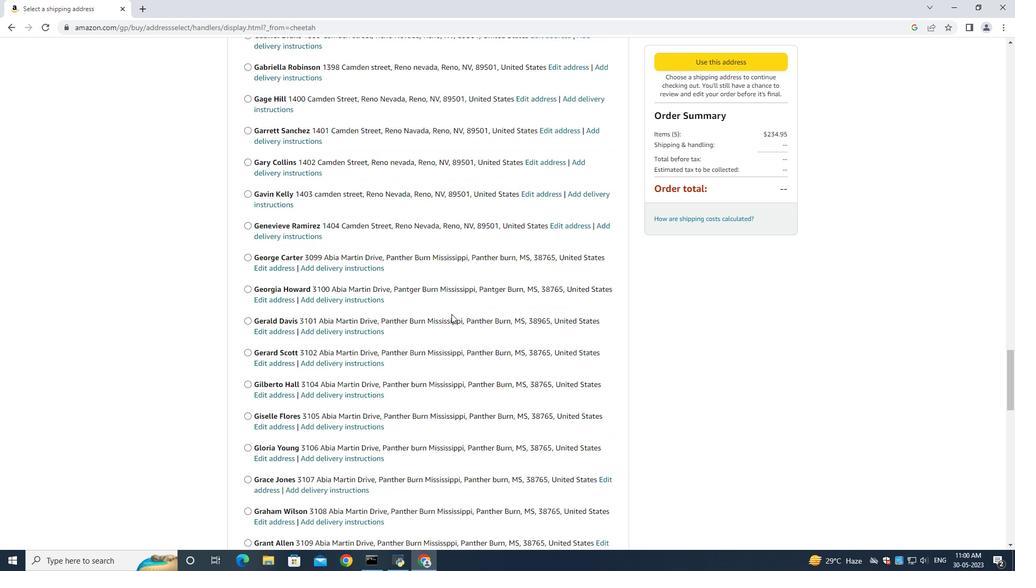 
Action: Mouse moved to (436, 317)
Screenshot: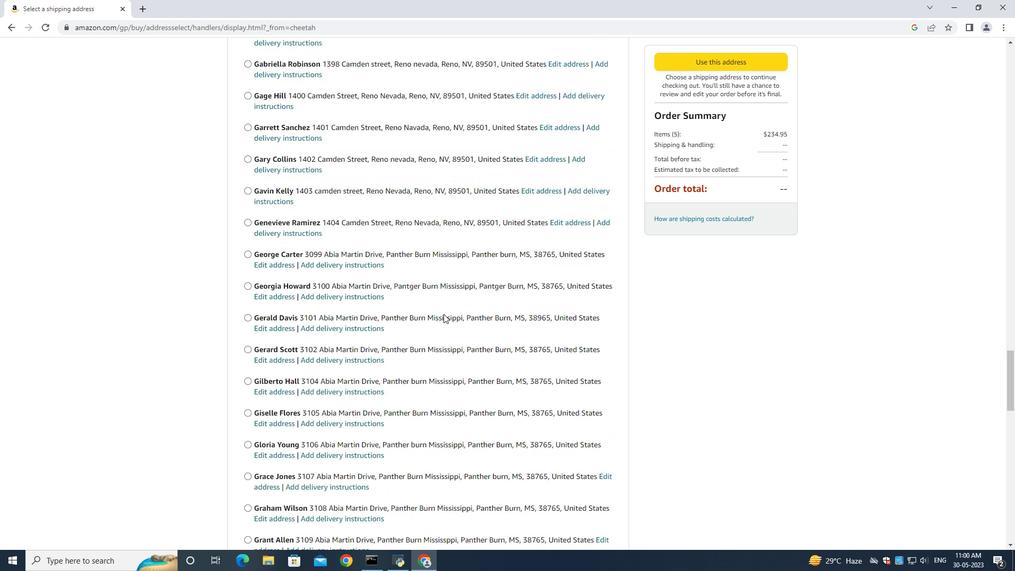 
Action: Mouse scrolled (436, 317) with delta (0, 0)
Screenshot: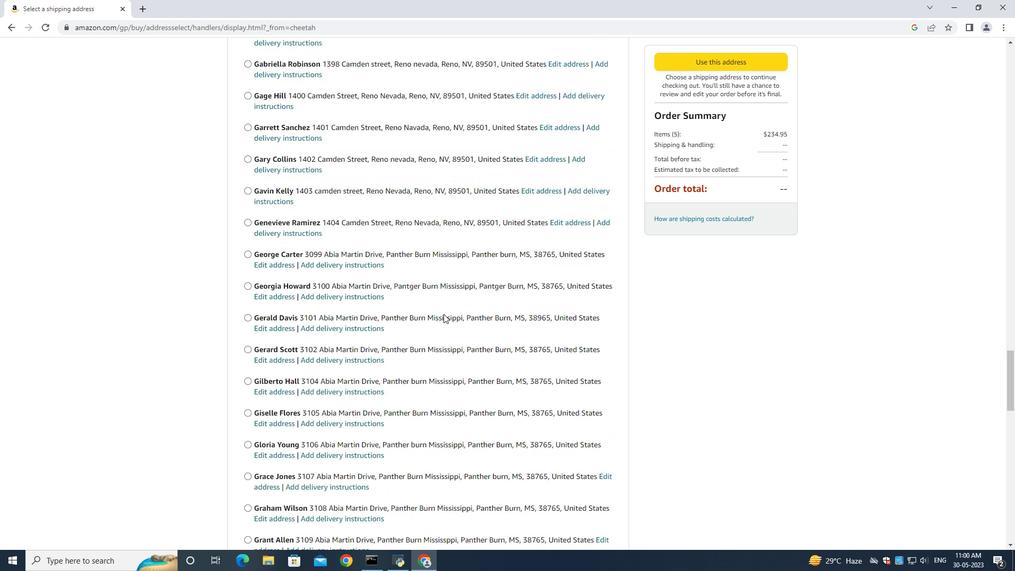 
Action: Mouse moved to (435, 318)
Screenshot: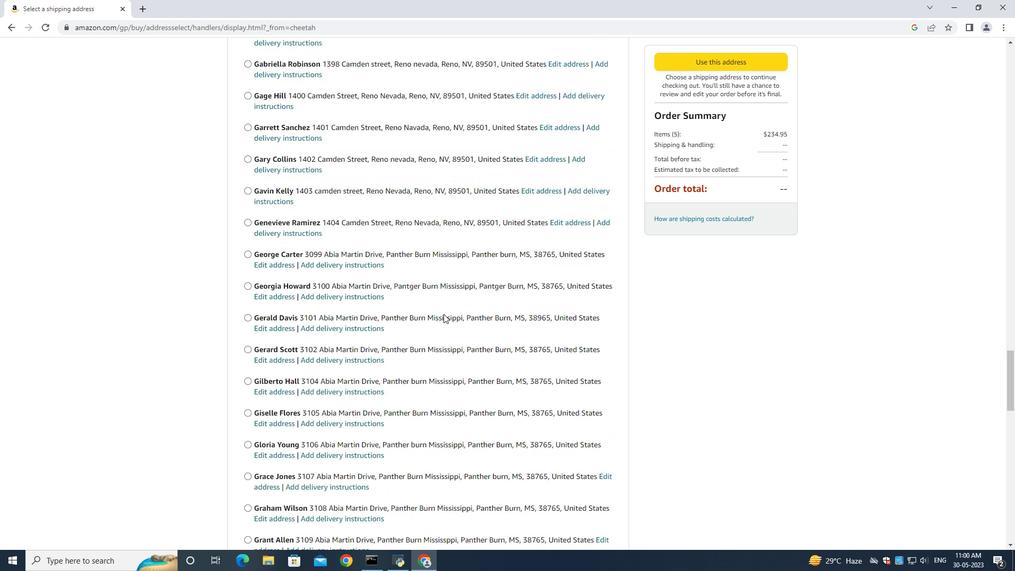 
Action: Mouse scrolled (435, 318) with delta (0, 0)
Screenshot: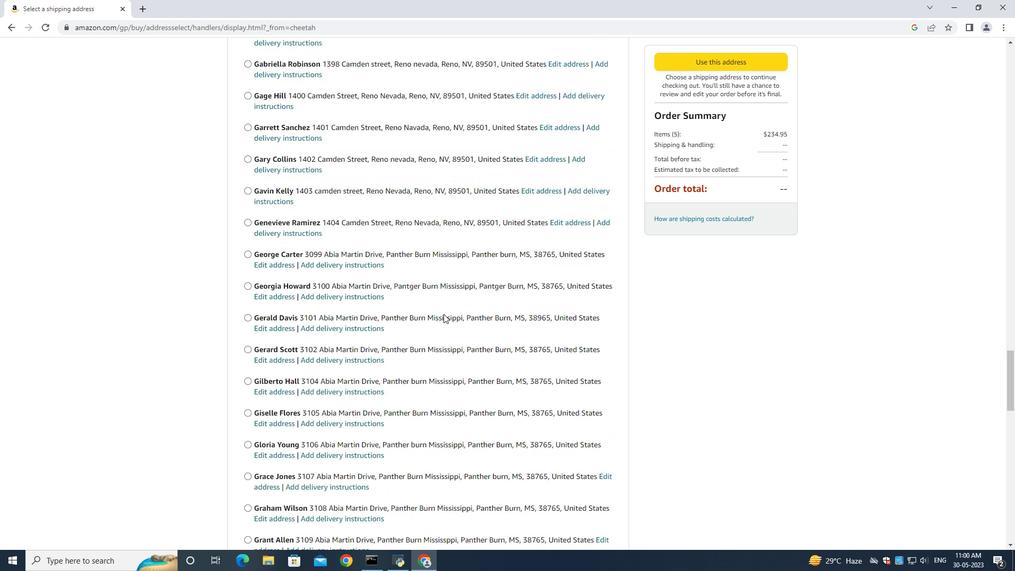 
Action: Mouse moved to (435, 318)
Screenshot: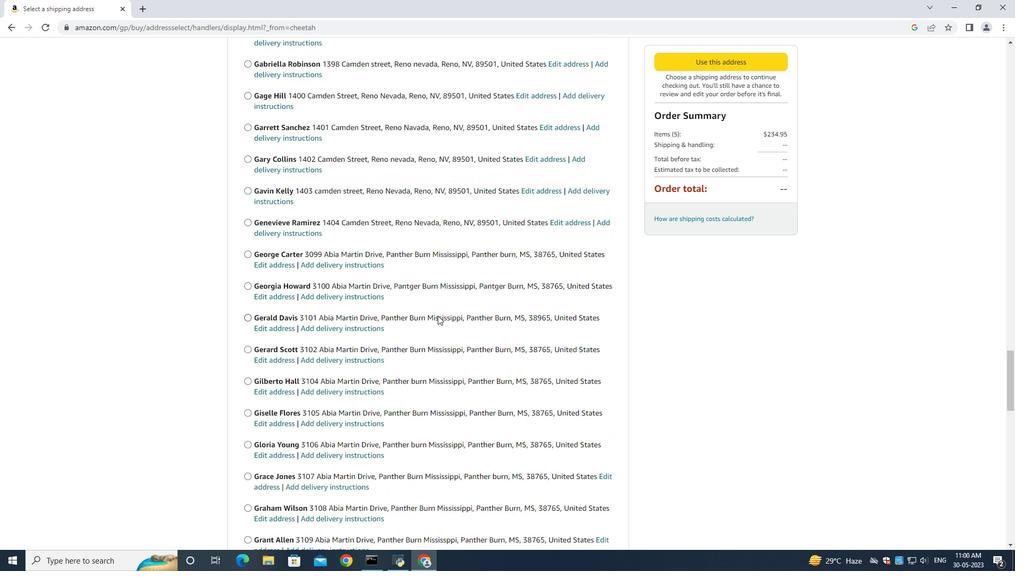 
Action: Mouse scrolled (435, 318) with delta (0, 0)
Screenshot: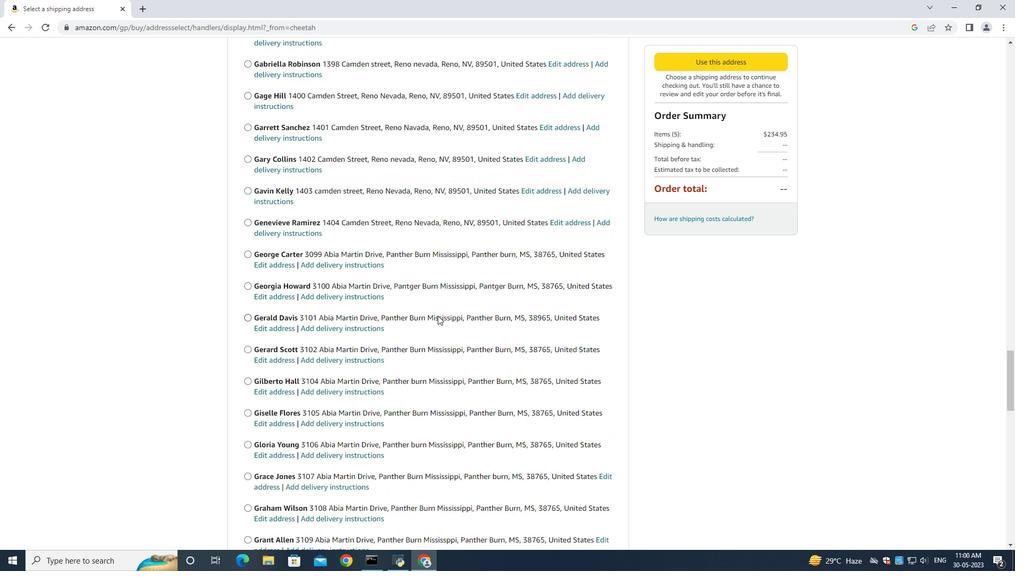 
Action: Mouse moved to (393, 336)
Screenshot: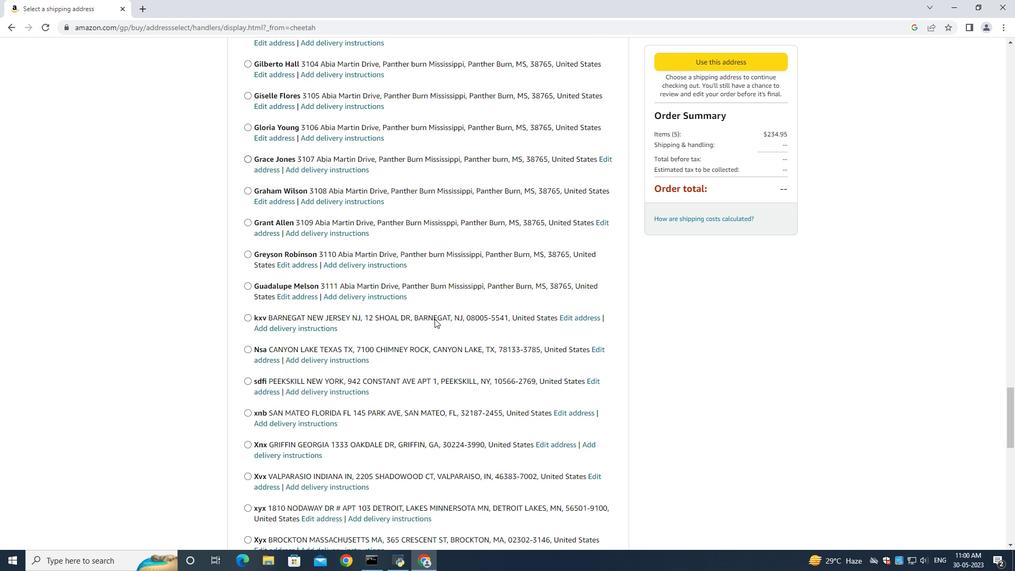 
Action: Mouse scrolled (394, 335) with delta (0, 0)
Screenshot: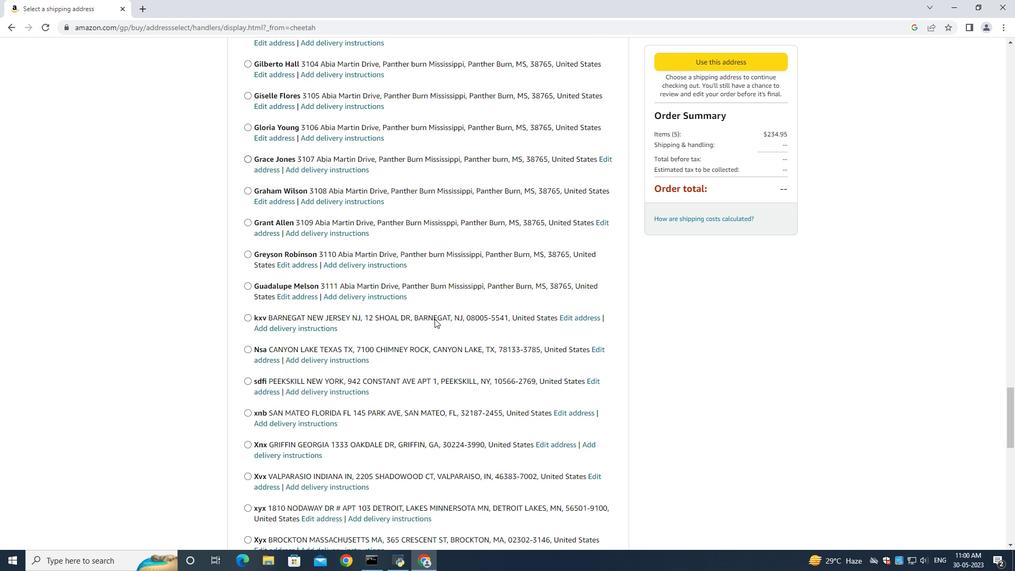 
Action: Mouse moved to (393, 336)
Screenshot: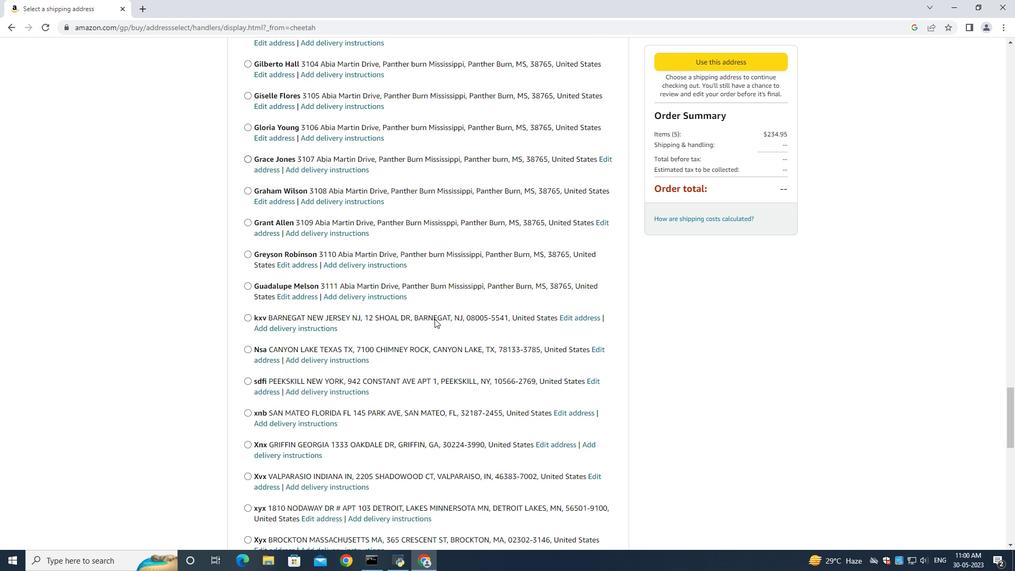 
Action: Mouse scrolled (393, 335) with delta (0, 0)
Screenshot: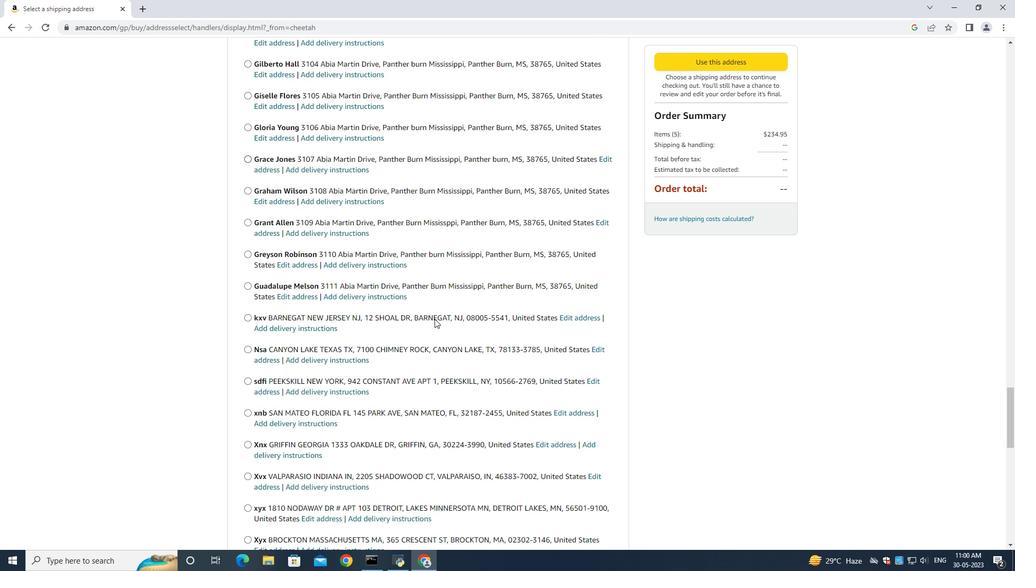 
Action: Mouse moved to (393, 336)
Screenshot: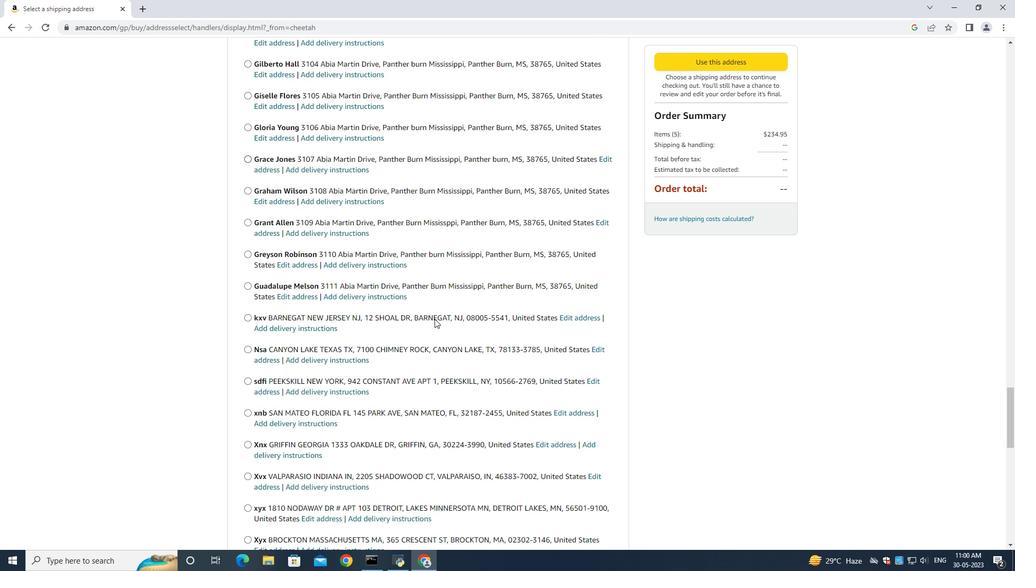 
Action: Mouse scrolled (393, 335) with delta (0, 0)
Screenshot: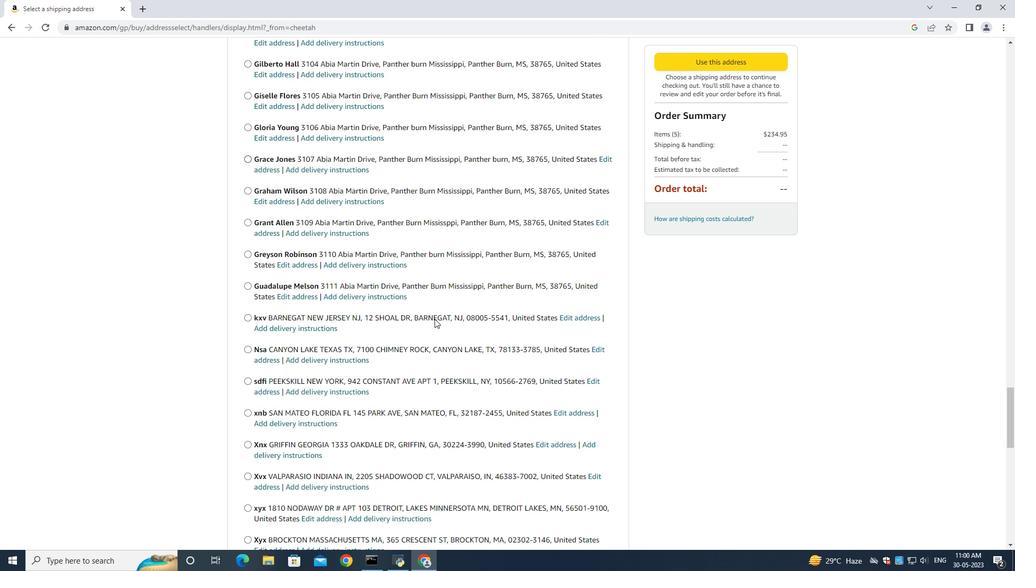 
Action: Mouse moved to (392, 336)
Screenshot: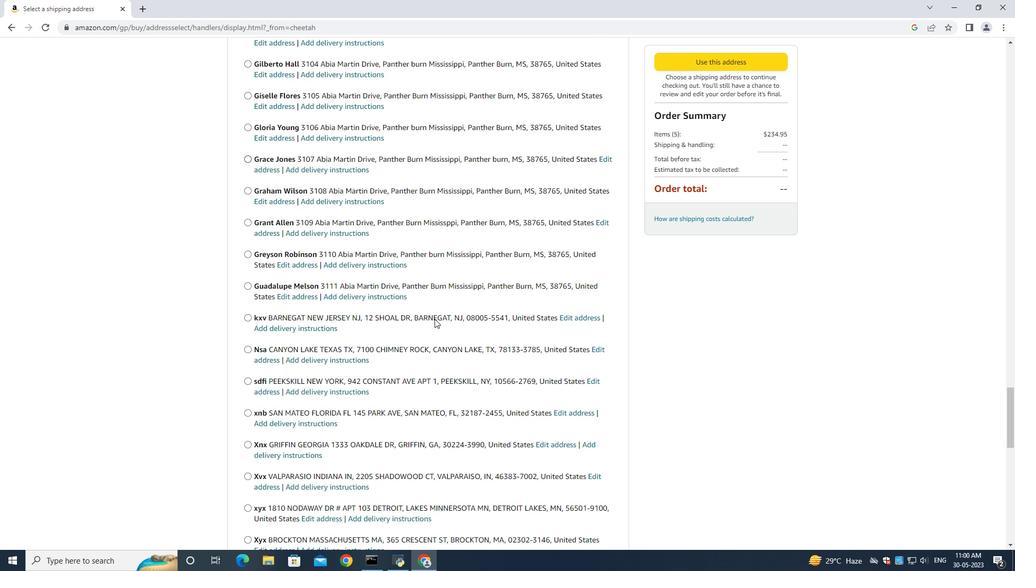 
Action: Mouse scrolled (393, 335) with delta (0, 0)
Screenshot: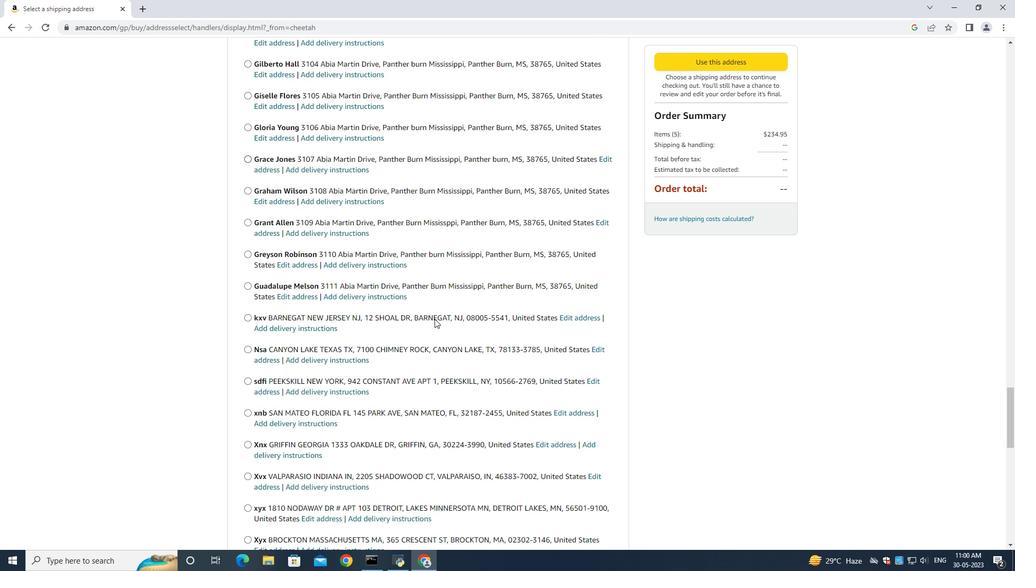 
Action: Mouse moved to (392, 336)
Screenshot: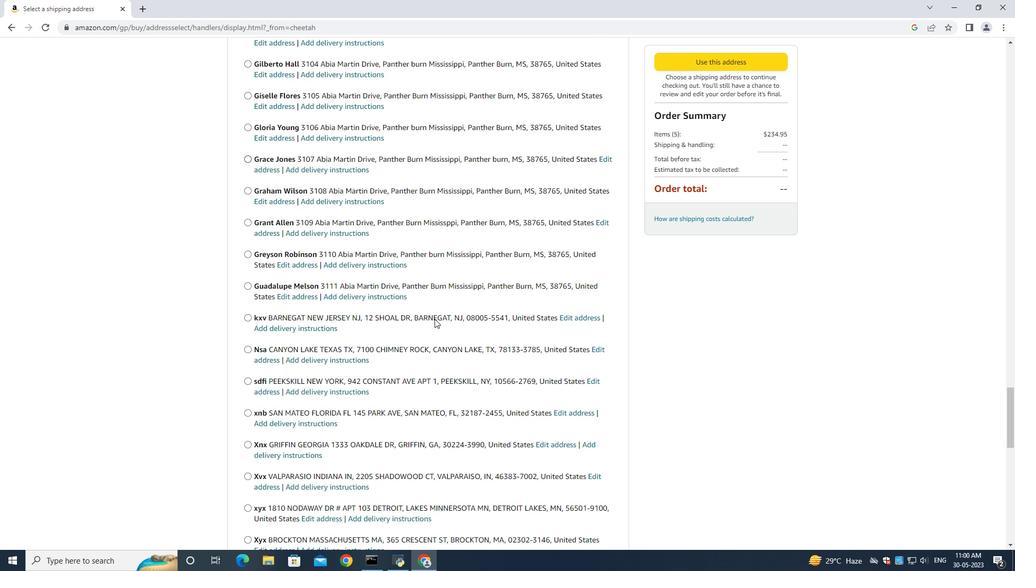 
Action: Mouse scrolled (393, 335) with delta (0, 0)
Screenshot: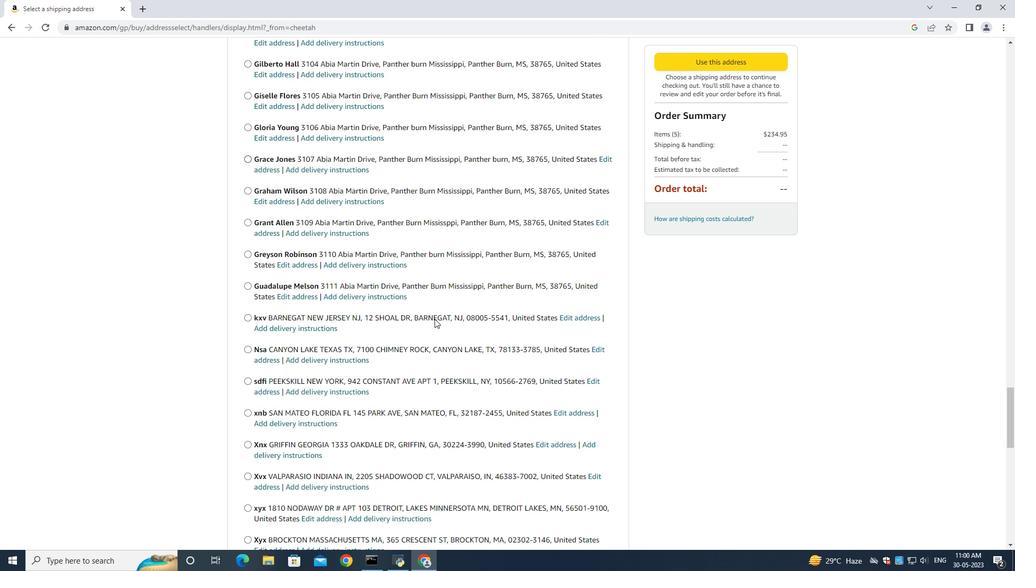 
Action: Mouse moved to (344, 336)
Screenshot: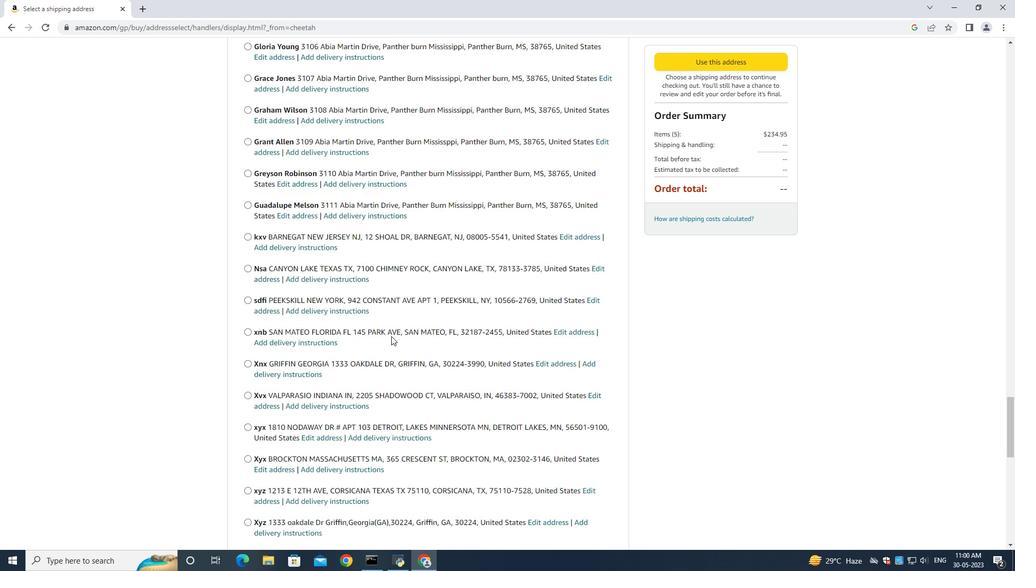 
Action: Mouse scrolled (344, 335) with delta (0, 0)
Screenshot: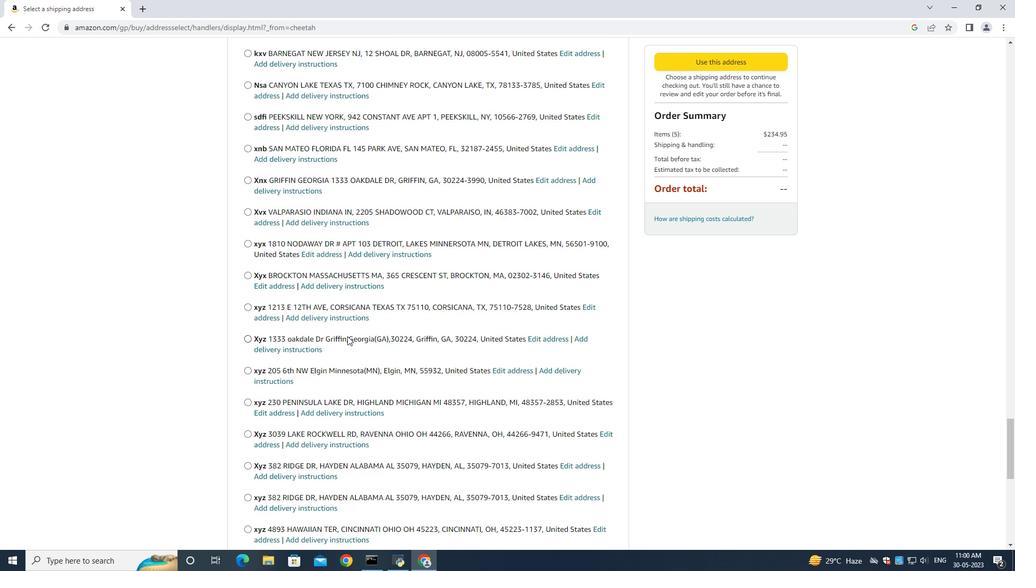
Action: Mouse scrolled (344, 335) with delta (0, 0)
Screenshot: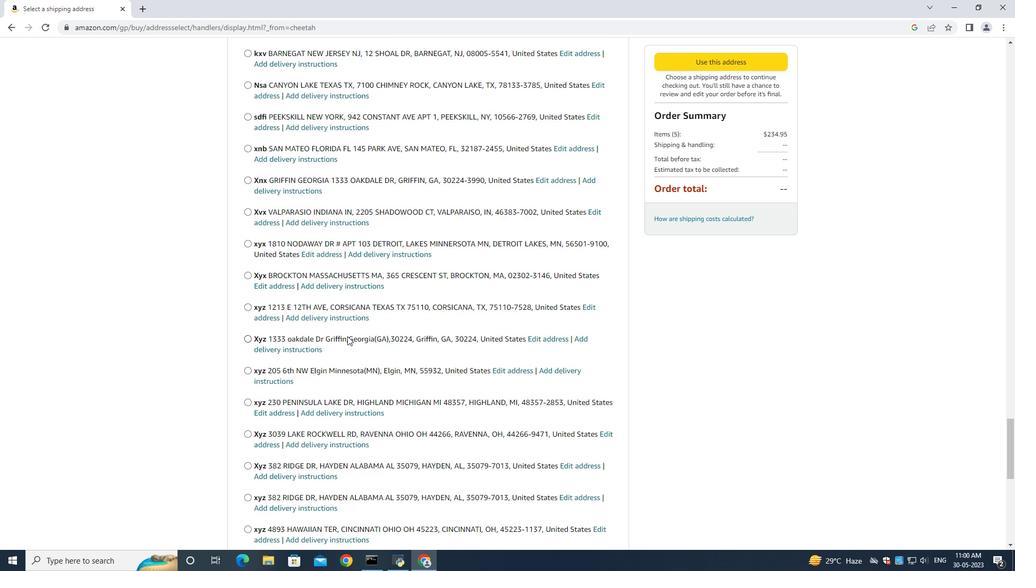 
Action: Mouse scrolled (344, 335) with delta (0, 0)
Screenshot: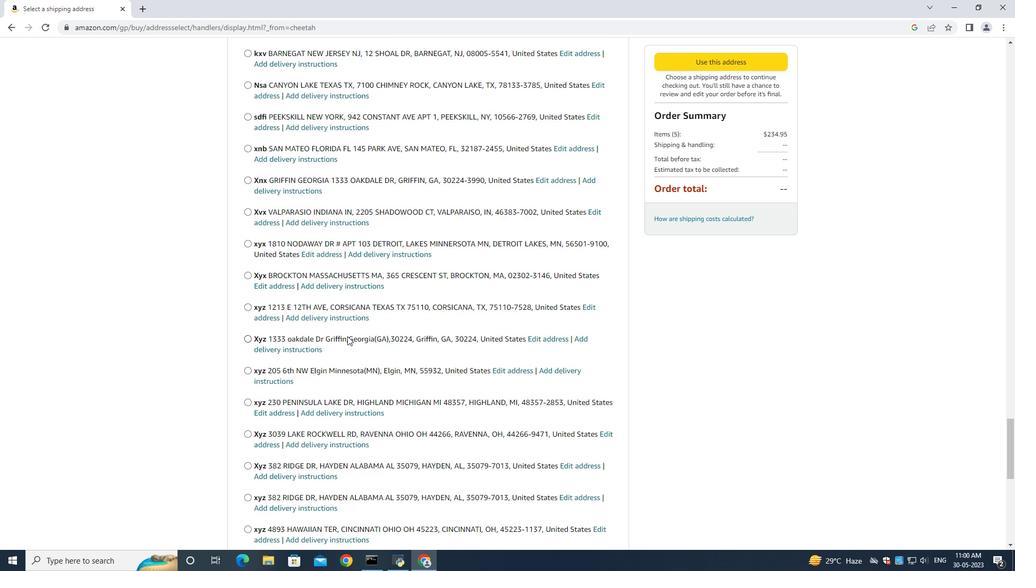 
Action: Mouse moved to (344, 336)
Screenshot: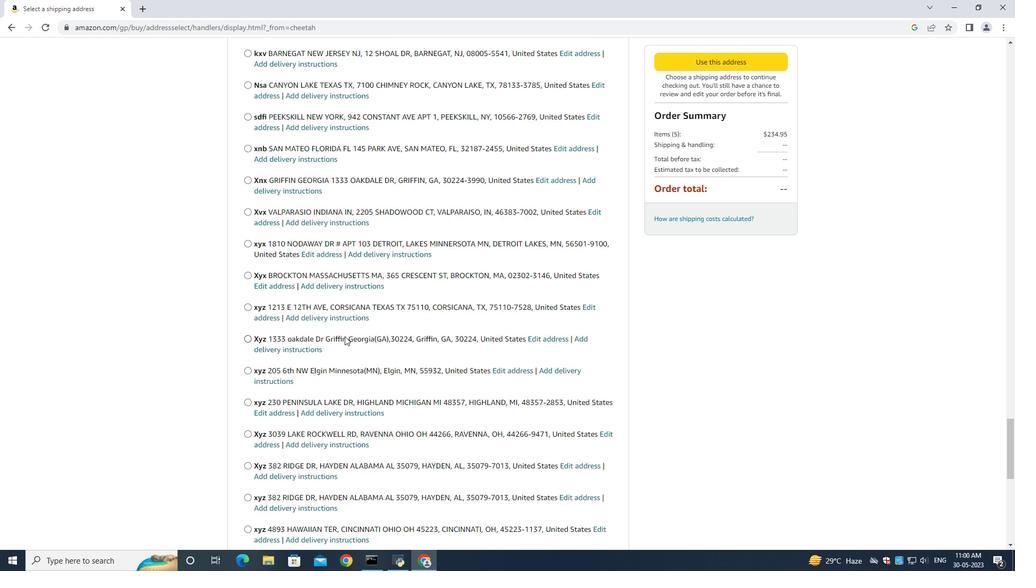 
Action: Mouse scrolled (344, 335) with delta (0, 0)
Screenshot: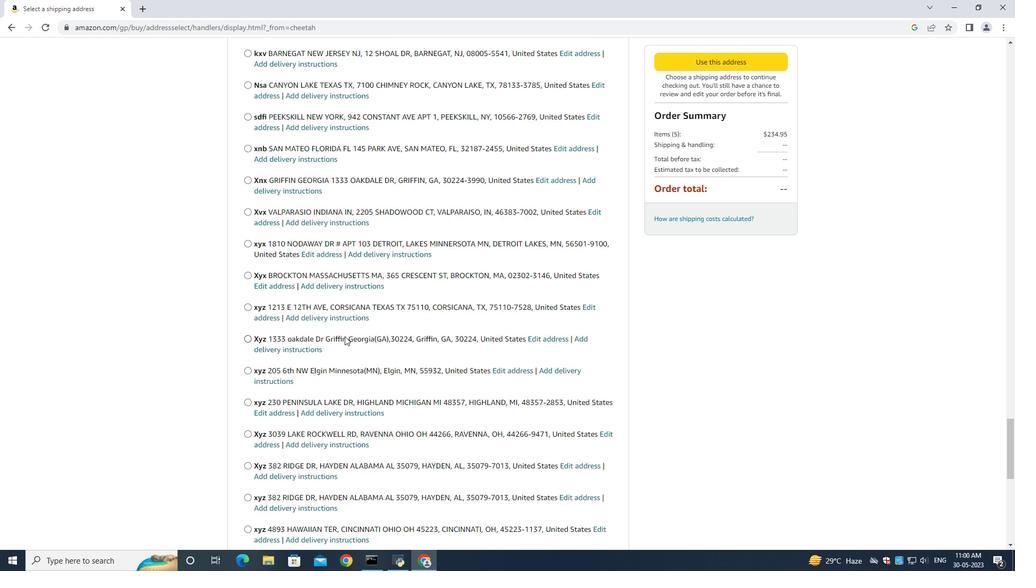 
Action: Mouse scrolled (344, 335) with delta (0, 0)
Screenshot: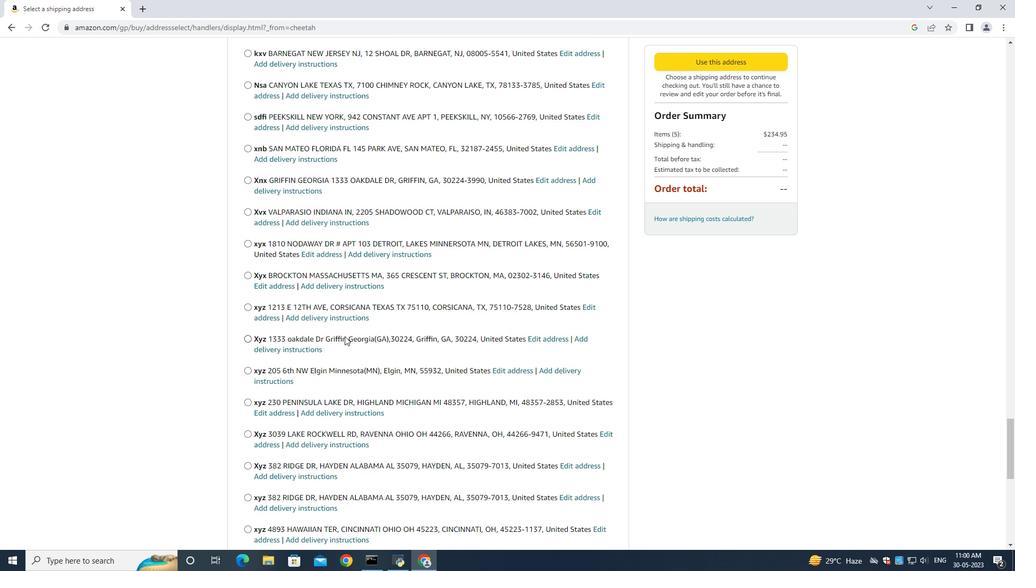 
Action: Mouse scrolled (344, 335) with delta (0, 0)
Screenshot: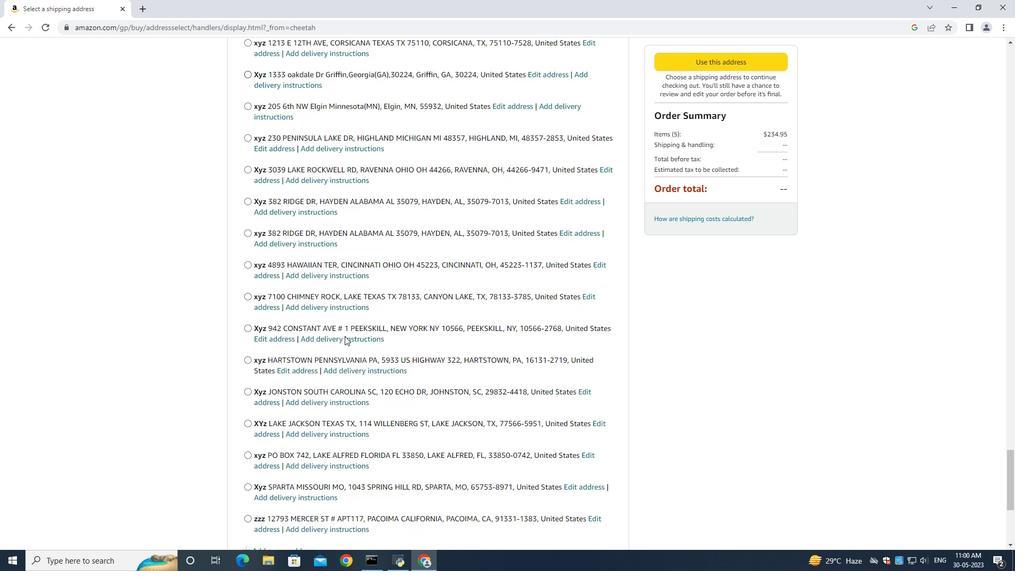 
Action: Mouse scrolled (344, 335) with delta (0, 0)
Screenshot: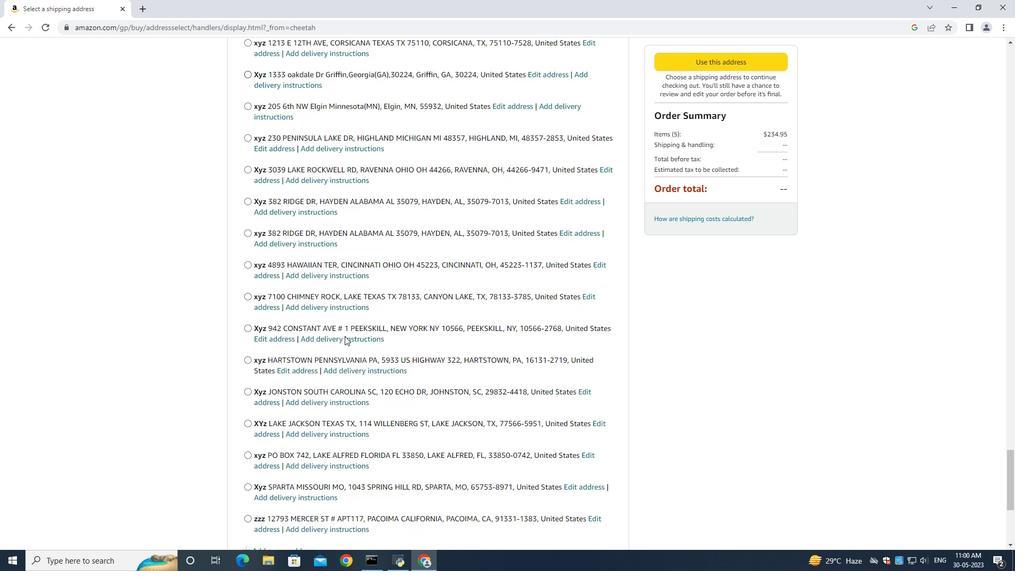 
Action: Mouse scrolled (344, 335) with delta (0, 0)
Screenshot: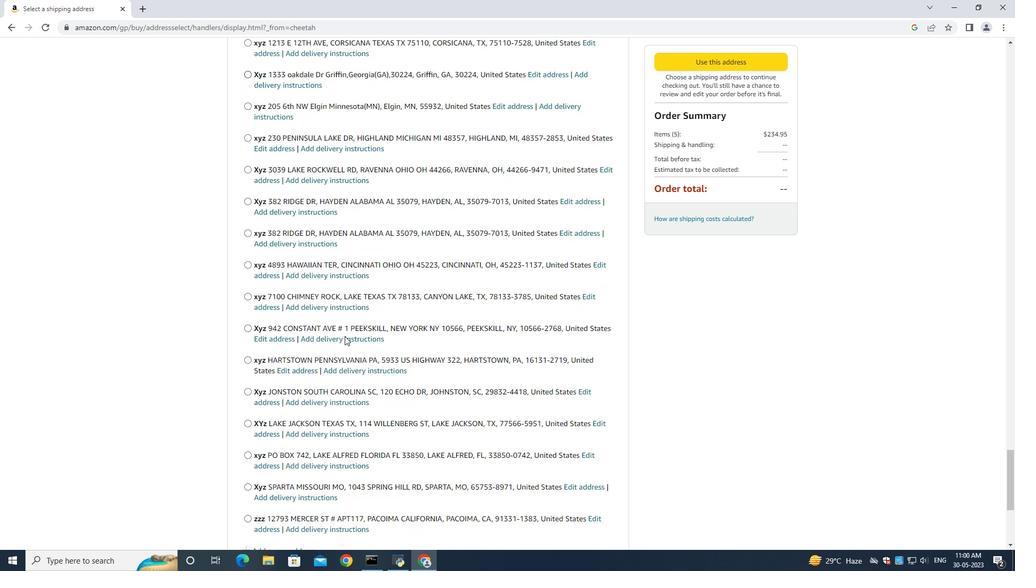 
Action: Mouse scrolled (344, 335) with delta (0, 0)
Screenshot: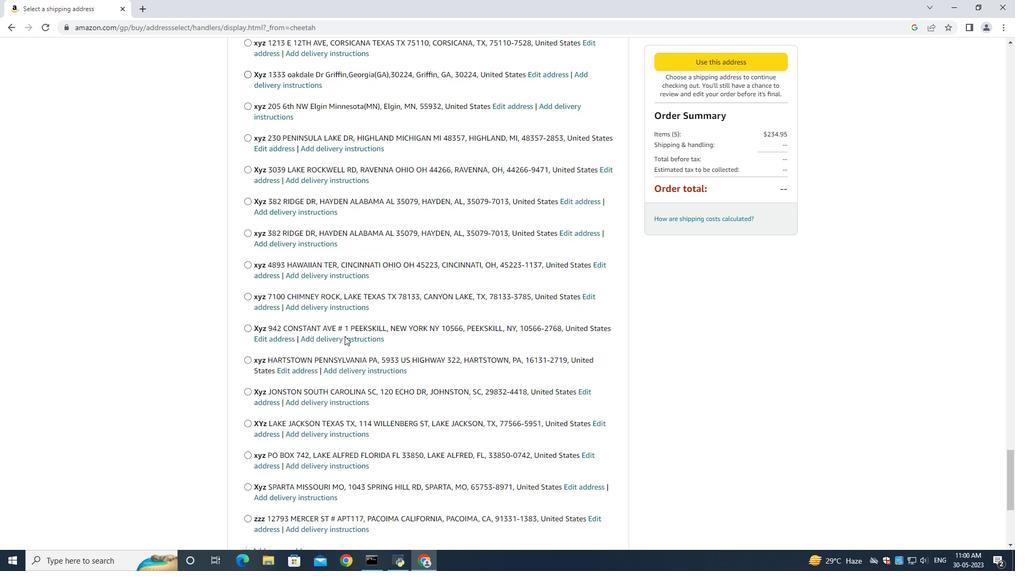 
Action: Mouse scrolled (344, 335) with delta (0, 0)
Screenshot: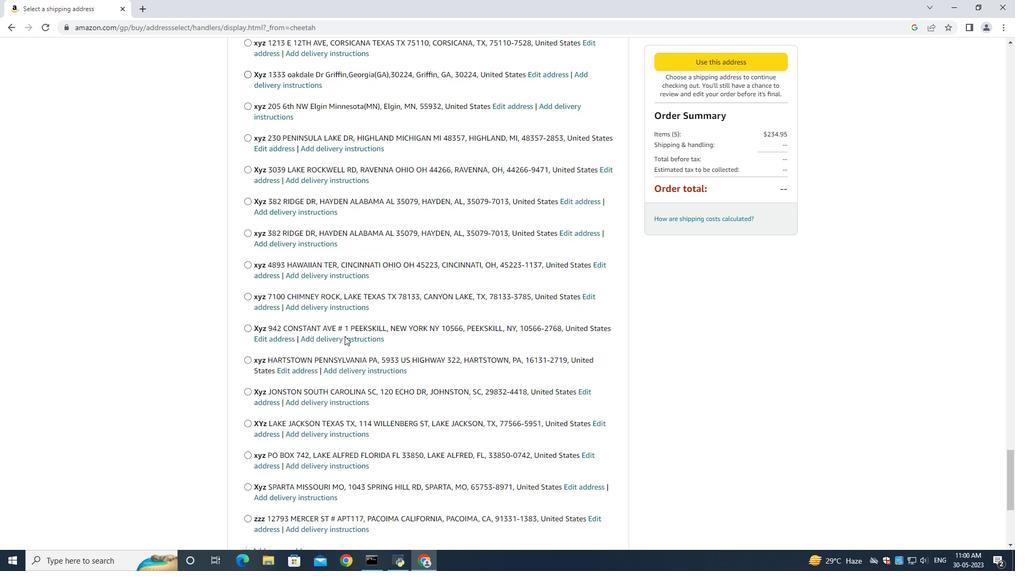 
Action: Mouse moved to (278, 292)
Screenshot: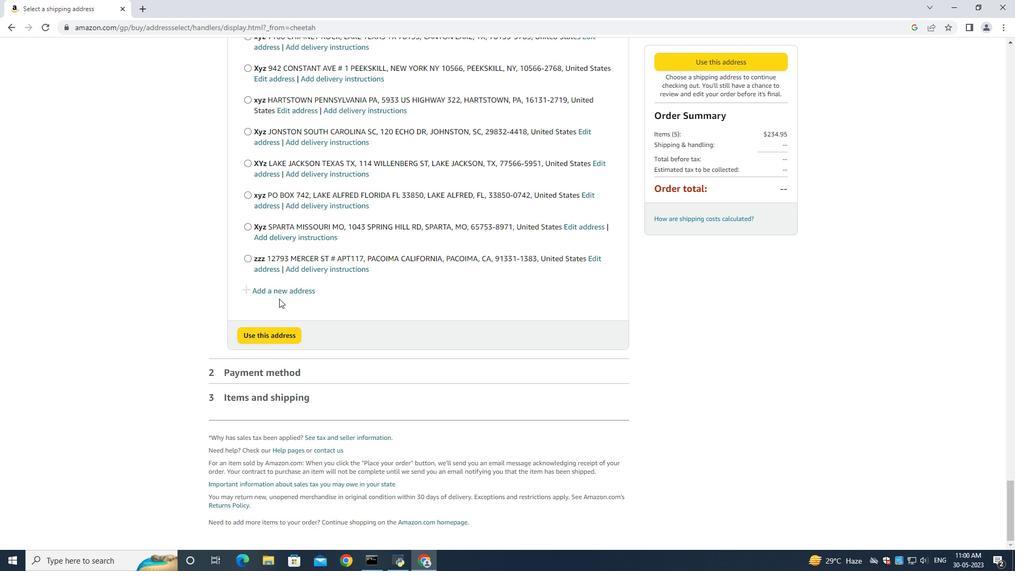 
Action: Mouse pressed left at (278, 292)
Screenshot: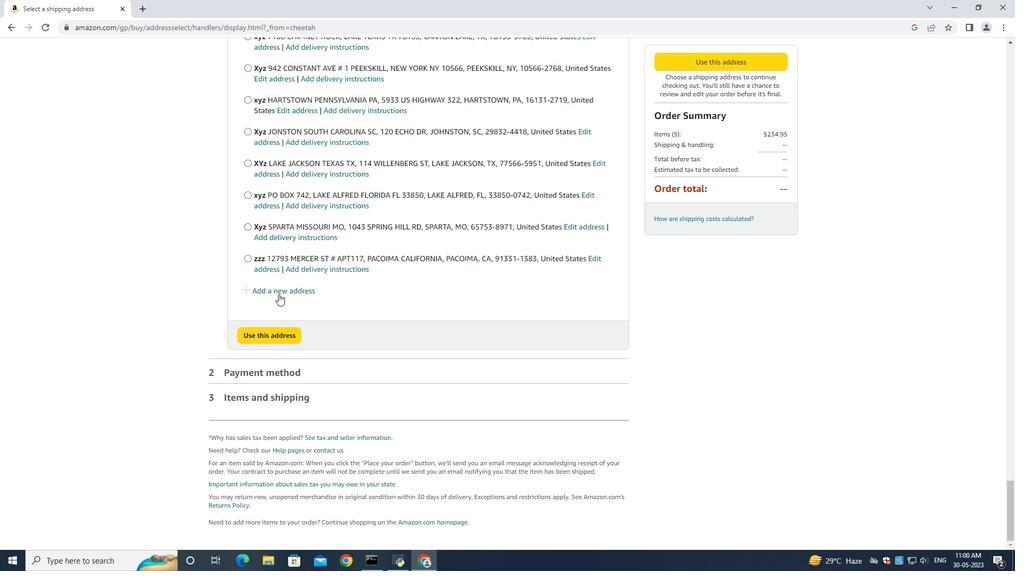 
Action: Mouse moved to (368, 259)
Screenshot: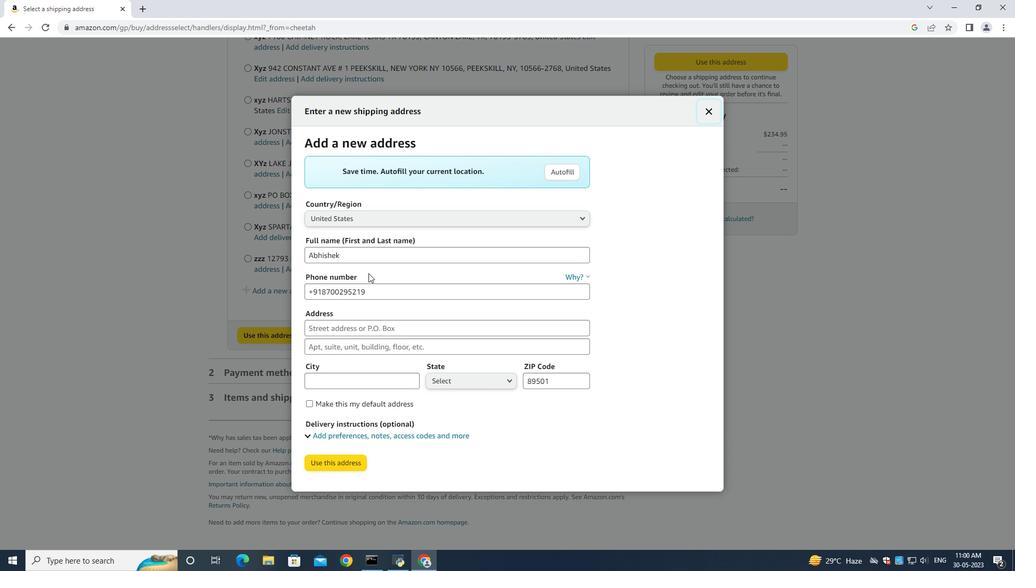 
Action: Mouse pressed left at (368, 259)
Screenshot: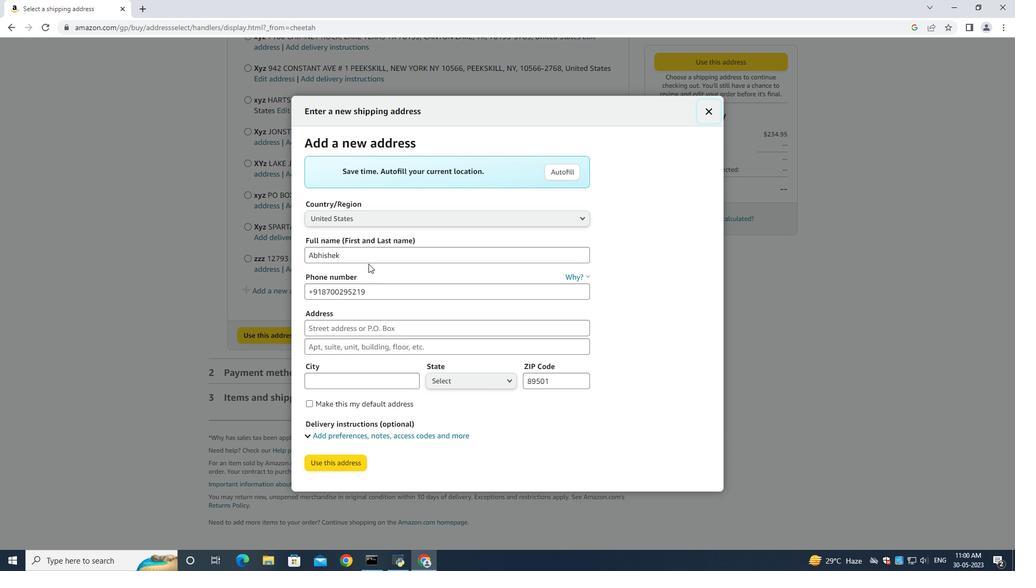 
Action: Mouse moved to (368, 258)
Screenshot: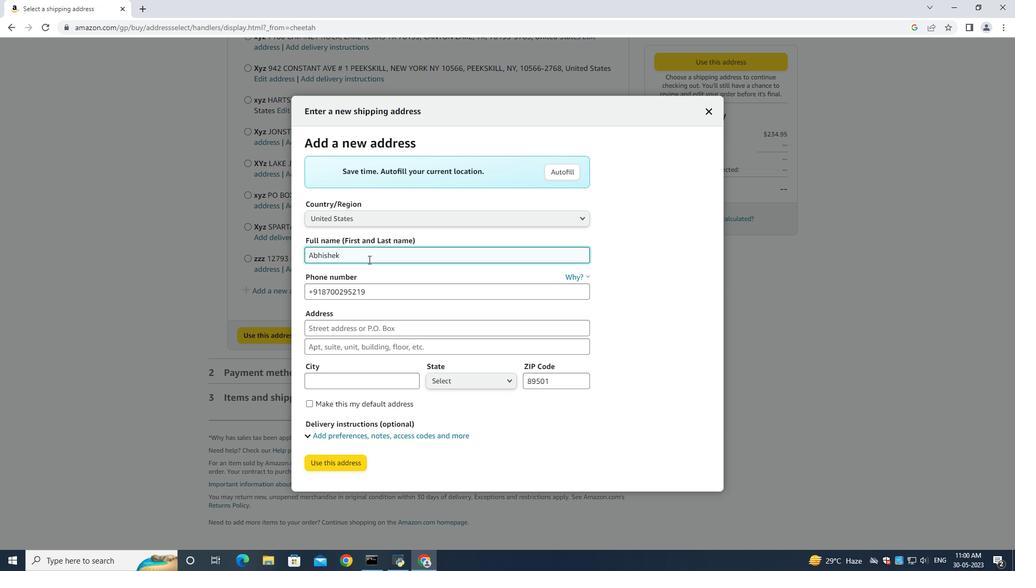 
Action: Key pressed ctrl+A<Key.backspace><Key.shift><Key.shift><Key.shift><Key.shift><Key.shift><Key.shift><Key.shift><Key.shift><Key.shift><Key.shift><Key.shift><Key.shift><Key.shift><Key.shift><Key.shift><Key.shift><Key.shift><Key.shift><Key.shift><Key.shift><Key.shift><Key.shift><Key.shift><Key.shift><Key.shift><Key.shift><Key.shift><Key.shift><Key.shift><Key.shift><Key.shift><Key.shift><Key.shift><Key.shift><Key.shift><Key.shift><Key.shift><Key.shift><Key.shift><Key.shift><Key.shift><Key.shift><Key.shift><Key.shift><Key.shift><Key.shift><Key.shift><Key.shift><Key.shift><Key.shift><Key.shift><Key.shift><Key.shift><Key.shift><Key.shift><Key.shift><Key.shift><Key.shift><Key.shift><Key.shift><Key.shift><Key.shift><Key.shift><Key.shift><Key.shift><Key.shift><Key.shift><Key.shift><Key.shift><Key.shift><Key.shift><Key.shift><Key.shift><Key.shift><Key.shift><Key.shift><Key.shift><Key.shift><Key.shift><Key.shift><Key.shift><Key.shift><Key.shift>Guillermo<Key.space><Key.shift>Adams<Key.tab><Key.tab><Key.backspace>634971043<Key.backspace><Key.backspace><Key.backspace><Key.backspace><Key.backspace><Key.backspace><Key.backspace><Key.backspace><Key.backspace>6314971043<Key.tab>3112<Key.space><Key.shift><Key.shift><Key.shift><Key.shift><Key.shift><Key.shift><Key.shift><Key.shift><Key.shift><Key.shift><Key.shift><Key.shift><Key.shift><Key.shift><Key.shift><Key.shift><Key.shift><Key.shift><Key.shift><Key.shift><Key.shift>Abia<Key.space><Key.shift><Key.shift><Key.shift><Key.shift><Key.shift><Key.shift><Key.shift><Key.shift><Key.shift><Key.shift><Key.shift><Key.shift><Key.shift><Key.shift><Key.shift><Key.shift><Key.shift><Key.shift><Key.shift><Key.shift><Key.shift><Key.shift><Key.shift><Key.shift><Key.shift><Key.shift><Key.shift><Key.shift>Martin<Key.space><Key.shift>Drive<Key.space><Key.shift><Key.shift><Key.shift><Key.shift><Key.shift><Key.shift><Key.shift><Key.shift><Key.shift><Key.shift><Key.shift><Key.shift><Key.shift><Key.shift><Key.shift><Key.shift><Key.shift><Key.shift><Key.shift><Key.shift><Key.shift><Key.tab><Key.shift><Key.shift><Key.shift><Key.shift><Key.shift><Key.shift><Key.shift><Key.shift><Key.shift><Key.shift><Key.shift><Key.shift><Key.shift>PANTHER<Key.space><Key.shift><Key.shift><Key.shift><Key.shift><Key.shift><Key.shift><Key.shift><Key.shift><Key.shift><Key.shift><Key.shift><Key.shift><Key.shift><Key.shift><Key.shift>Burn<Key.space><Key.shift><Key.shift><Key.shift><Key.shift><Key.shift><Key.shift><Key.shift><Key.shift><Key.shift><Key.shift><Key.shift><Key.shift><Key.shift><Key.shift><Key.shift><Key.shift><Key.shift><Key.shift><Key.shift><Key.shift><Key.shift><Key.shift><Key.shift><Key.shift><Key.shift><Key.shift><Key.shift><Key.shift><Key.shift>Mississppi<Key.space><Key.tab><Key.shift><Key.shift><Key.shift><Key.shift><Key.shift><Key.shift><Key.shift><Key.shift><Key.shift><Key.shift><Key.shift><Key.shift><Key.shift><Key.shift><Key.shift><Key.shift><Key.shift><Key.shift><Key.shift><Key.shift><Key.shift><Key.shift><Key.shift><Key.shift><Key.shift><Key.shift><Key.shift><Key.shift><Key.shift><Key.shift><Key.shift><Key.shift><Key.shift><Key.shift><Key.shift><Key.shift><Key.shift><Key.shift><Key.shift><Key.shift><Key.shift><Key.shift><Key.shift><Key.shift><Key.shift><Key.shift><Key.shift><Key.shift><Key.shift><Key.shift><Key.shift><Key.shift><Key.shift><Key.shift><Key.shift><Key.shift><Key.shift><Key.shift><Key.shift><Key.shift><Key.shift><Key.shift><Key.shift><Key.shift><Key.shift><Key.shift><Key.shift><Key.shift><Key.shift><Key.shift><Key.shift><Key.shift><Key.shift><Key.shift><Key.shift>Papp<Key.backspace><Key.backspace>nther<Key.space><Key.shift><Key.shift><Key.shift><Key.shift><Key.shift><Key.shift><Key.shift><Key.shift><Key.shift><Key.shift><Key.shift><Key.shift><Key.shift><Key.shift><Key.shift><Key.shift><Key.shift><Key.shift><Key.shift><Key.shift><Key.shift><Key.shift><Key.shift><Key.shift><Key.shift><Key.shift><Key.shift><Key.shift><Key.shift><Key.shift><Key.shift><Key.shift><Key.shift><Key.shift><Key.shift><Key.shift><Key.shift><Key.shift><Key.shift><Key.shift>Burn<Key.space><Key.shift>
Screenshot: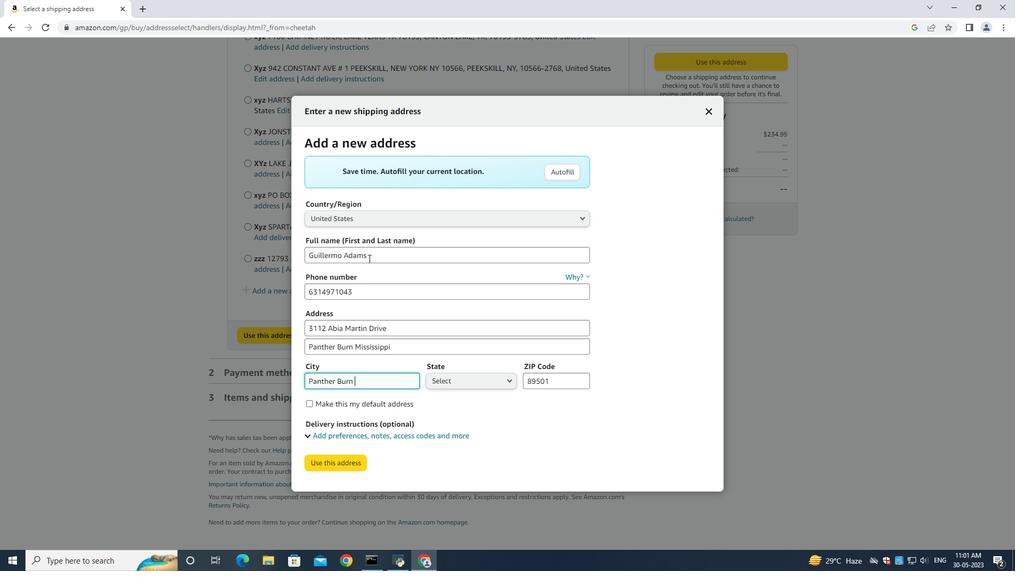 
Action: Mouse moved to (465, 384)
Screenshot: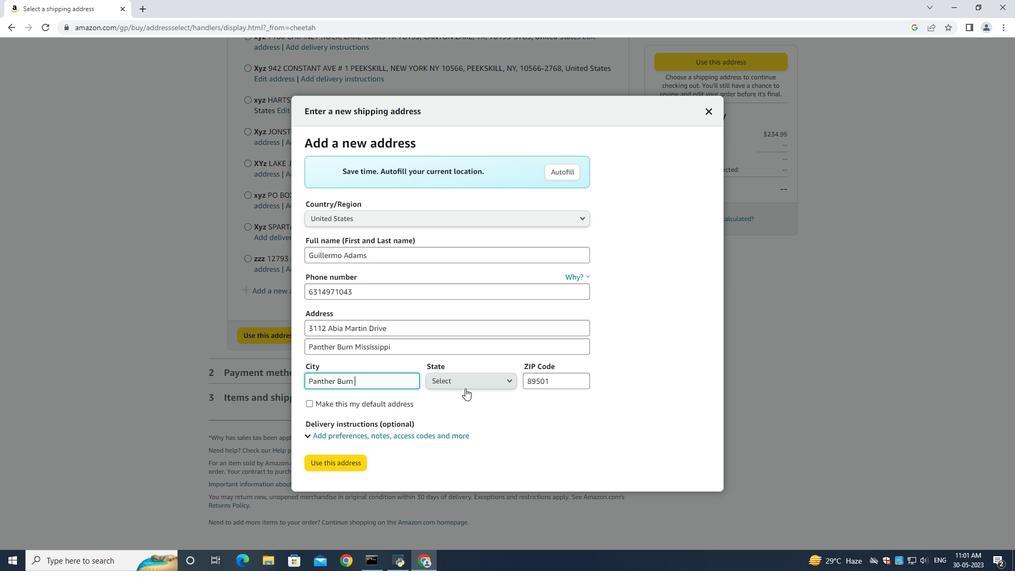 
Action: Mouse pressed left at (465, 384)
Screenshot: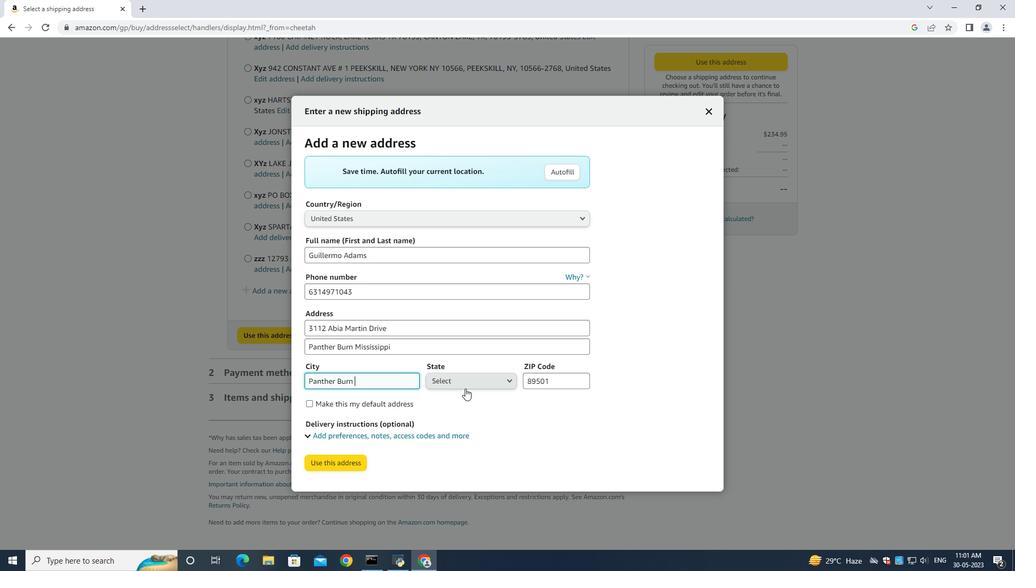 
Action: Key pressed mss
Screenshot: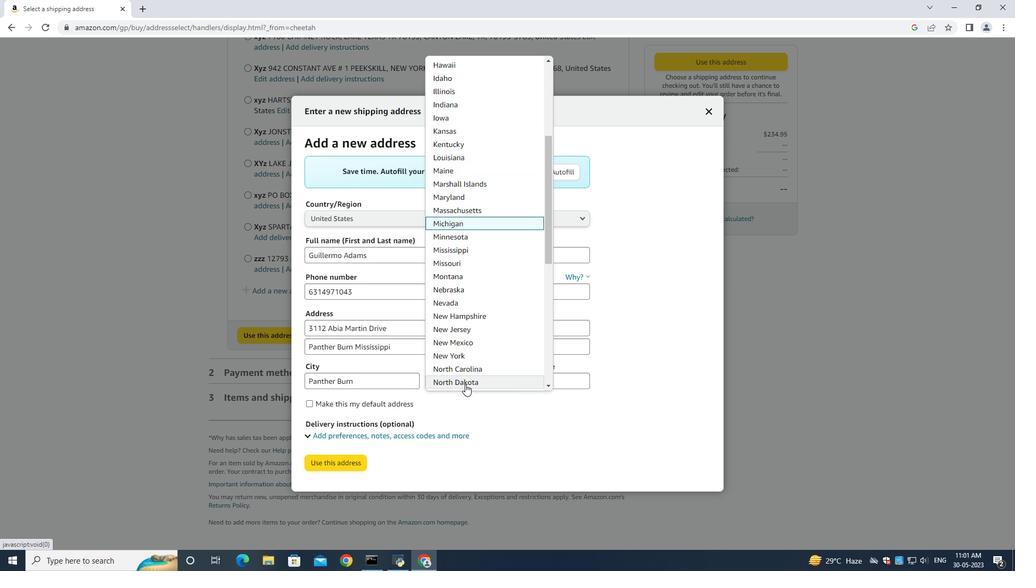 
Action: Mouse moved to (454, 249)
Screenshot: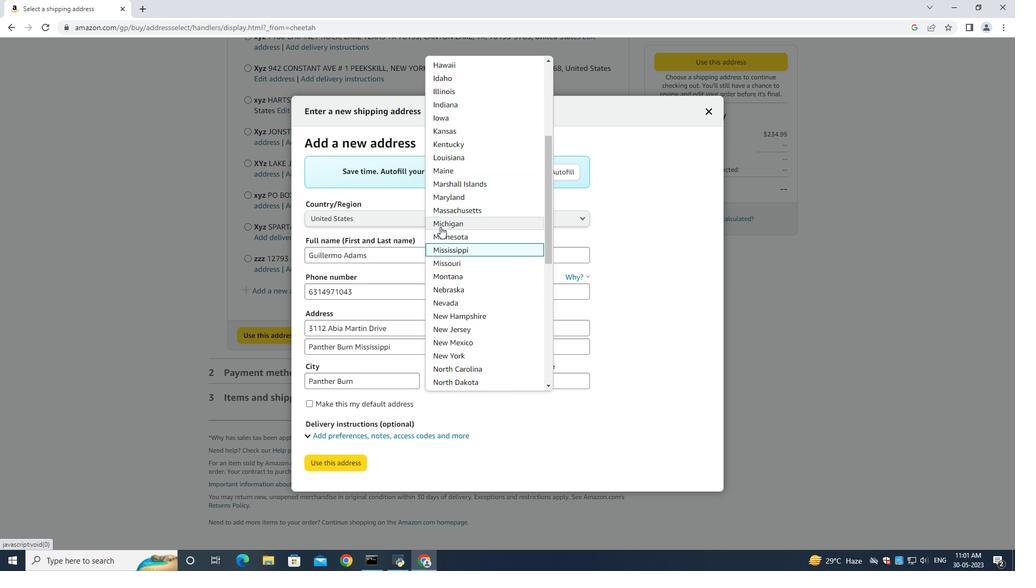 
Action: Mouse pressed left at (454, 249)
Screenshot: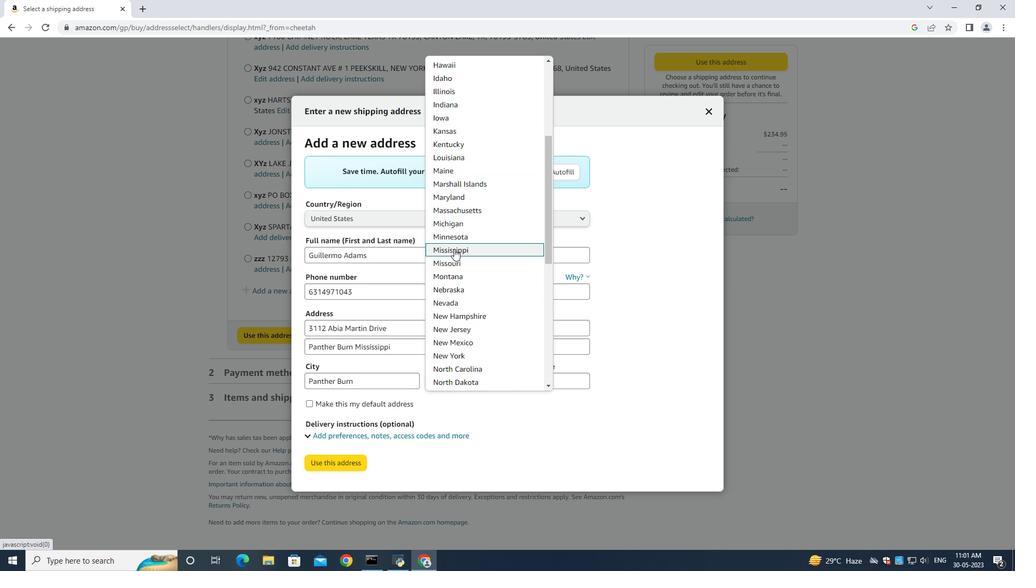 
Action: Mouse moved to (556, 383)
Screenshot: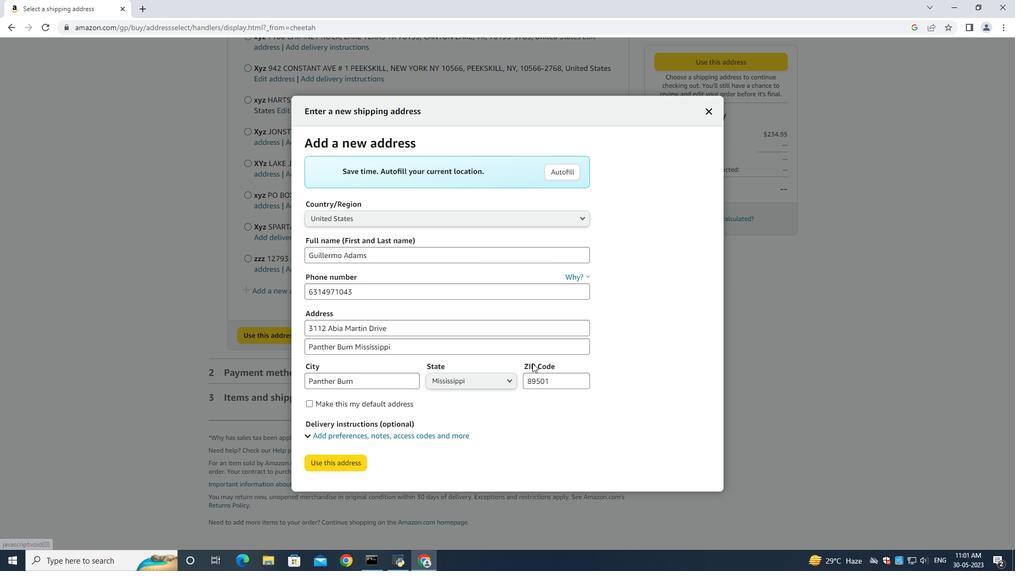 
Action: Mouse pressed left at (556, 383)
Screenshot: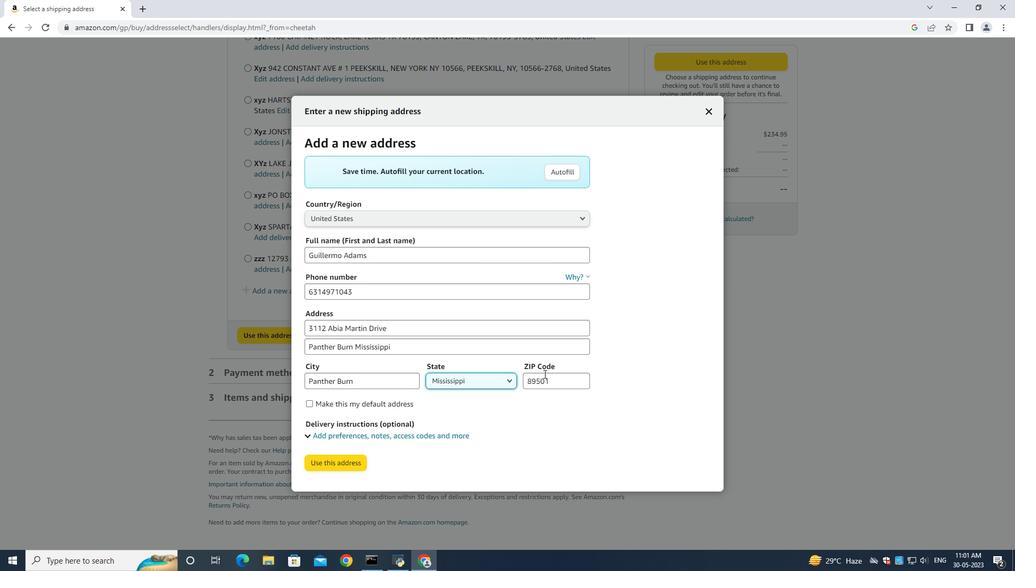 
Action: Key pressed ctrl+A<Key.backspace>38765
Screenshot: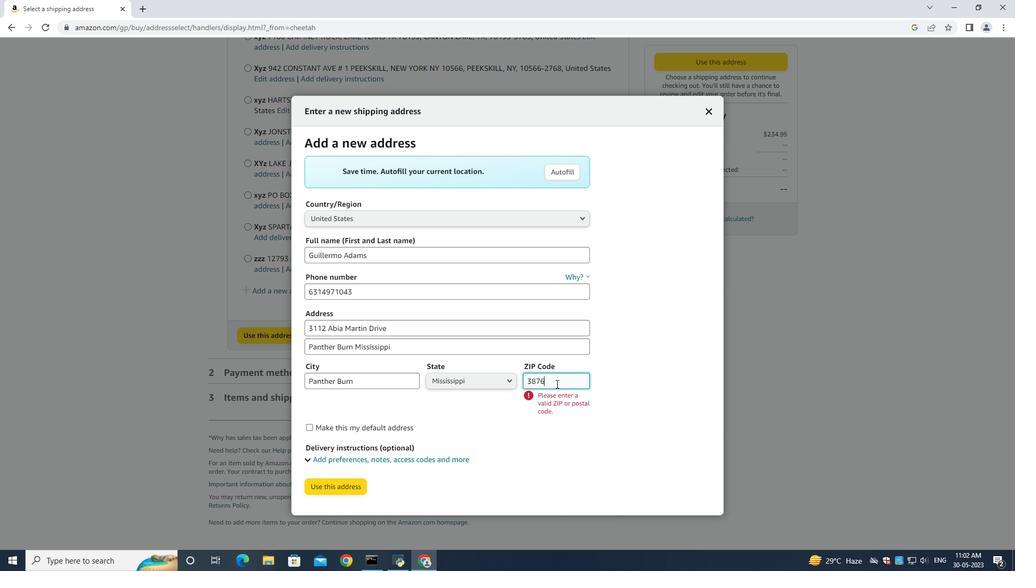 
Action: Mouse moved to (325, 460)
Screenshot: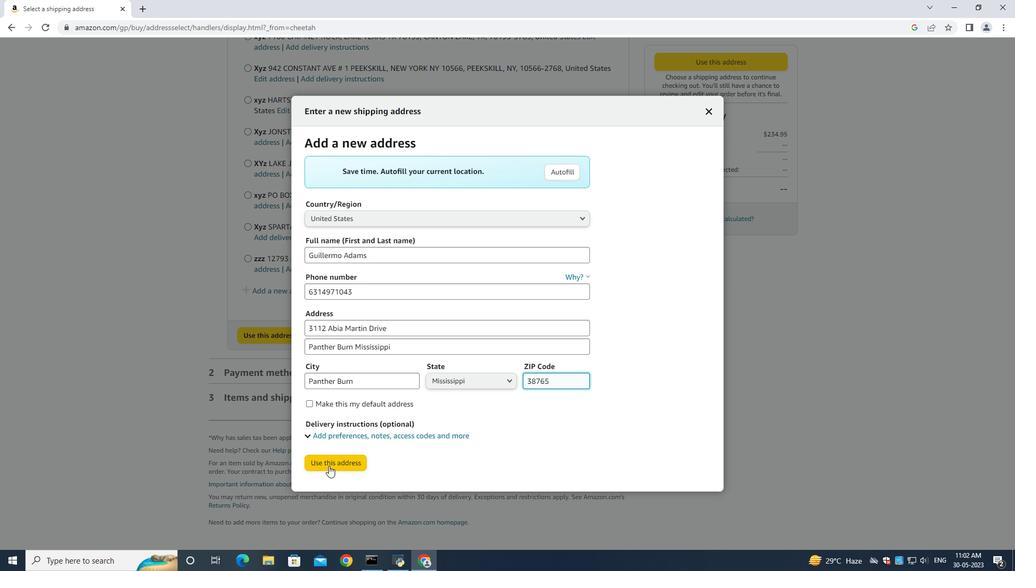 
Action: Mouse pressed left at (325, 460)
Screenshot: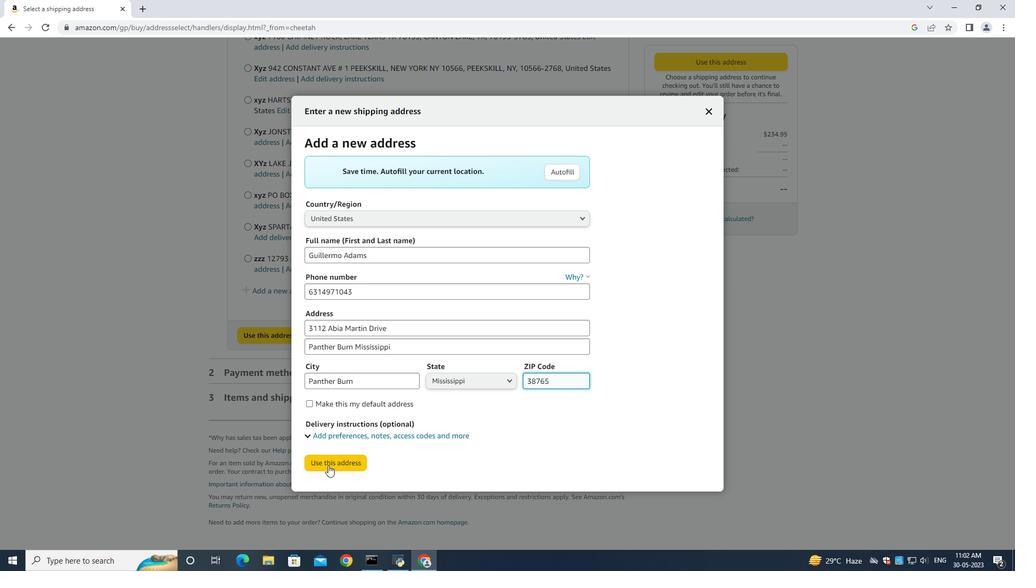 
Action: Mouse moved to (328, 532)
Screenshot: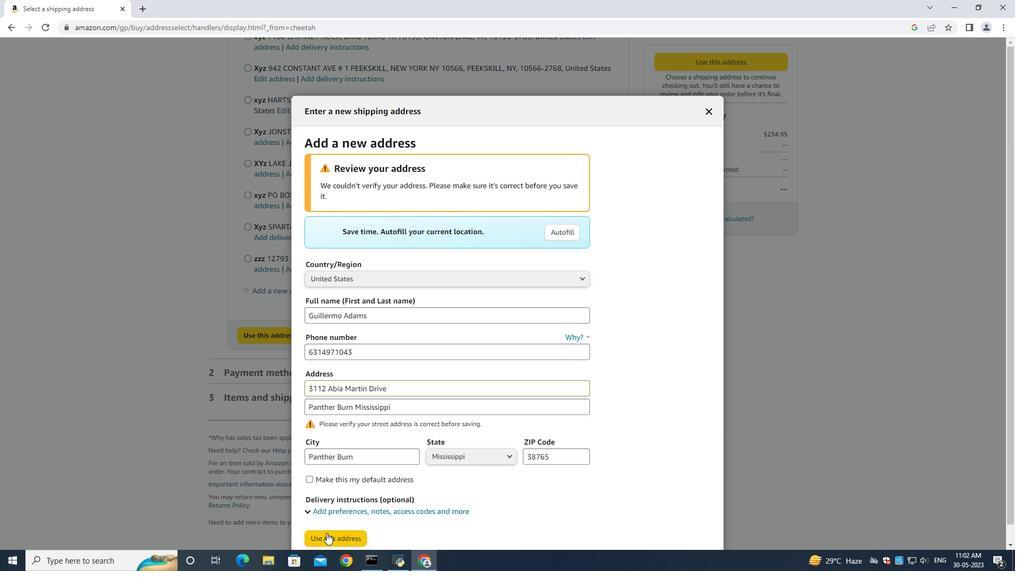 
Action: Mouse pressed left at (328, 532)
Screenshot: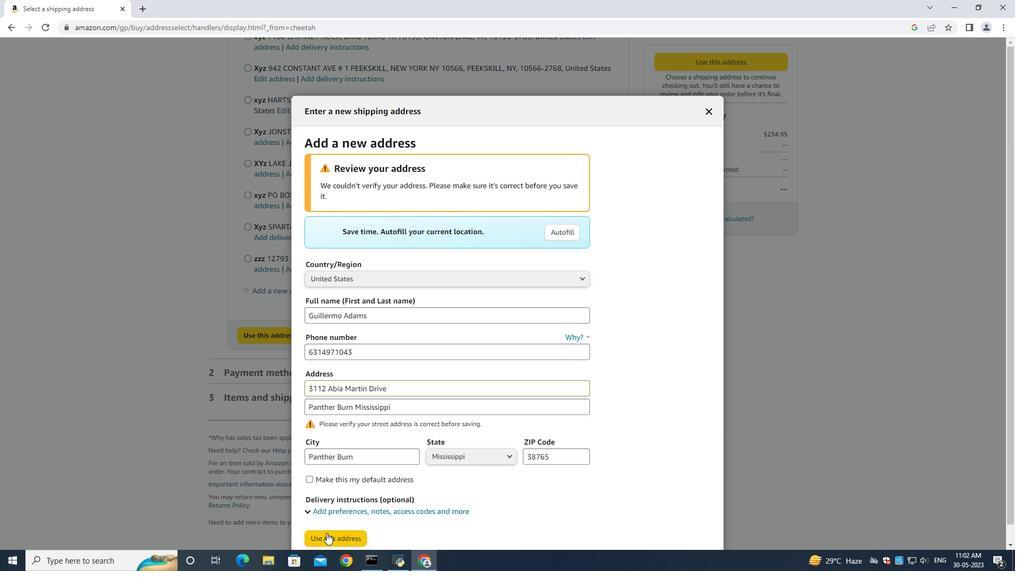 
Action: Mouse moved to (388, 286)
Screenshot: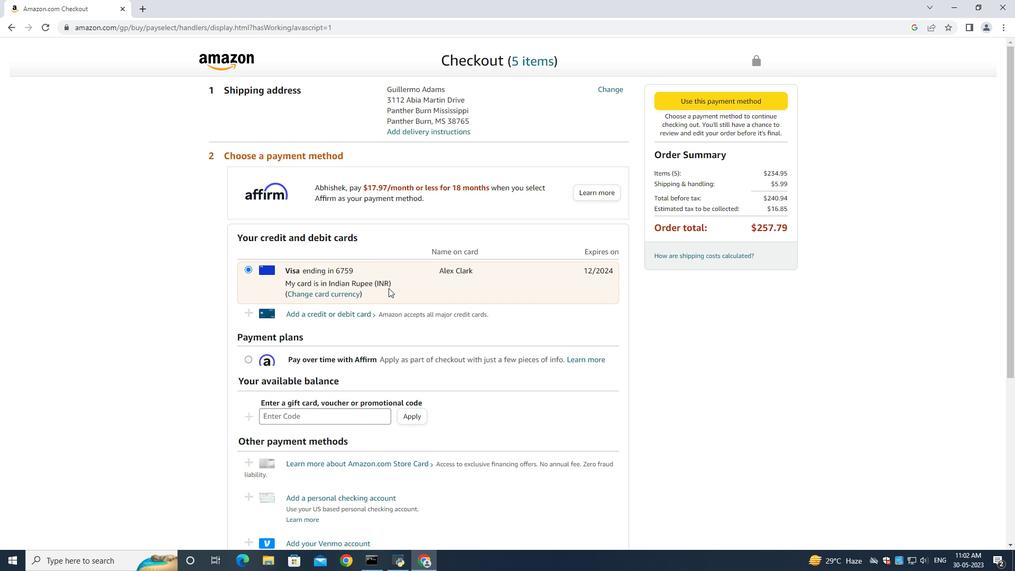 
